 Task: Add a signature Ian Hill containing With sincere thanks and warm wishes, Ian Hill to email address softage.8@softage.net and add a label Invitations
Action: Mouse moved to (1112, 57)
Screenshot: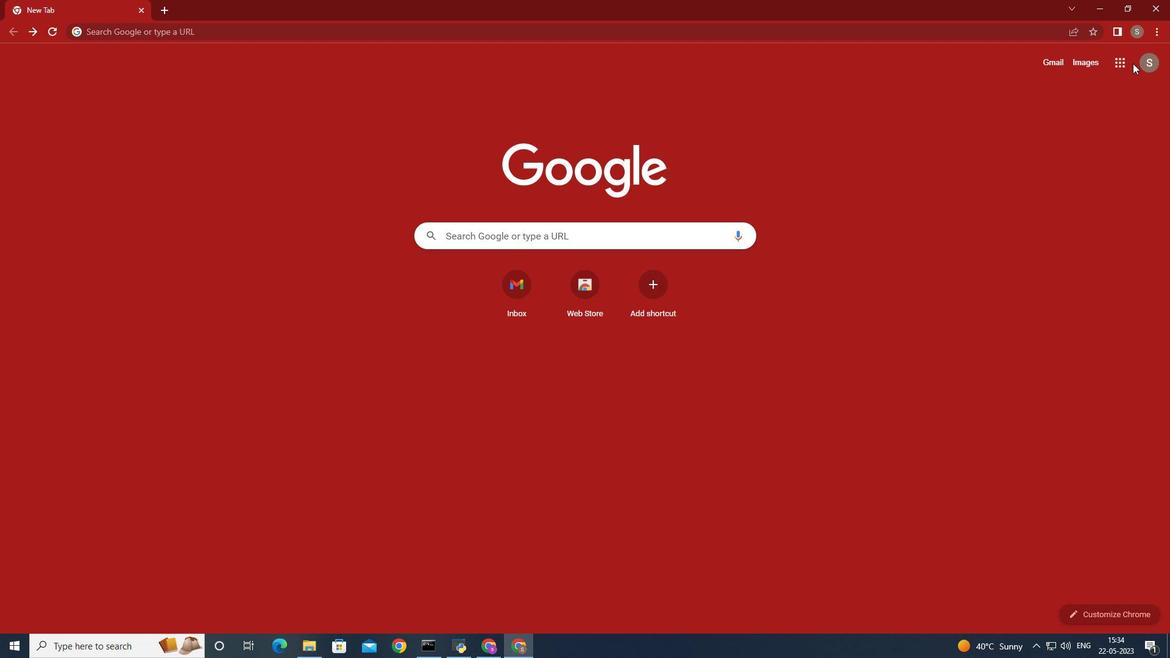 
Action: Mouse pressed left at (1112, 57)
Screenshot: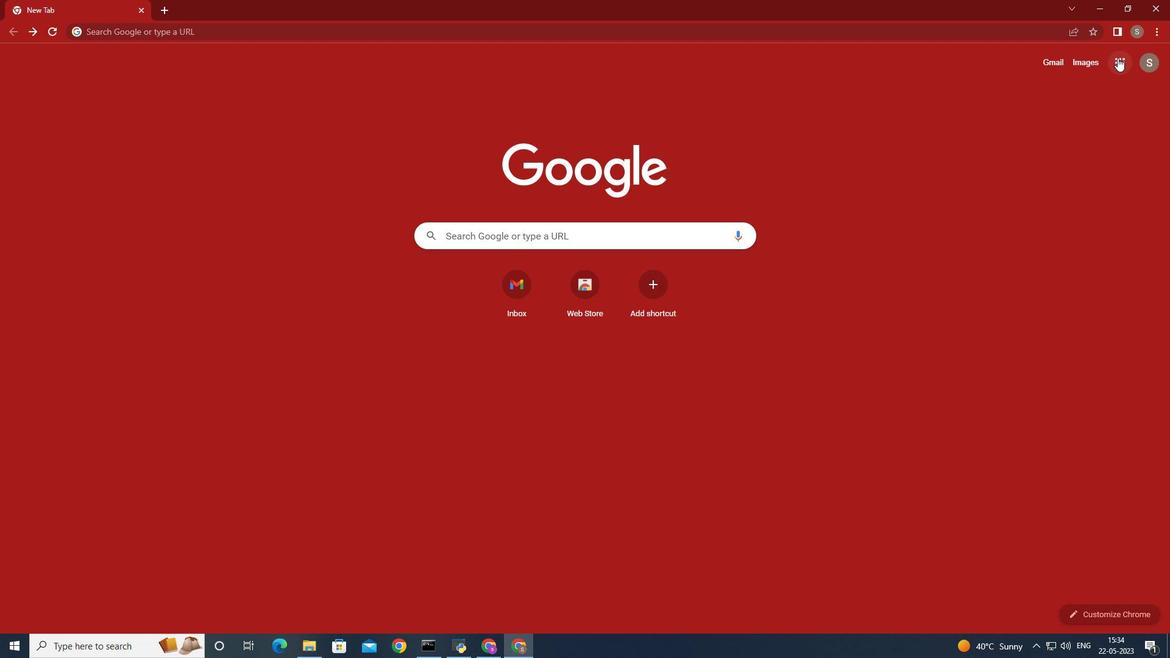 
Action: Mouse moved to (1062, 104)
Screenshot: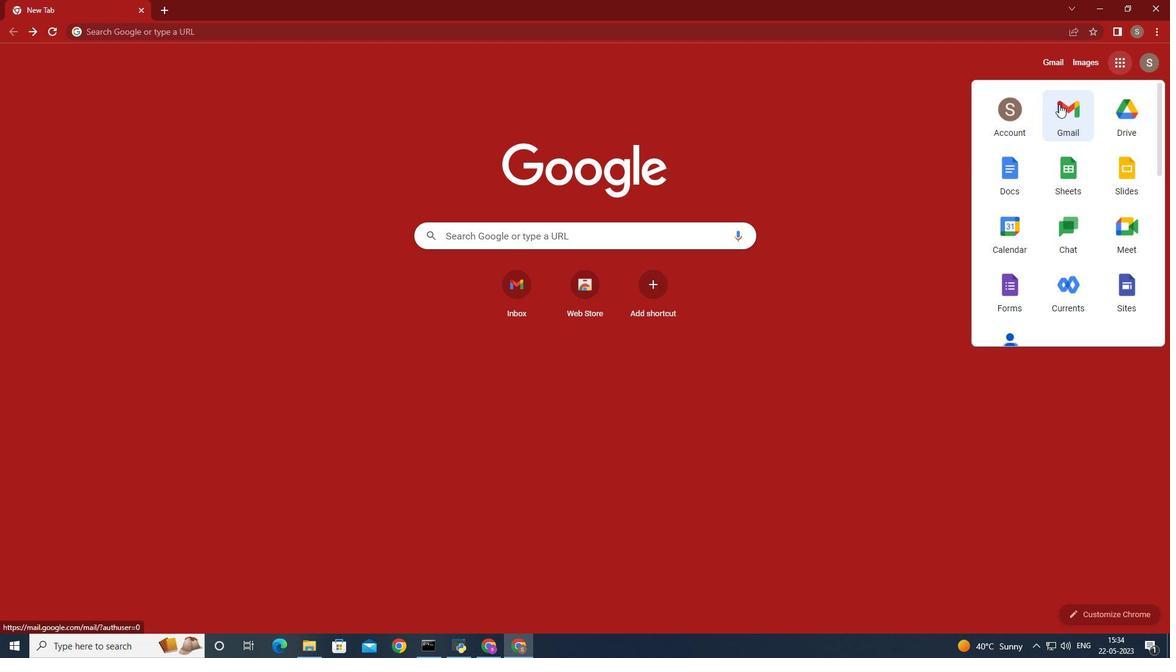 
Action: Mouse pressed left at (1062, 104)
Screenshot: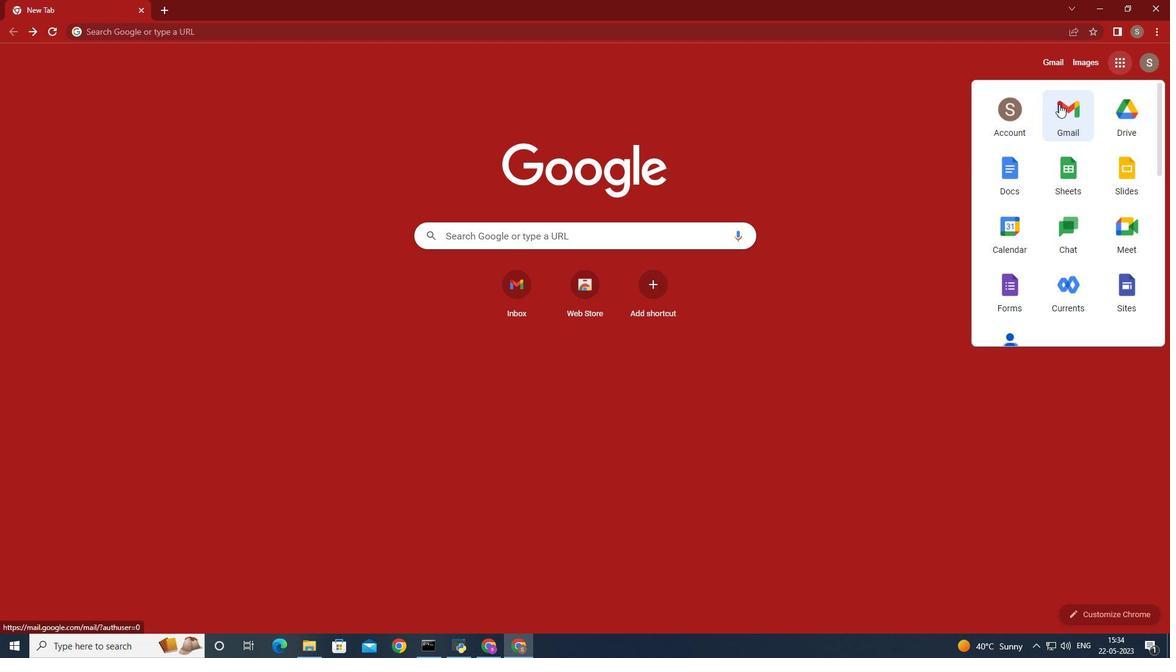 
Action: Mouse moved to (1034, 75)
Screenshot: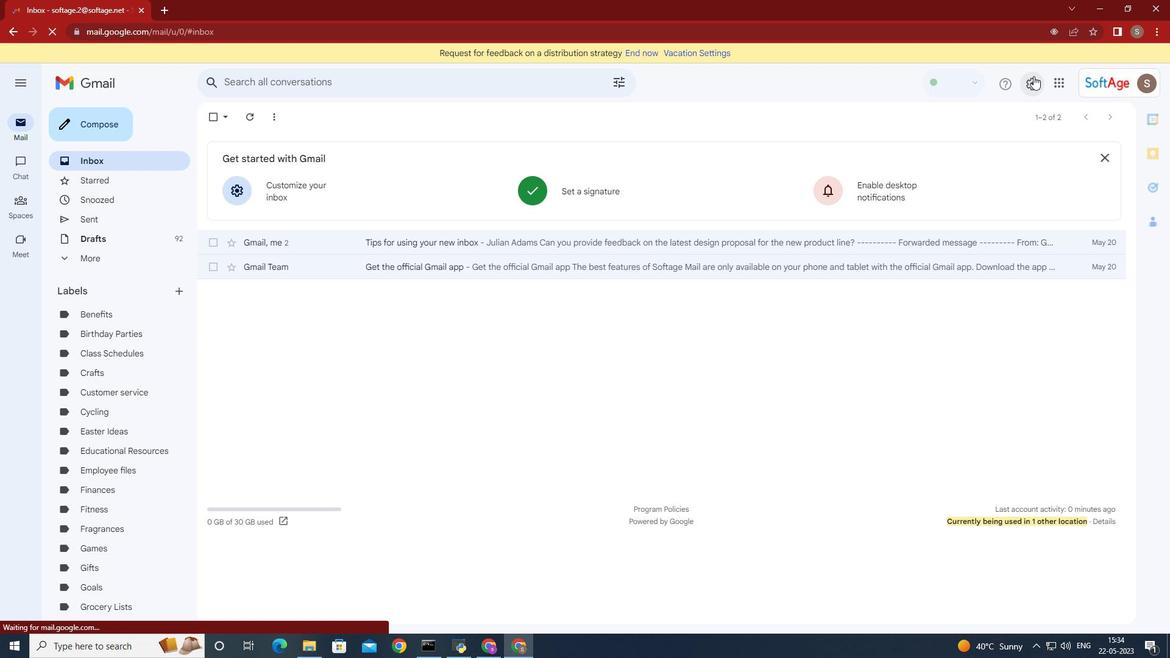 
Action: Mouse pressed left at (1034, 75)
Screenshot: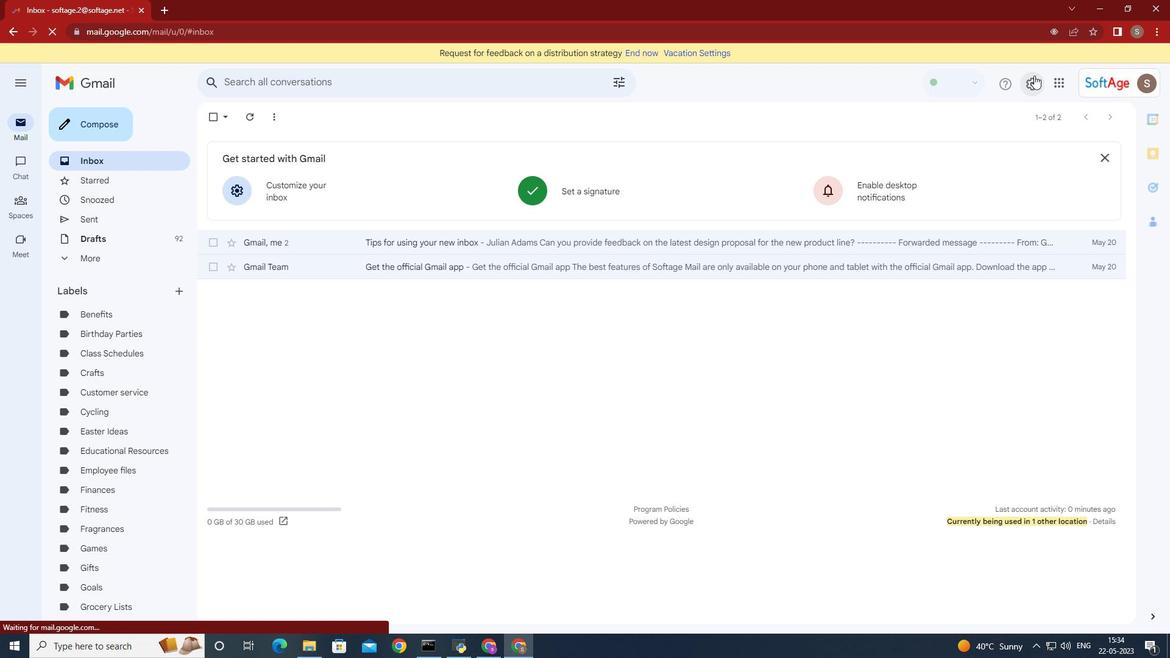 
Action: Mouse moved to (1037, 139)
Screenshot: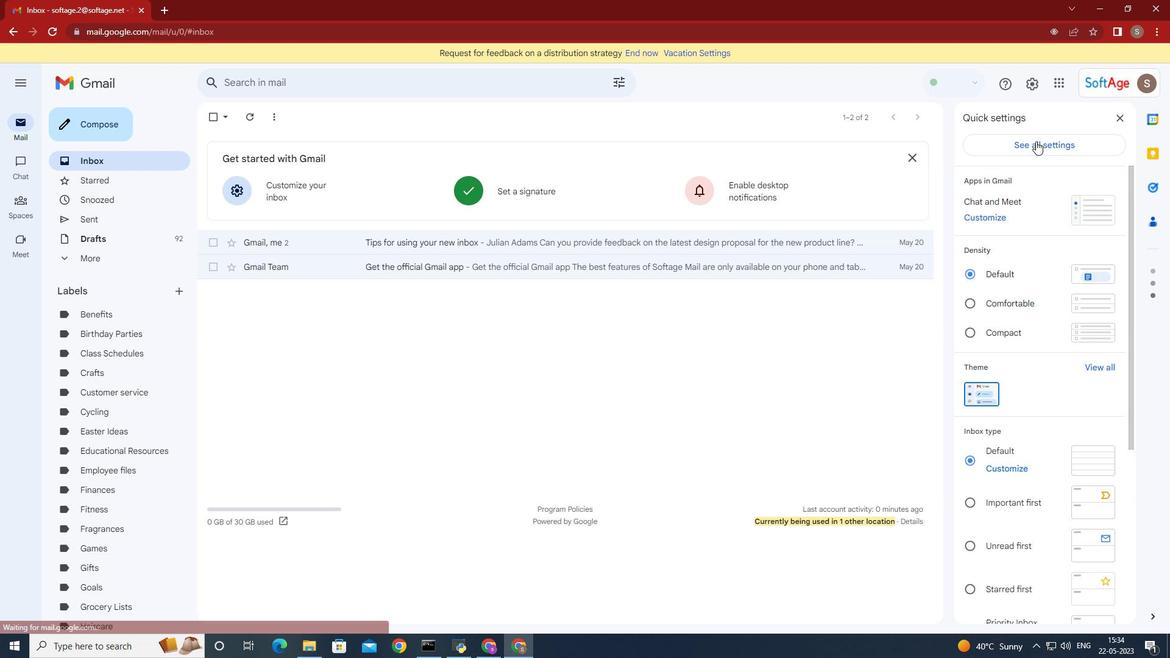 
Action: Mouse pressed left at (1037, 139)
Screenshot: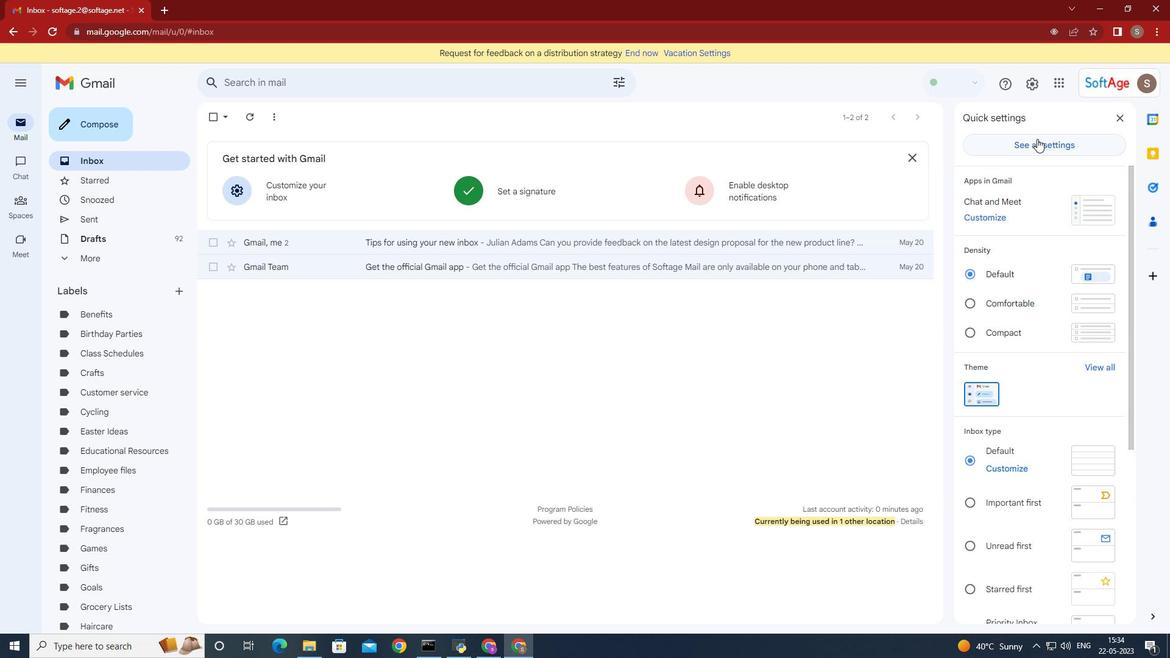 
Action: Mouse moved to (656, 310)
Screenshot: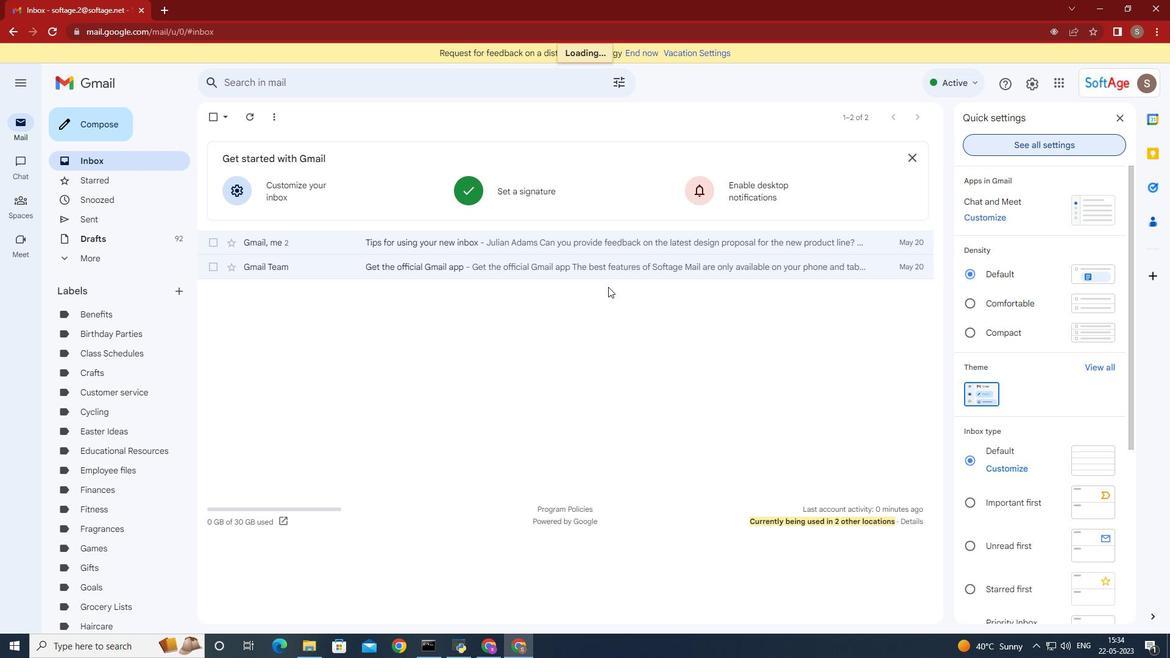 
Action: Mouse scrolled (656, 309) with delta (0, 0)
Screenshot: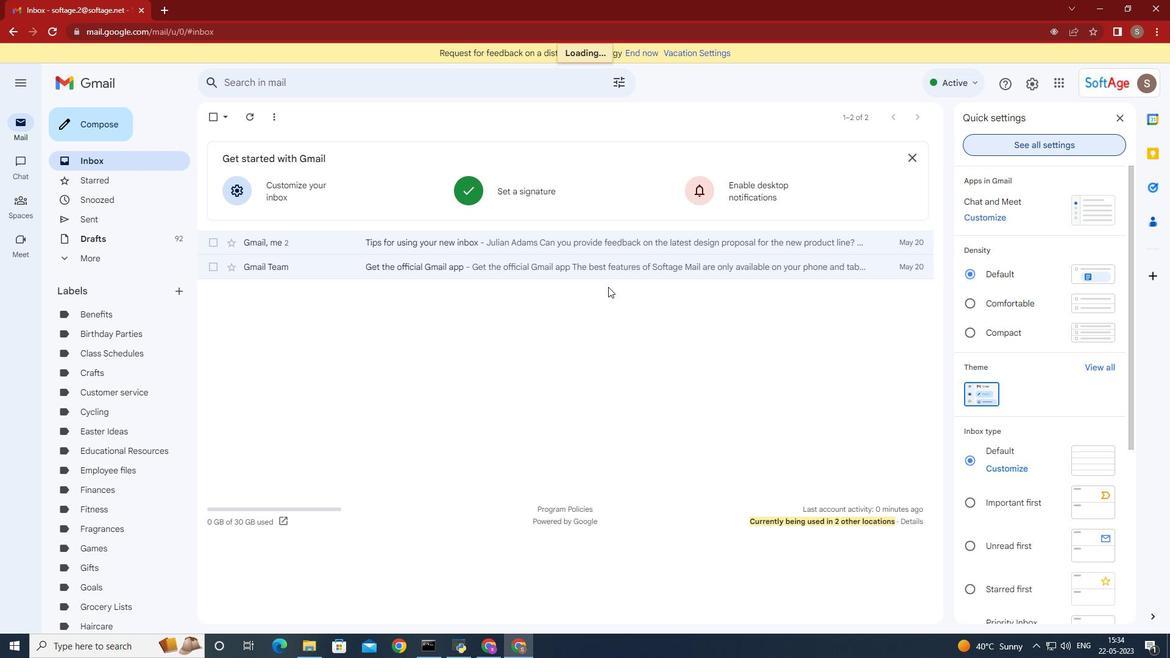 
Action: Mouse scrolled (656, 309) with delta (0, 0)
Screenshot: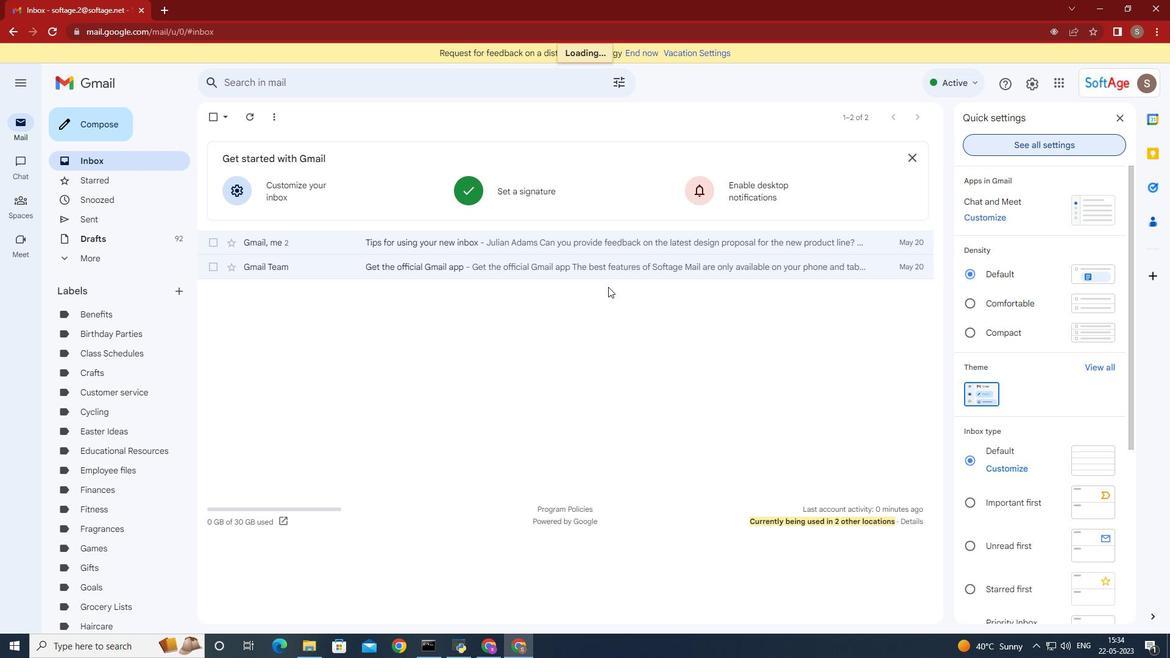 
Action: Mouse moved to (656, 310)
Screenshot: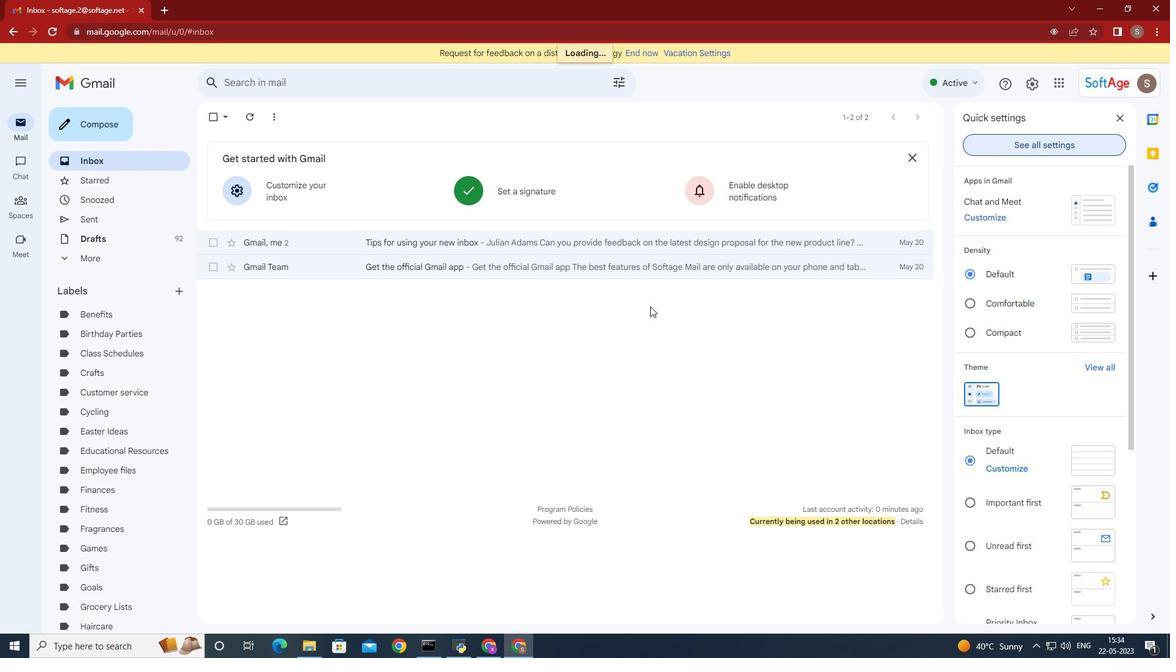 
Action: Mouse scrolled (656, 309) with delta (0, 0)
Screenshot: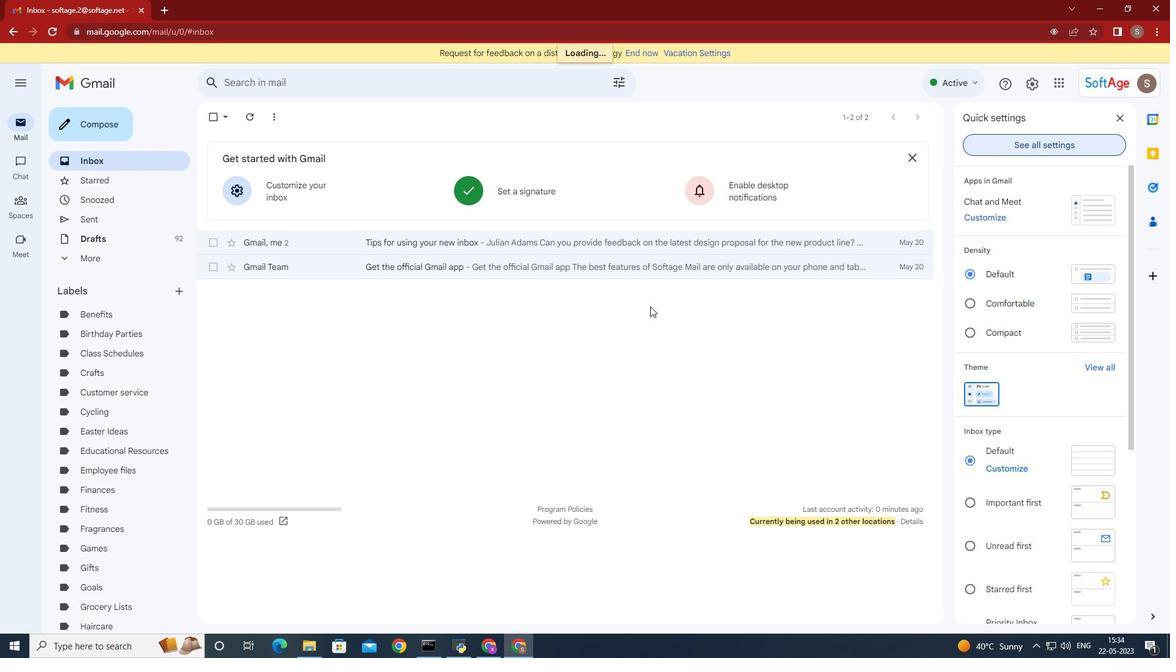 
Action: Mouse scrolled (656, 309) with delta (0, 0)
Screenshot: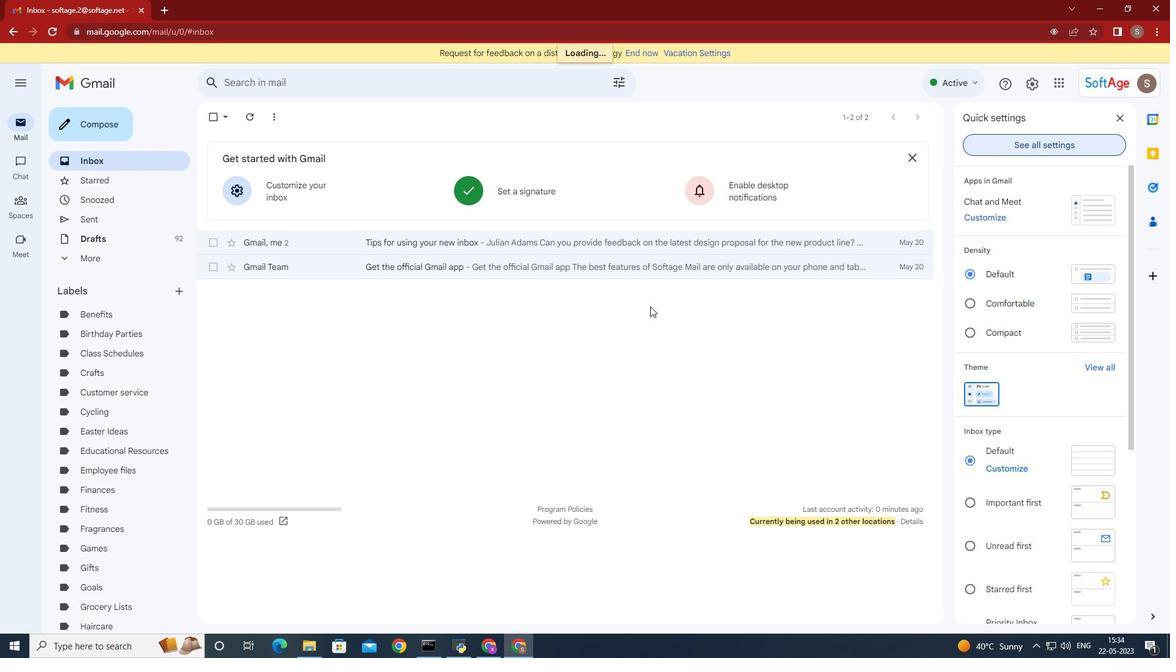 
Action: Mouse moved to (656, 310)
Screenshot: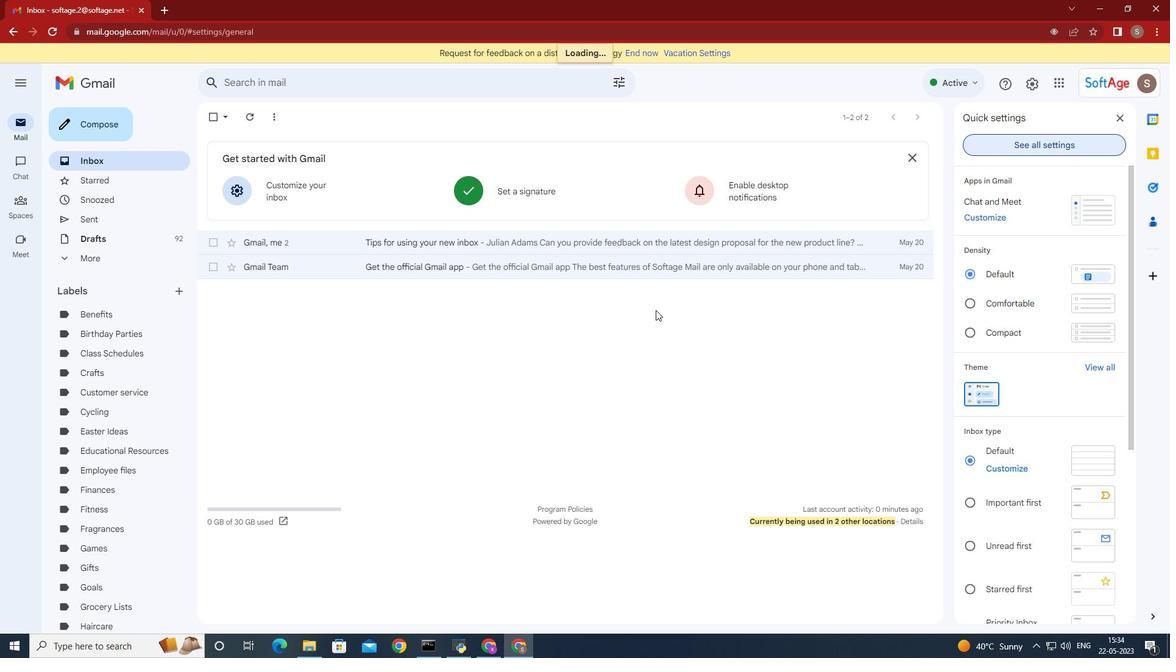 
Action: Mouse scrolled (656, 309) with delta (0, 0)
Screenshot: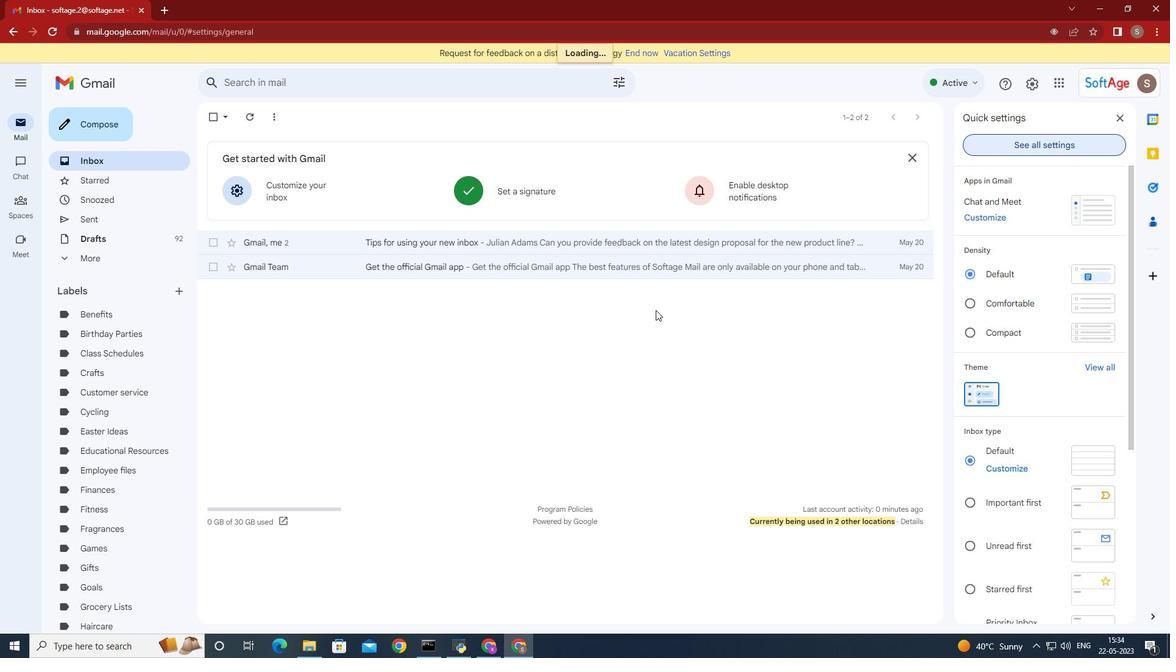 
Action: Mouse moved to (653, 314)
Screenshot: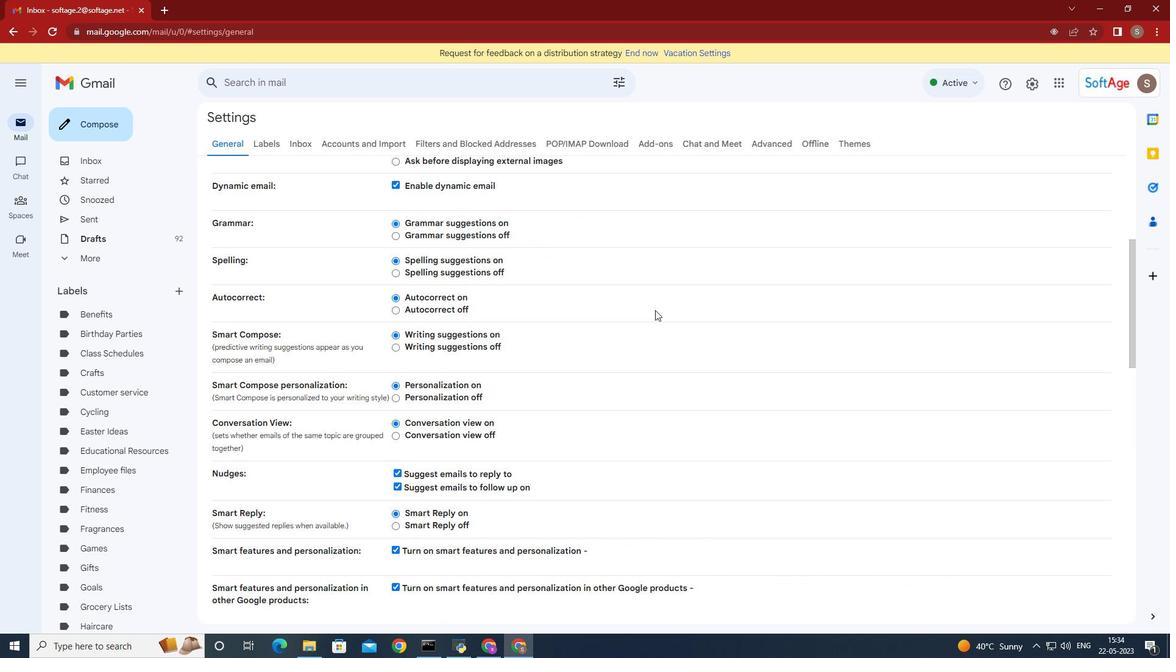 
Action: Mouse scrolled (653, 315) with delta (0, 0)
Screenshot: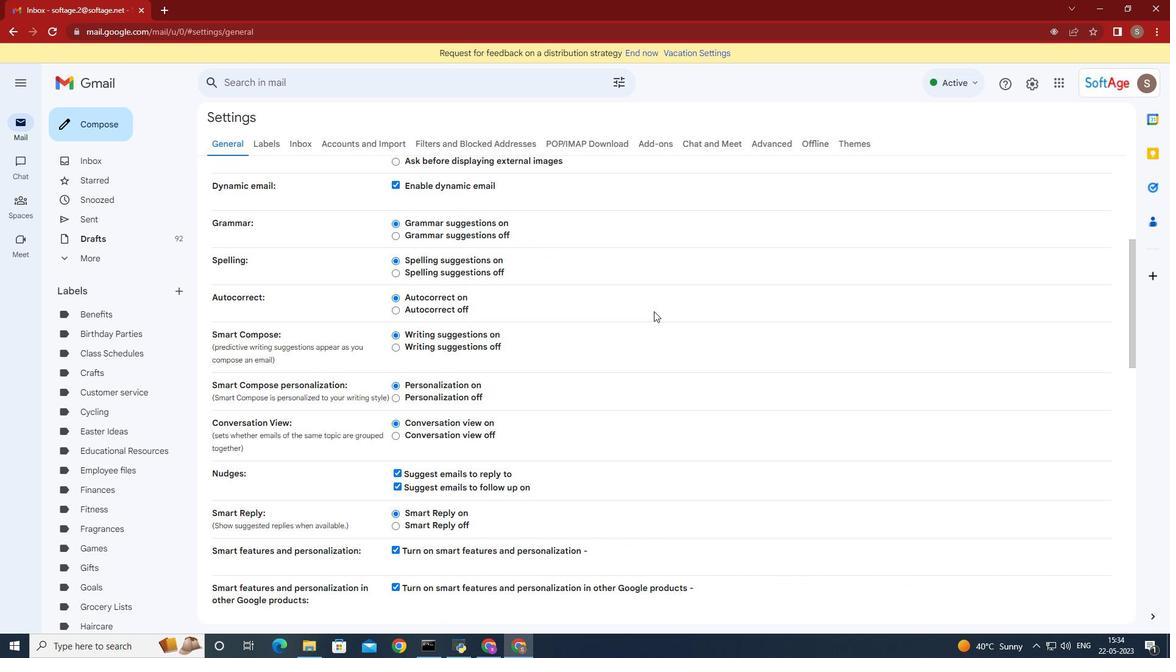 
Action: Mouse scrolled (653, 314) with delta (0, 0)
Screenshot: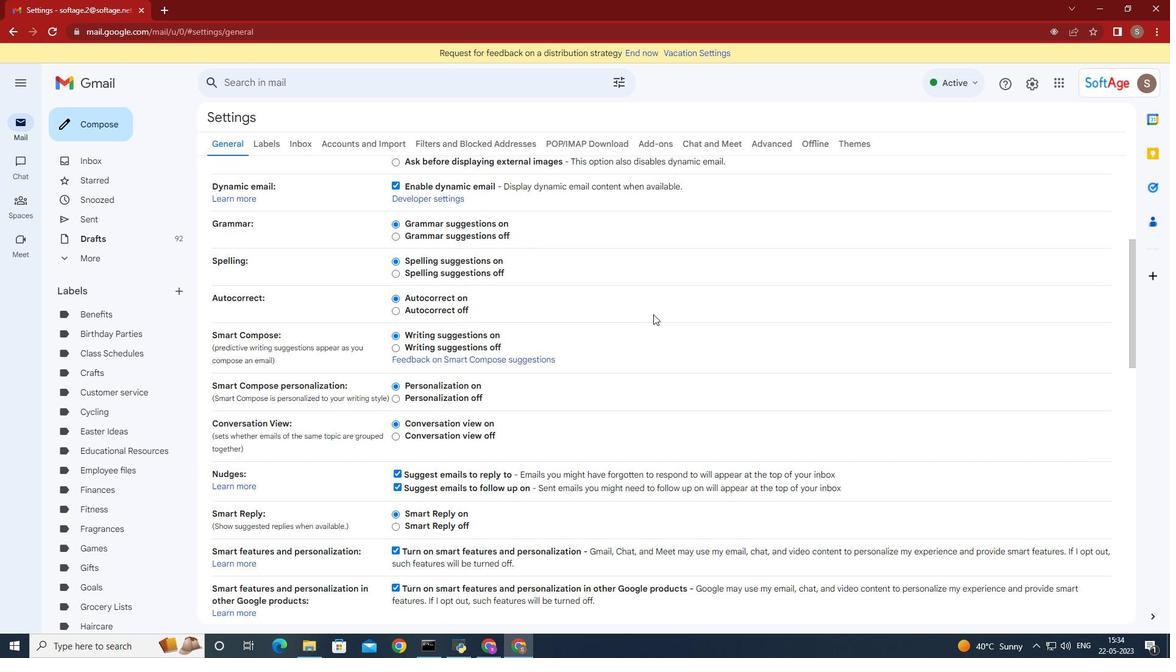 
Action: Mouse moved to (653, 314)
Screenshot: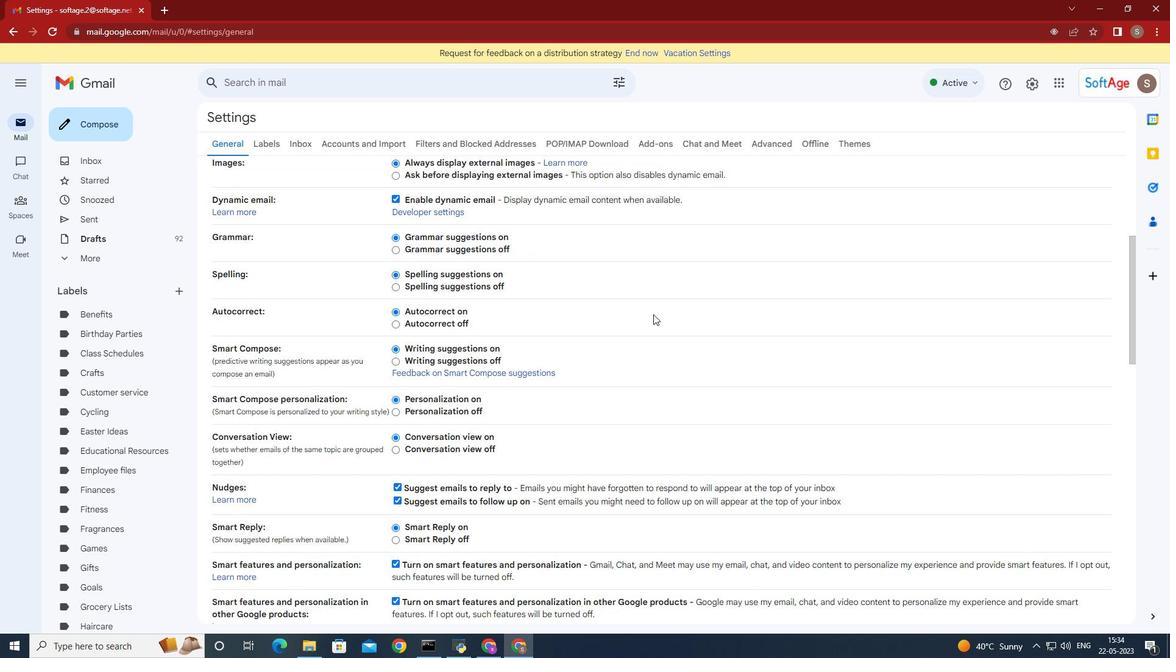
Action: Mouse scrolled (653, 314) with delta (0, 0)
Screenshot: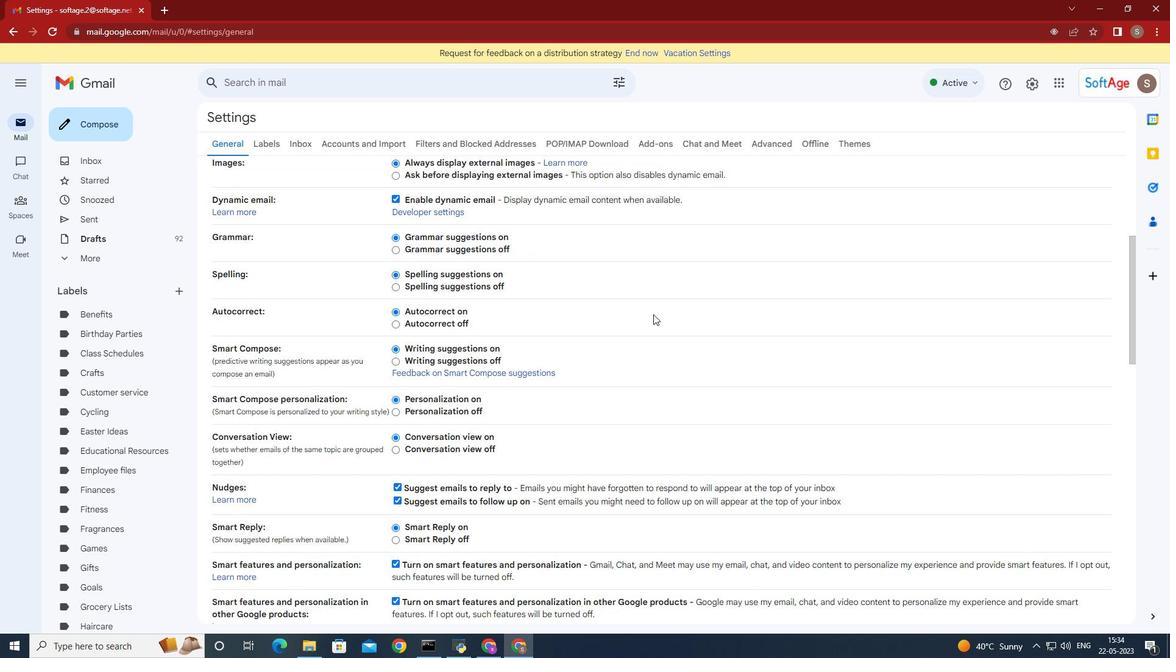 
Action: Mouse scrolled (653, 314) with delta (0, 0)
Screenshot: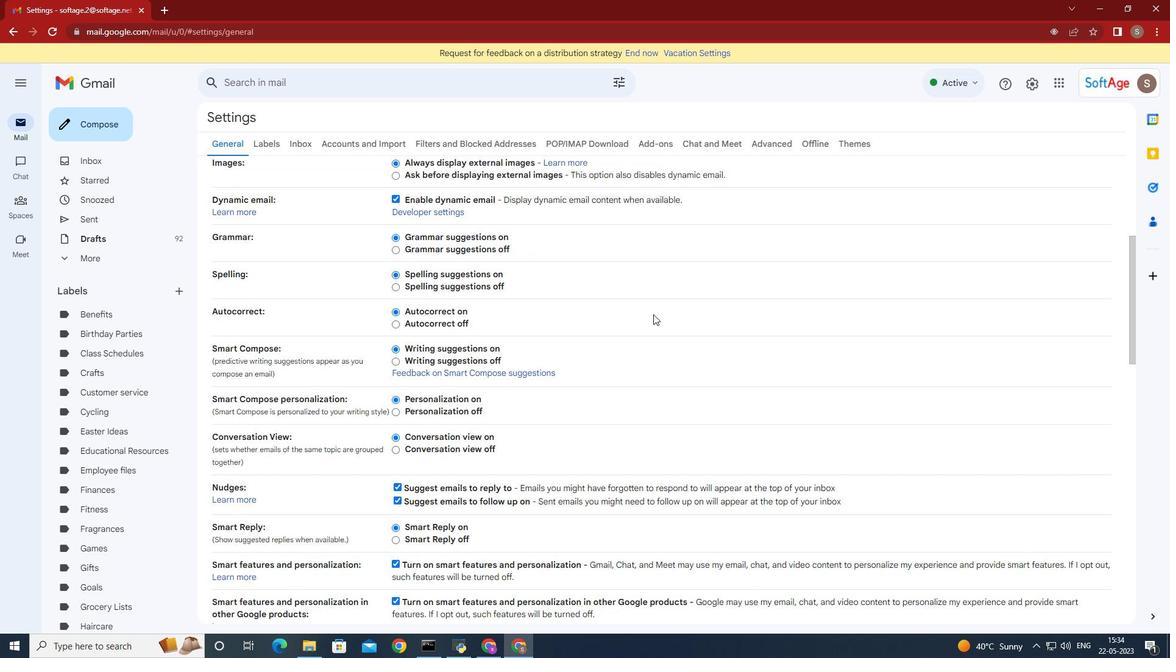 
Action: Mouse scrolled (653, 314) with delta (0, 0)
Screenshot: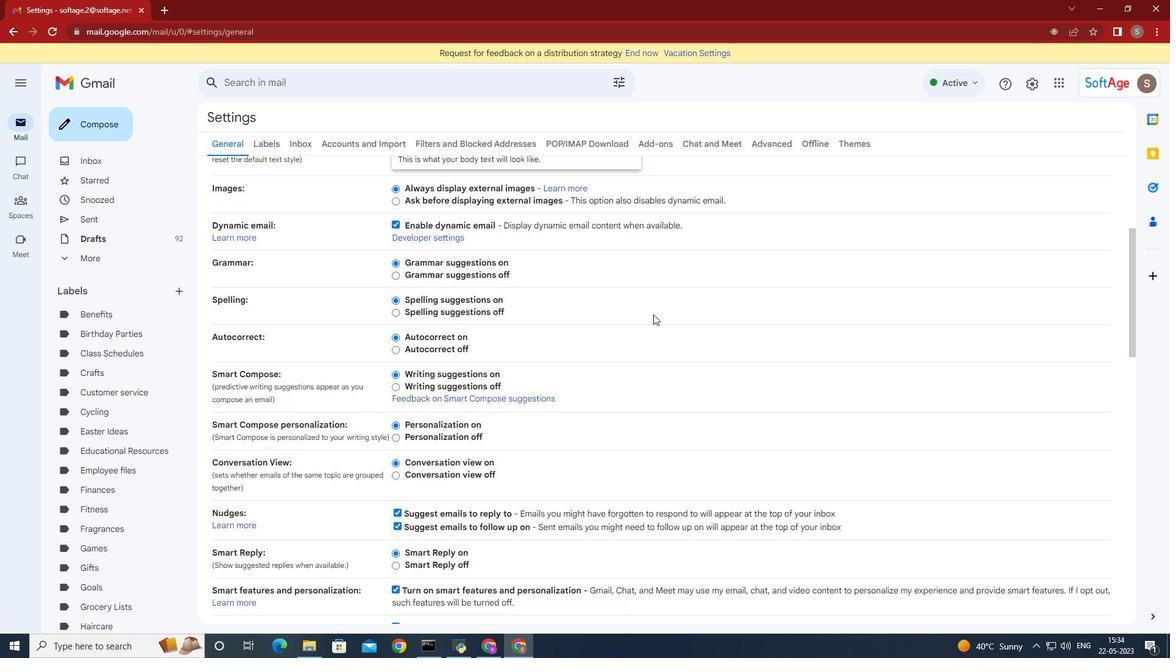 
Action: Mouse scrolled (653, 314) with delta (0, 0)
Screenshot: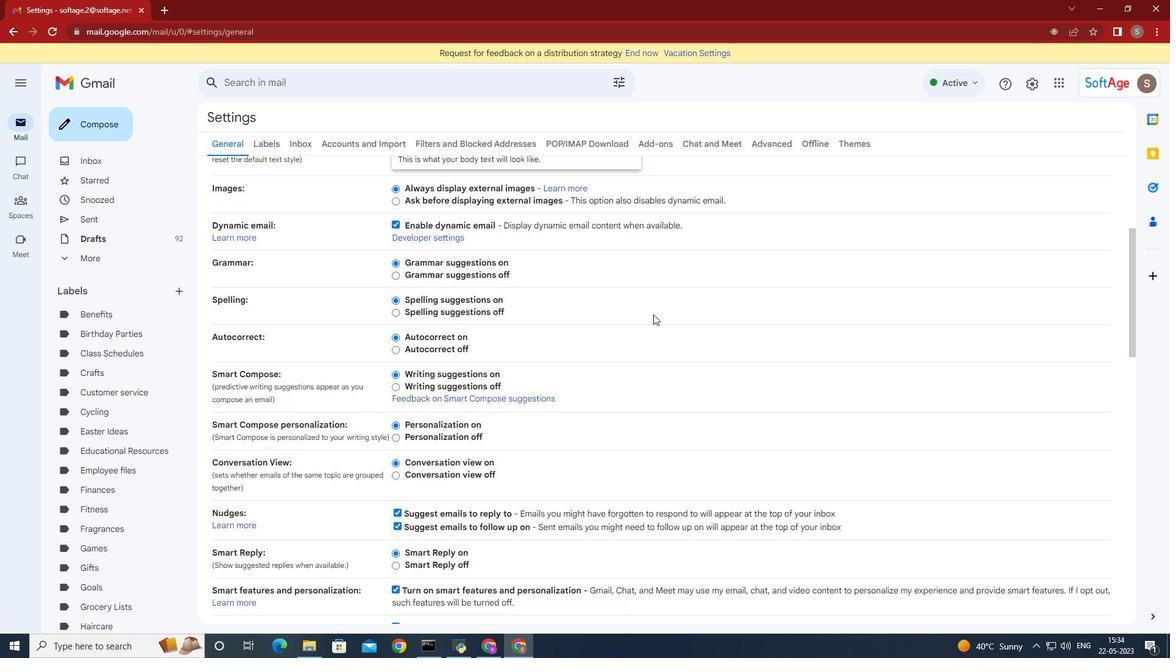 
Action: Mouse scrolled (653, 314) with delta (0, 0)
Screenshot: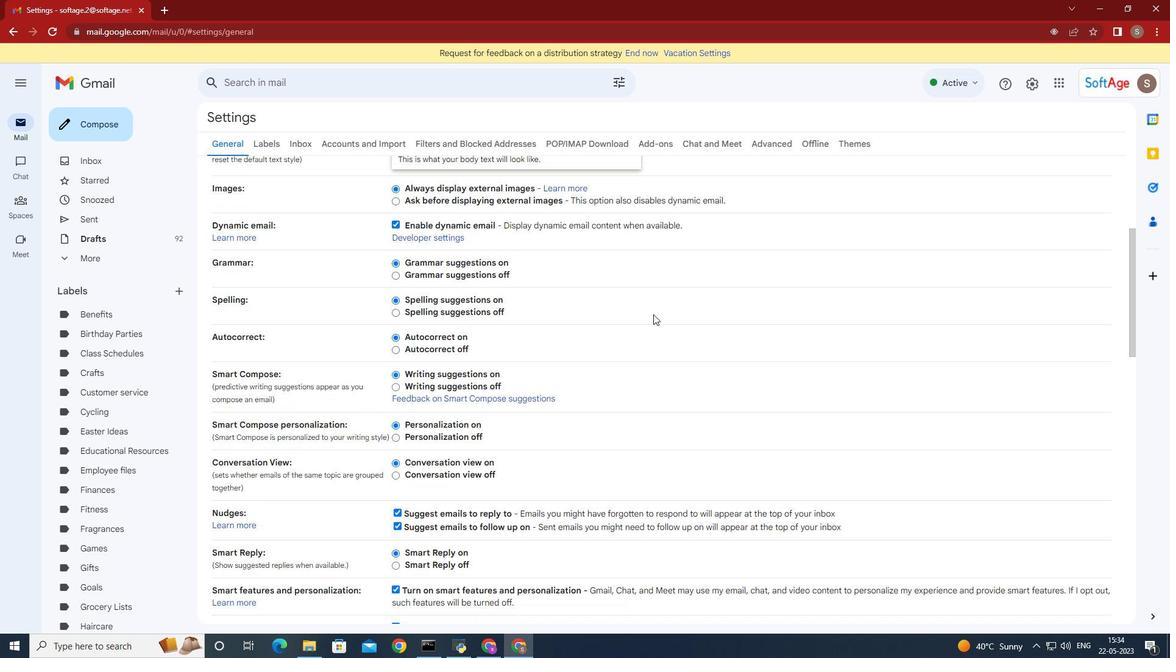 
Action: Mouse scrolled (653, 314) with delta (0, 0)
Screenshot: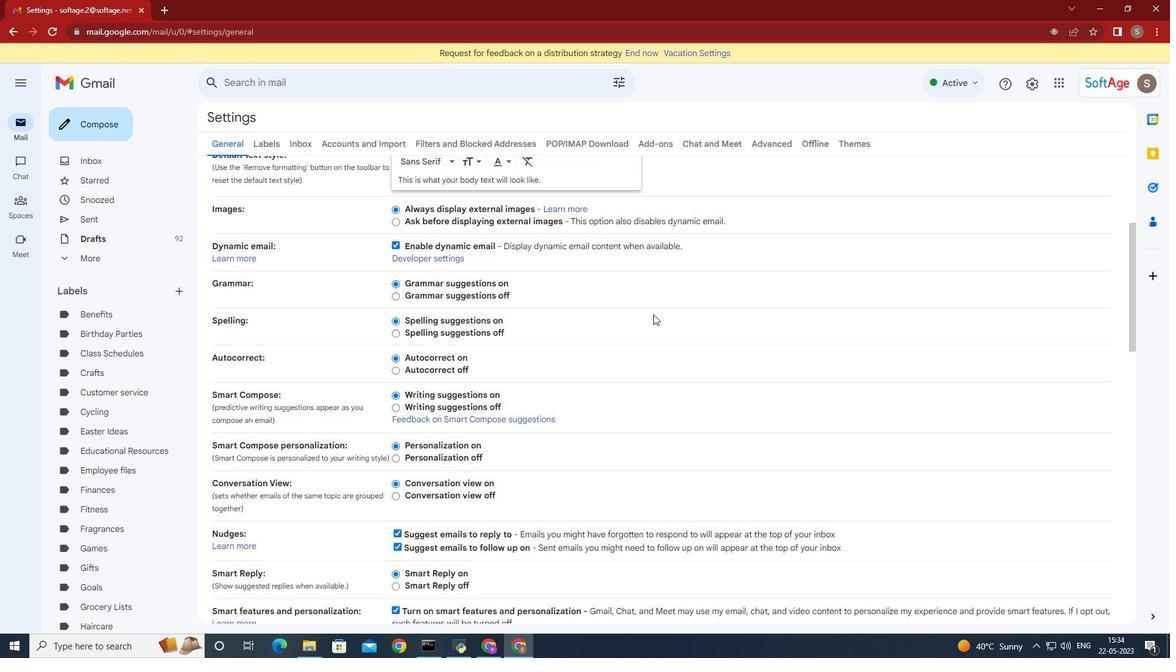 
Action: Mouse moved to (654, 312)
Screenshot: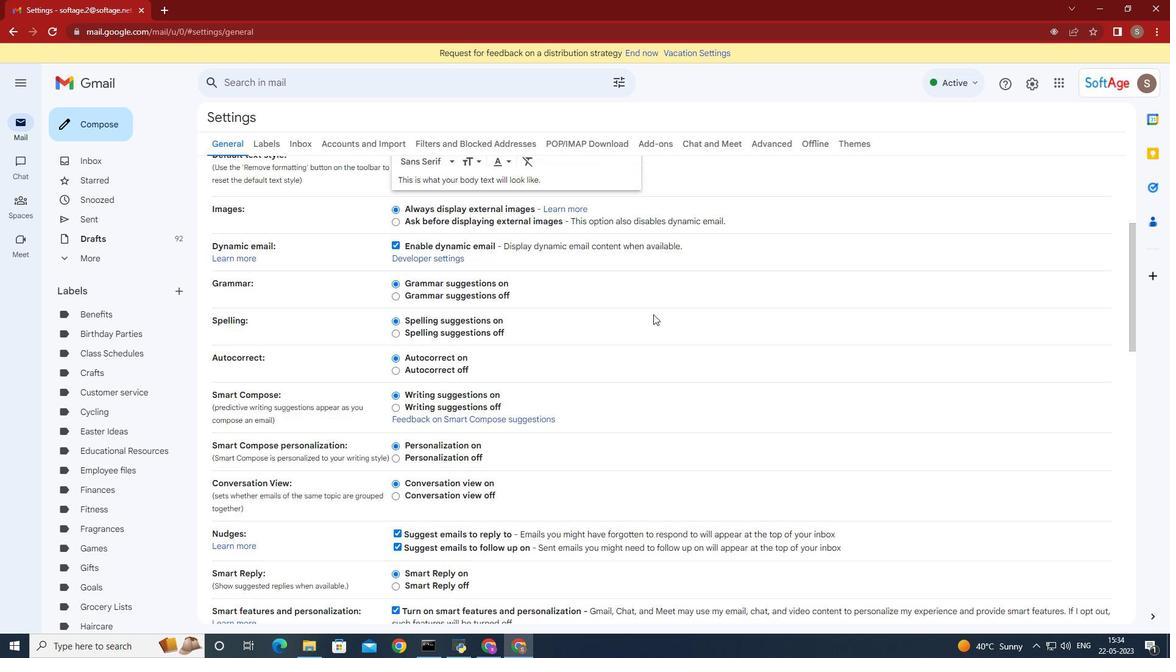 
Action: Mouse scrolled (654, 312) with delta (0, 0)
Screenshot: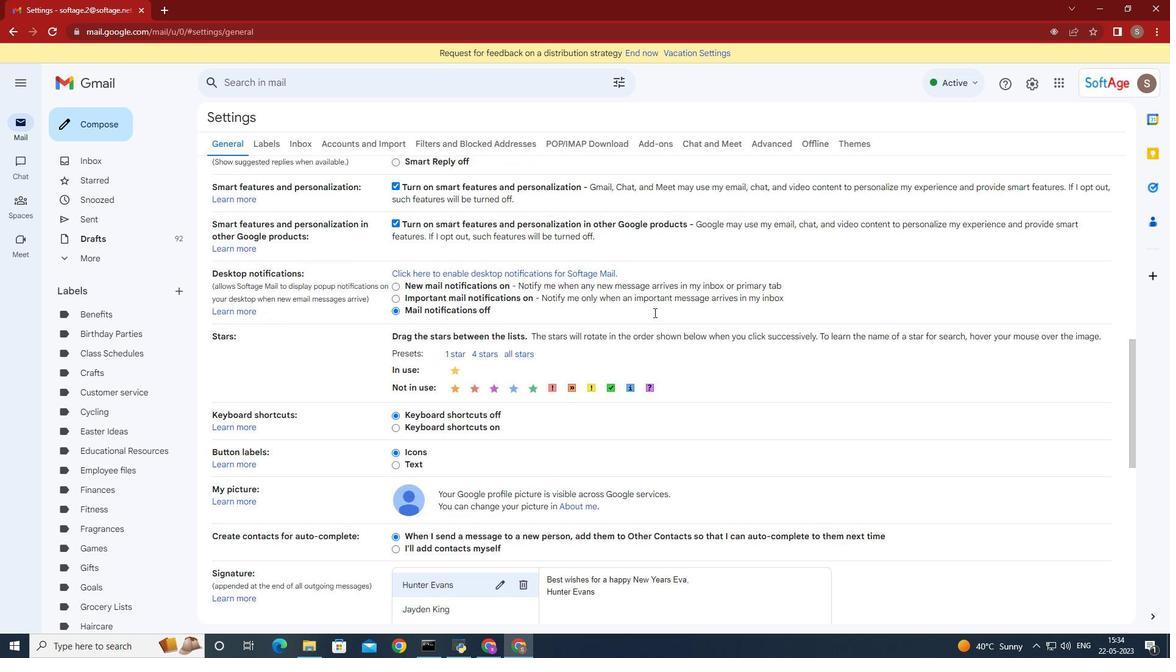 
Action: Mouse scrolled (654, 312) with delta (0, 0)
Screenshot: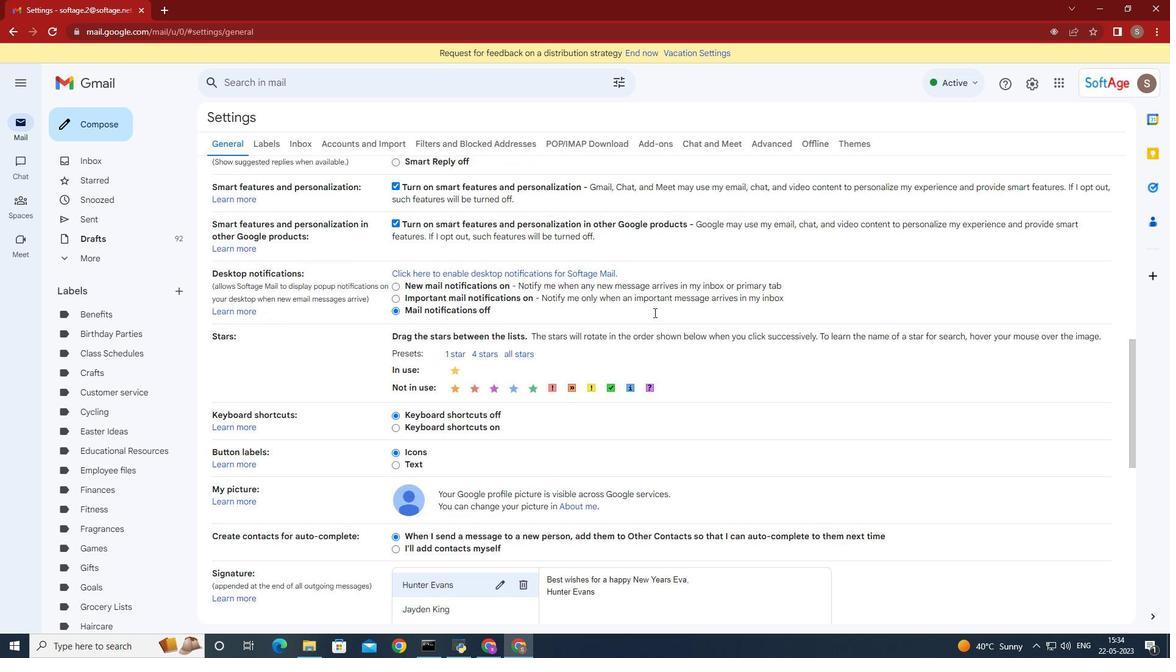 
Action: Mouse scrolled (654, 312) with delta (0, 0)
Screenshot: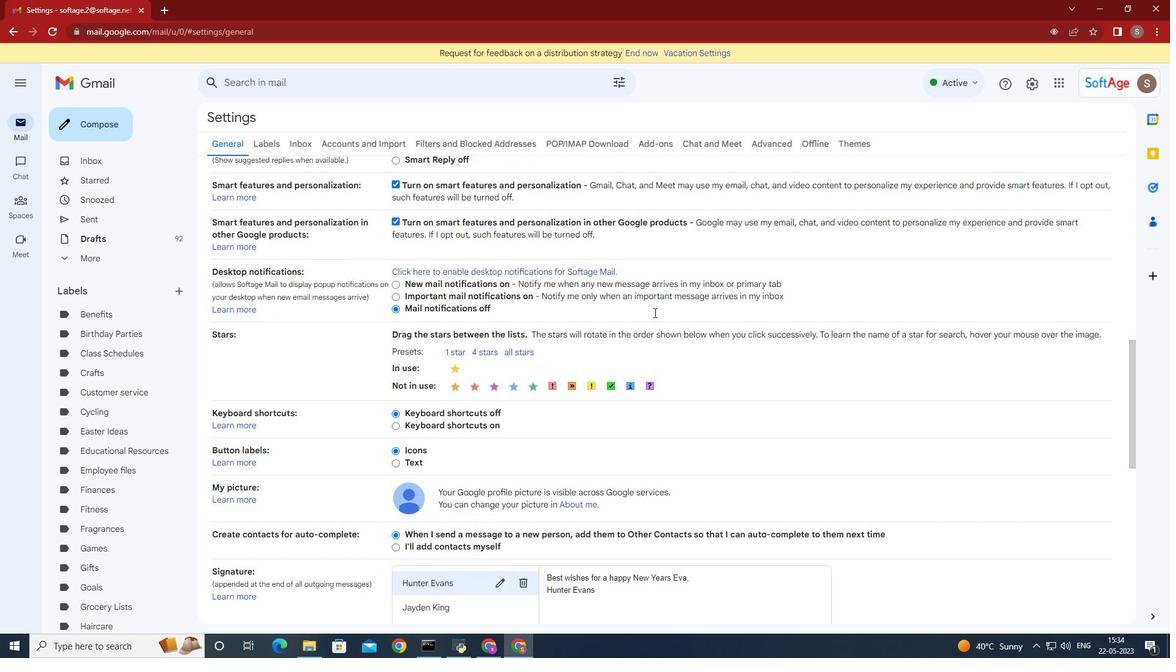 
Action: Mouse scrolled (654, 312) with delta (0, 0)
Screenshot: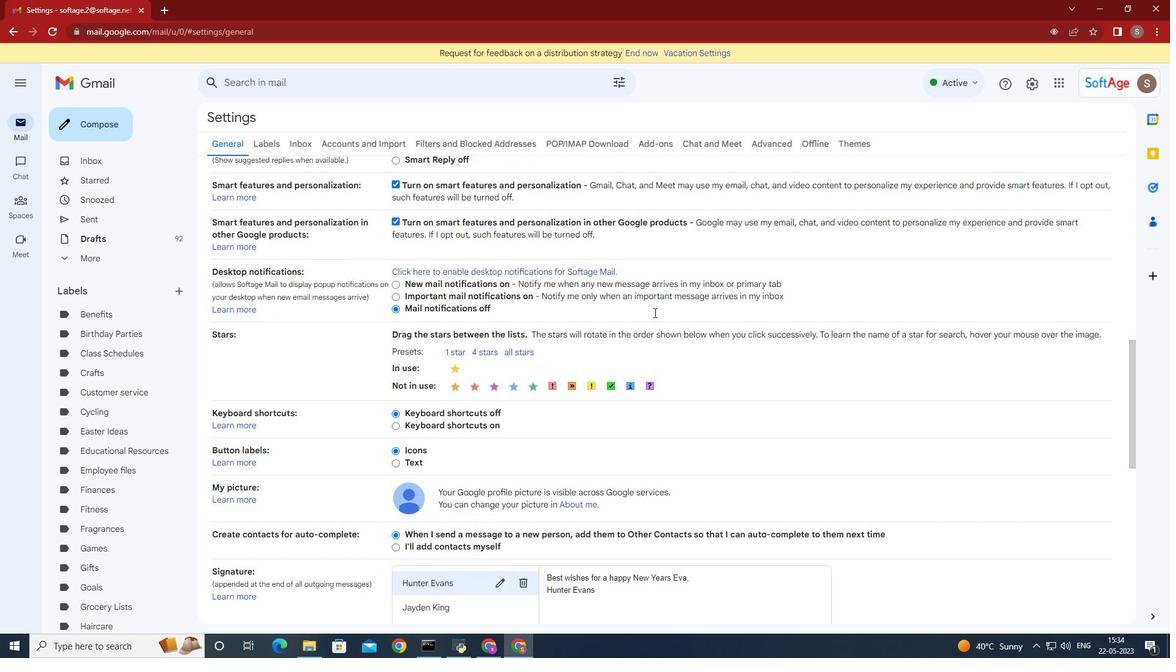 
Action: Mouse scrolled (654, 312) with delta (0, 0)
Screenshot: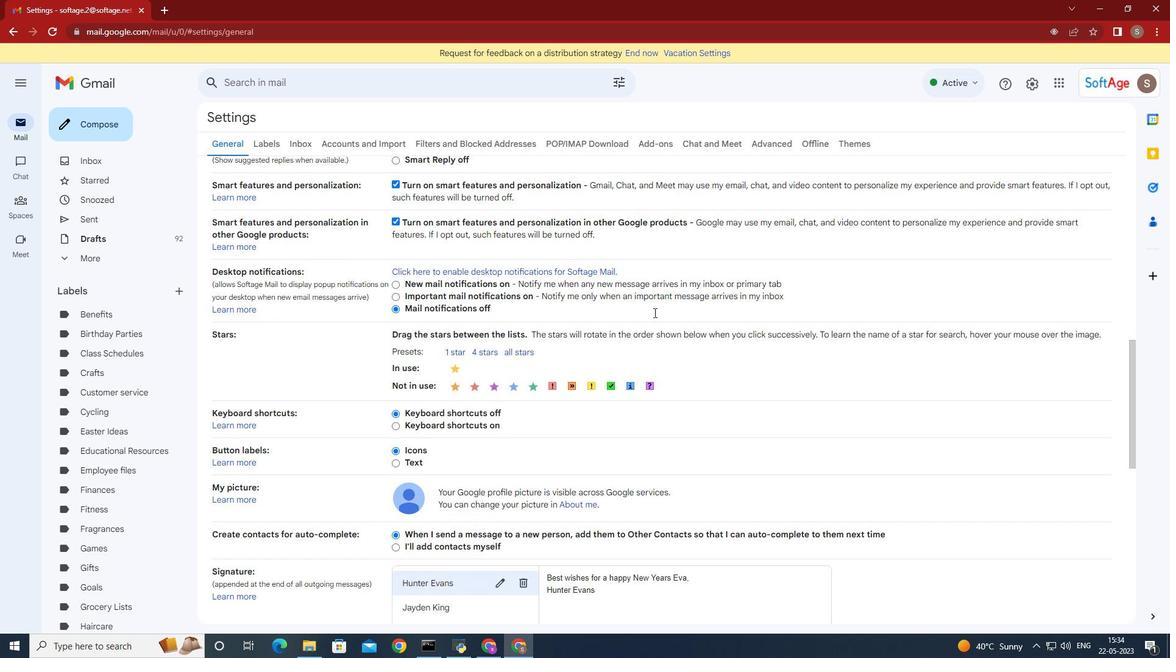 
Action: Mouse moved to (494, 373)
Screenshot: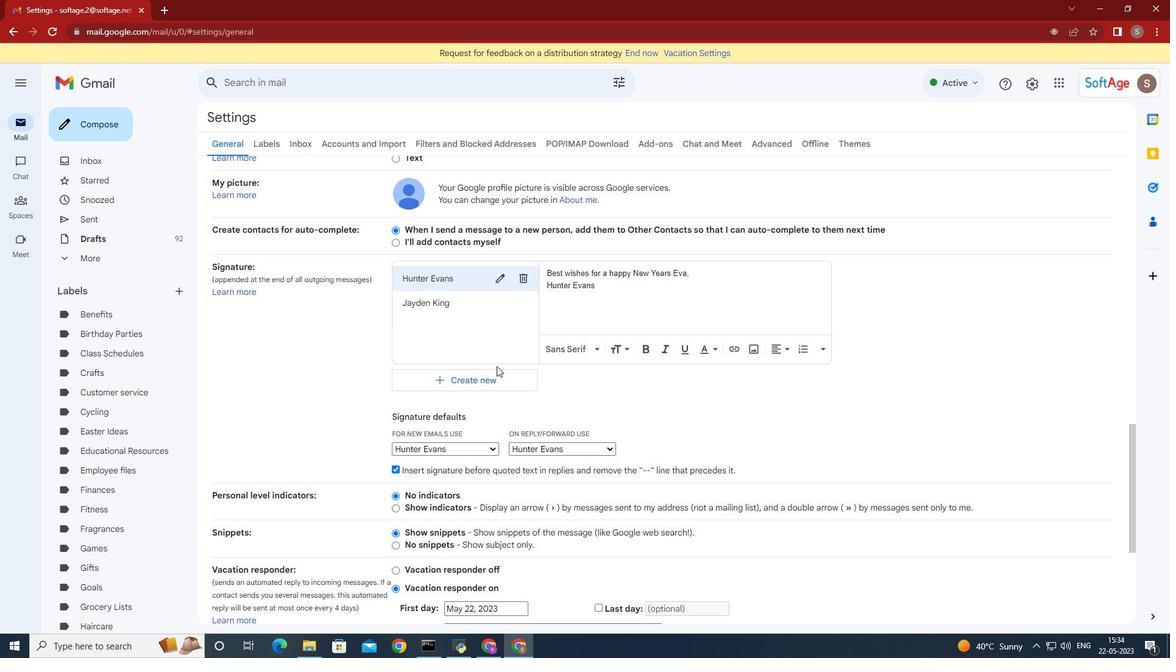 
Action: Mouse pressed left at (494, 373)
Screenshot: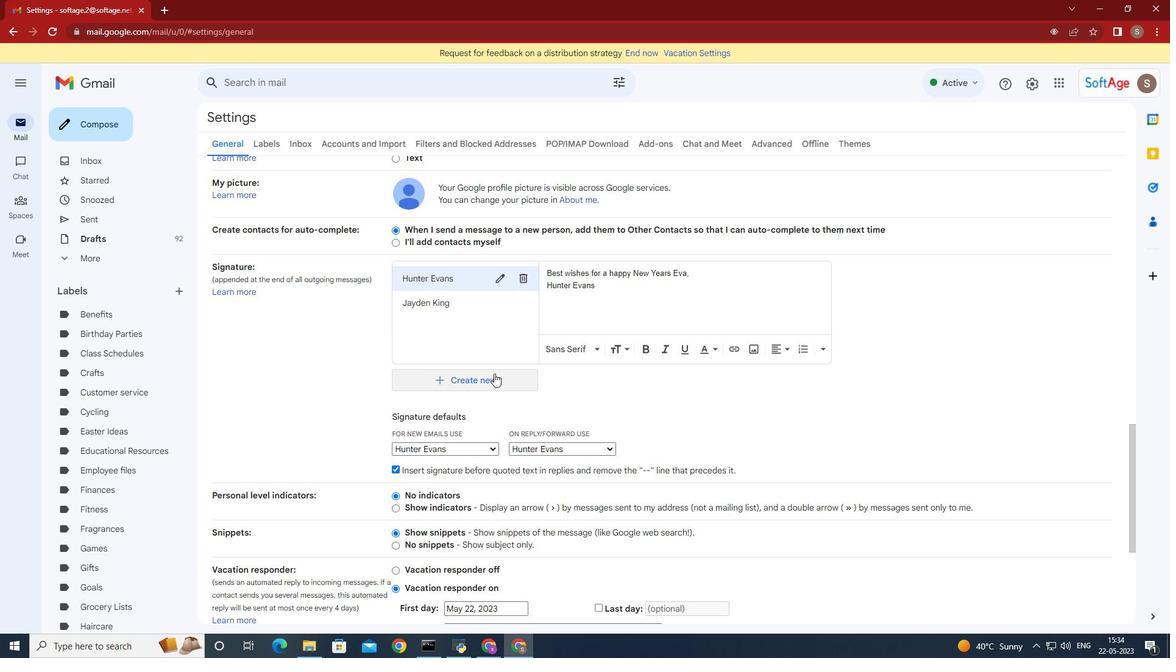 
Action: Mouse moved to (483, 373)
Screenshot: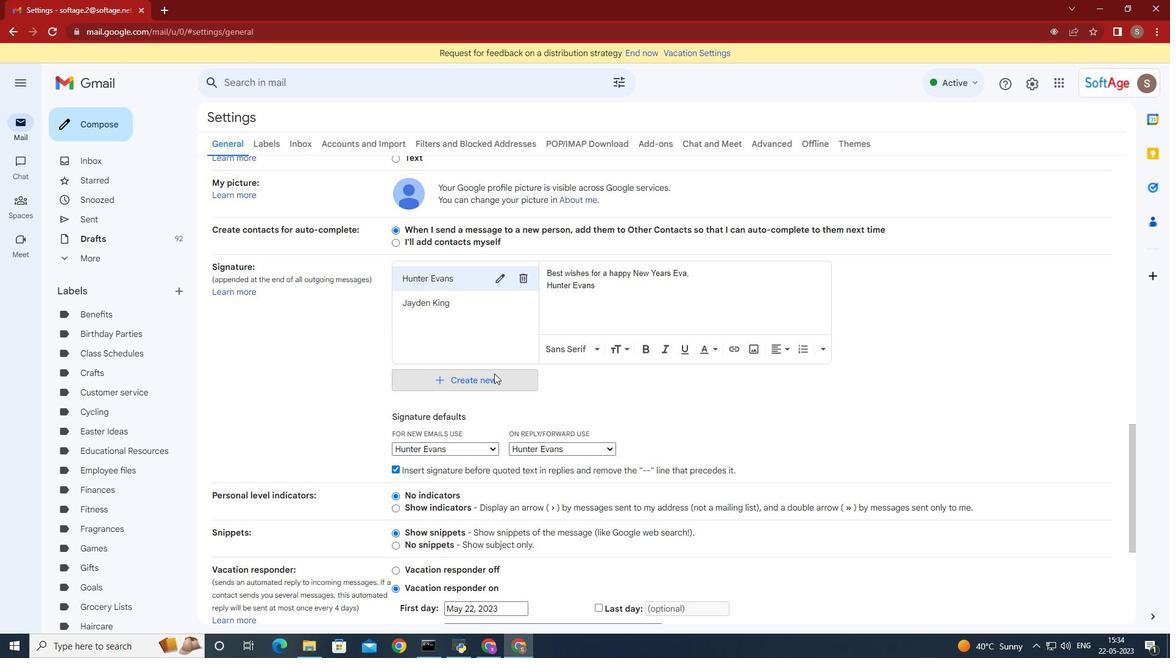 
Action: Key pressed <Key.shift>Lan<Key.space><Key.backspace><Key.backspace><Key.backspace><Key.backspace><Key.backspace>lan<Key.space><Key.shift>Hill
Screenshot: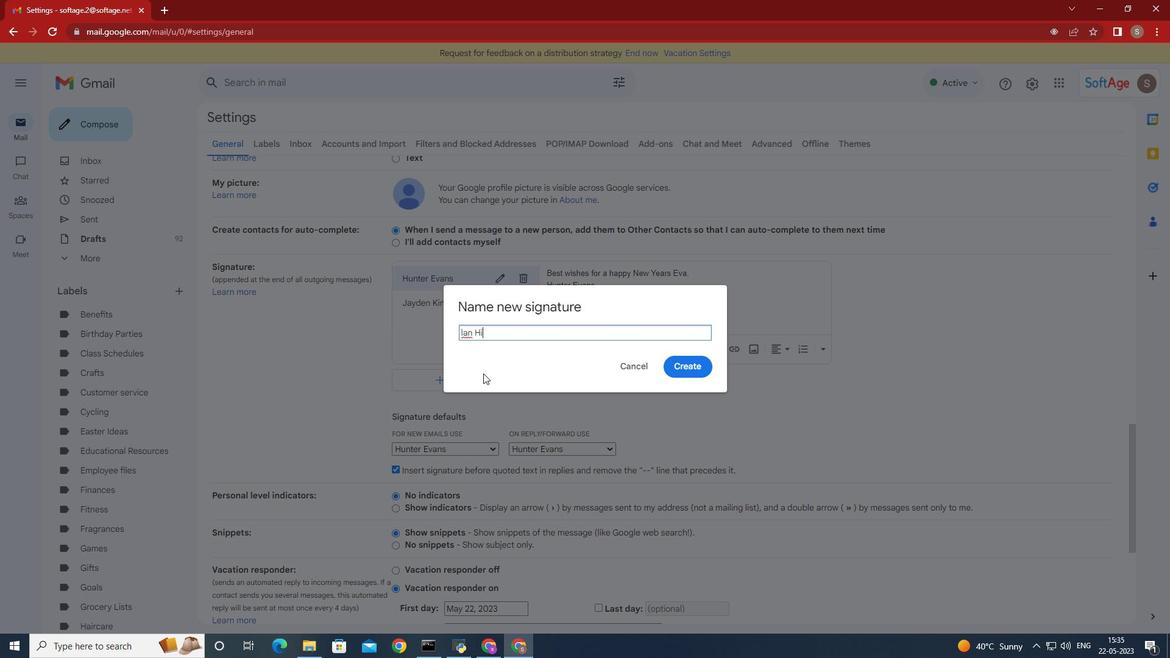 
Action: Mouse moved to (676, 371)
Screenshot: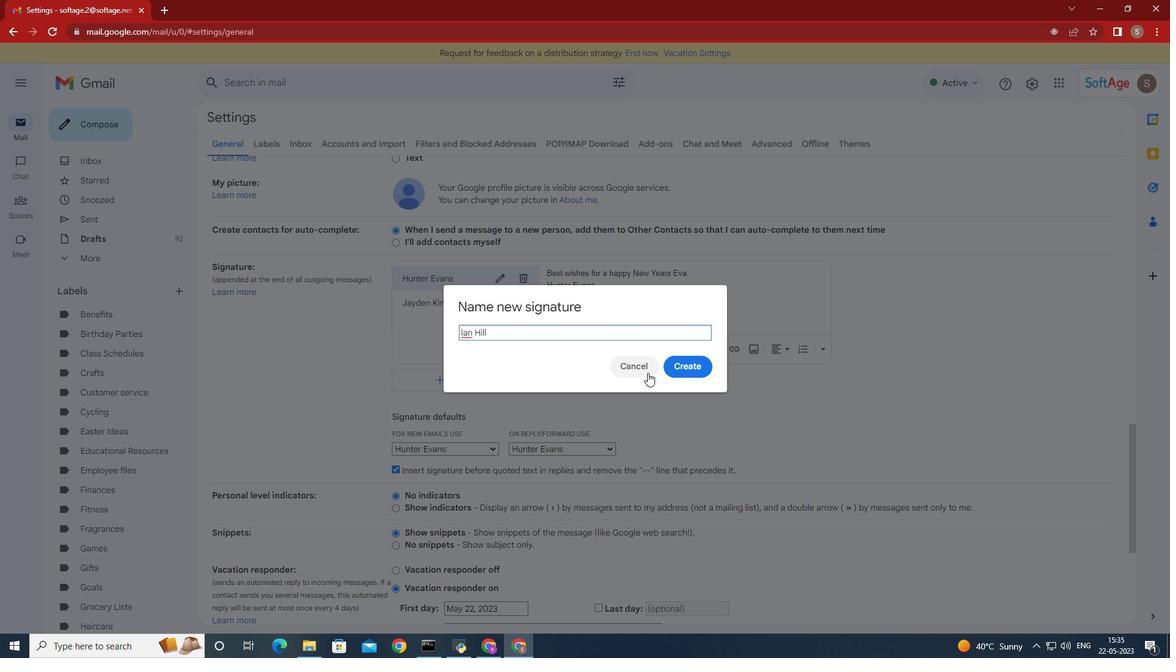 
Action: Mouse pressed left at (676, 371)
Screenshot: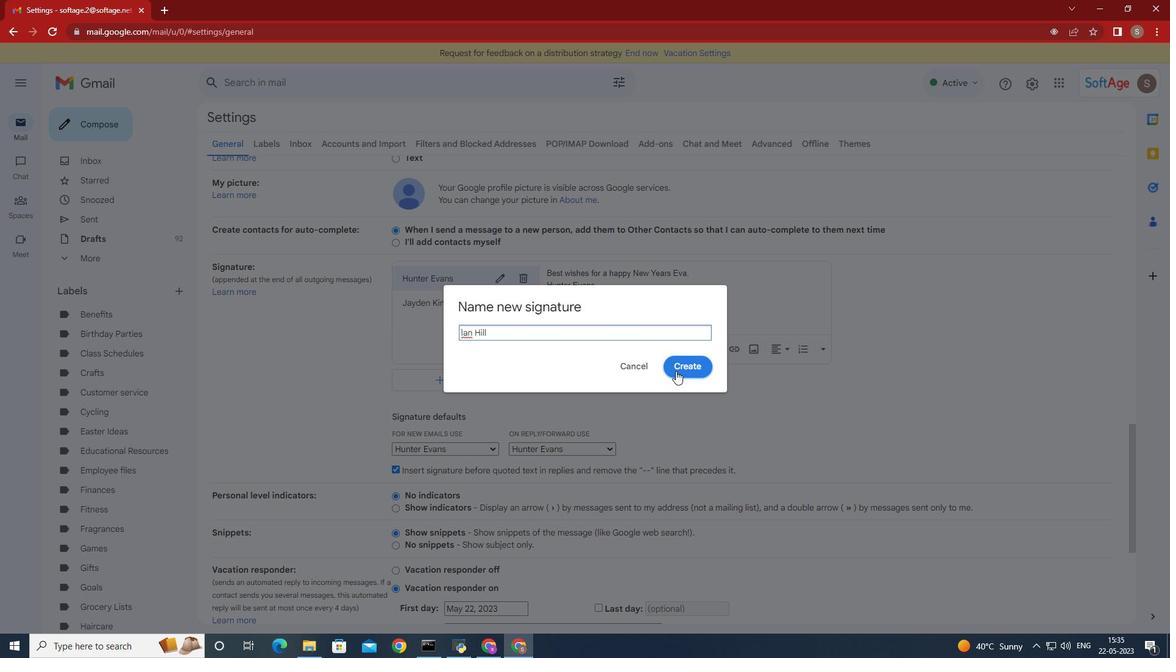 
Action: Mouse moved to (593, 296)
Screenshot: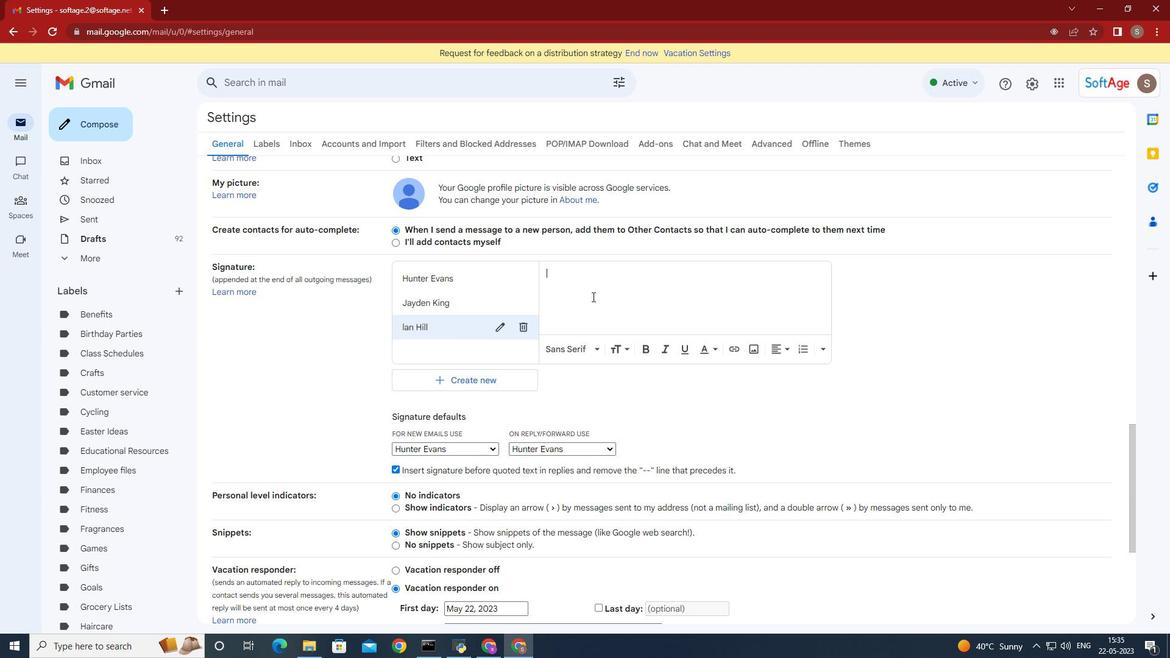 
Action: Key pressed sincere<Key.space>thanks<Key.space>and<Key.space>warm<Key.space>wishes<Key.space>,<Key.enter><Key.shift><Key.shift><Key.shift><Key.shift><Key.shift><Key.shift><Key.shift><Key.shift><Key.shift><Key.shift><Key.shift><Key.shift>L<Key.backspace>lan<Key.space><Key.shift>Hio<Key.backspace>ll
Screenshot: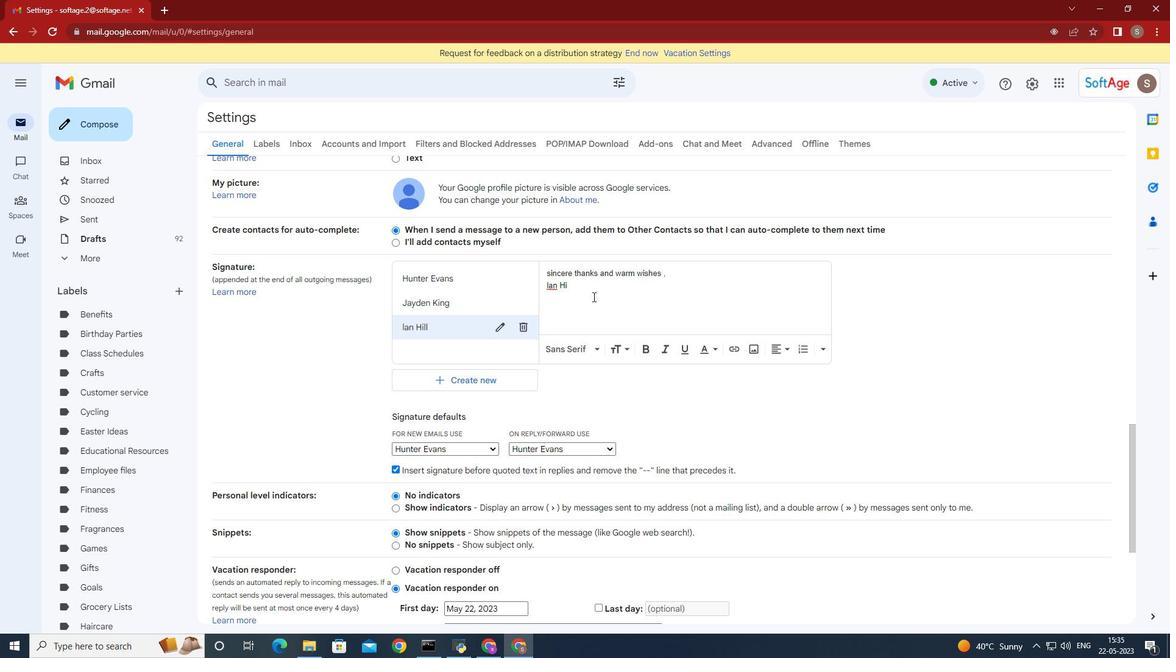
Action: Mouse moved to (484, 445)
Screenshot: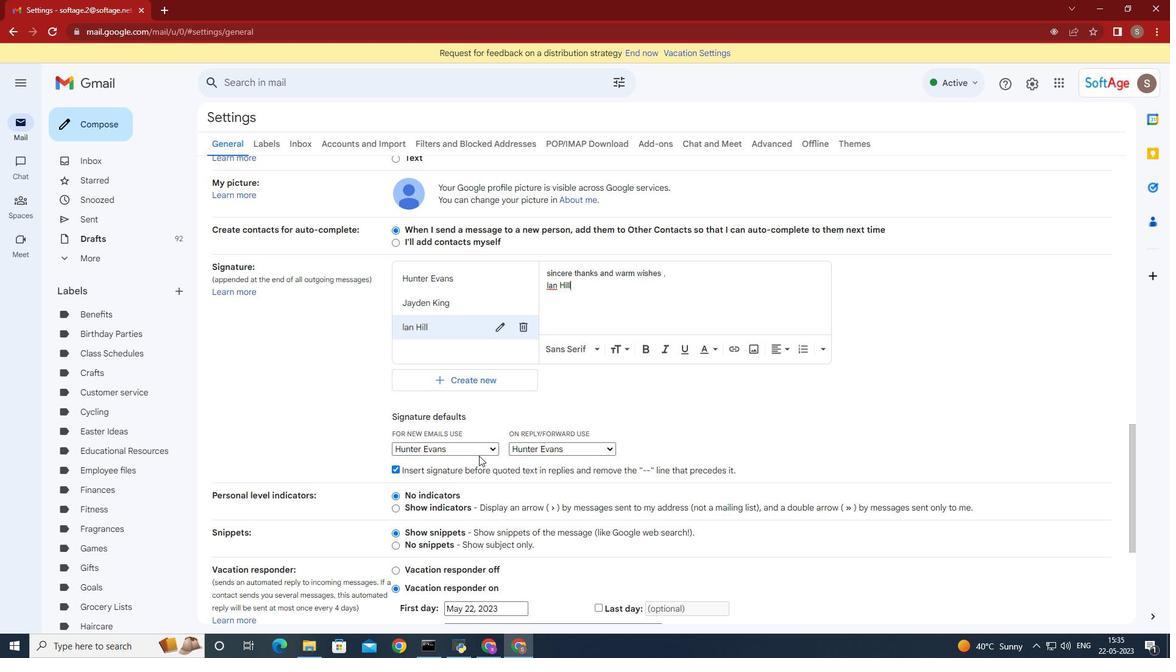 
Action: Mouse pressed left at (484, 445)
Screenshot: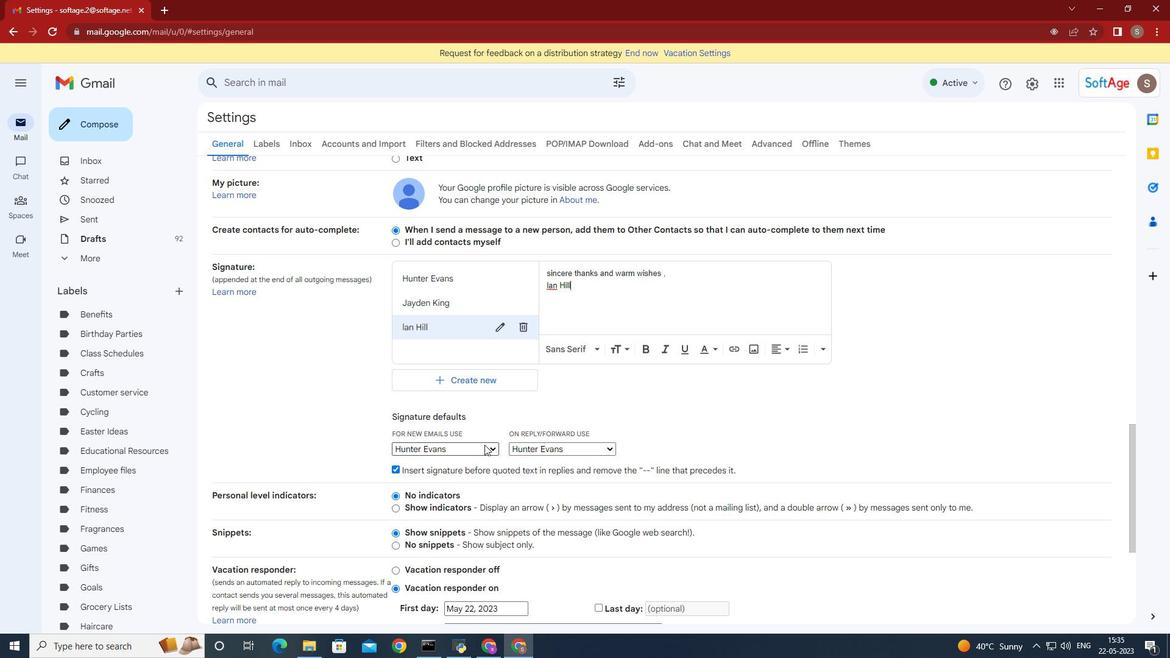 
Action: Mouse moved to (469, 499)
Screenshot: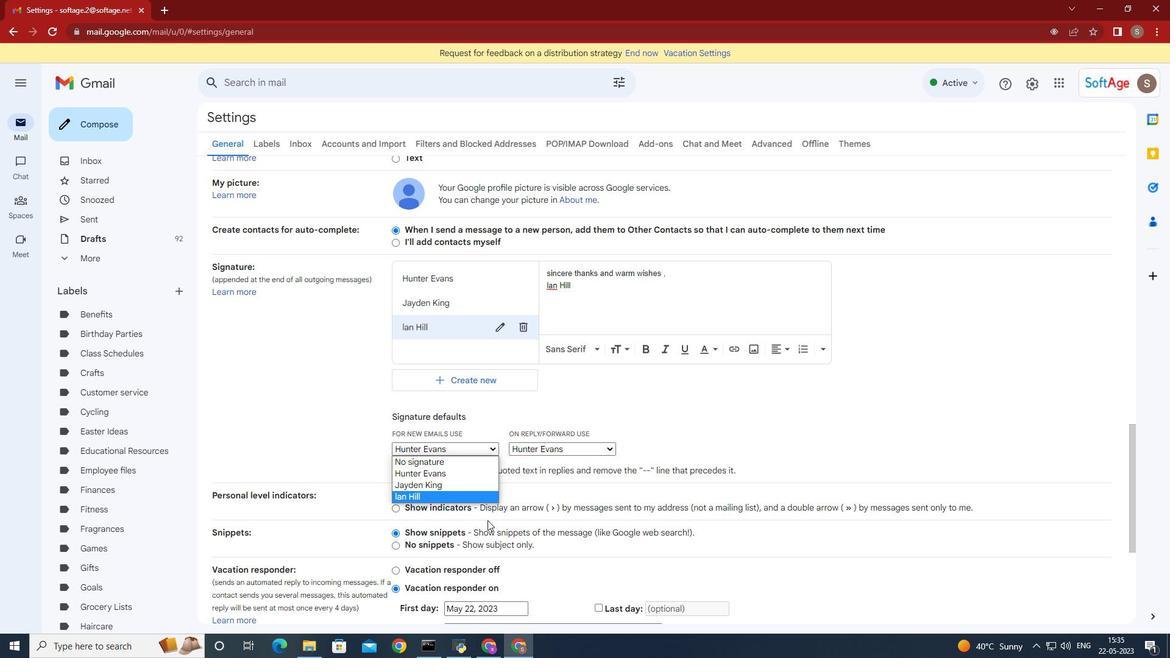 
Action: Mouse pressed left at (469, 499)
Screenshot: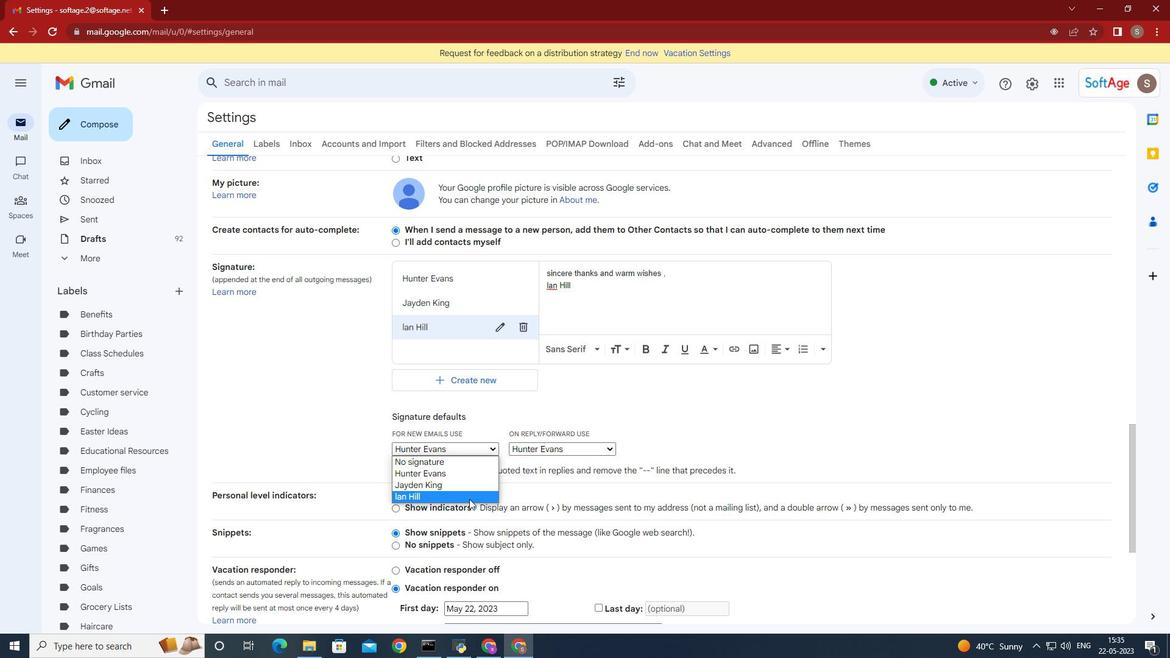 
Action: Mouse moved to (597, 448)
Screenshot: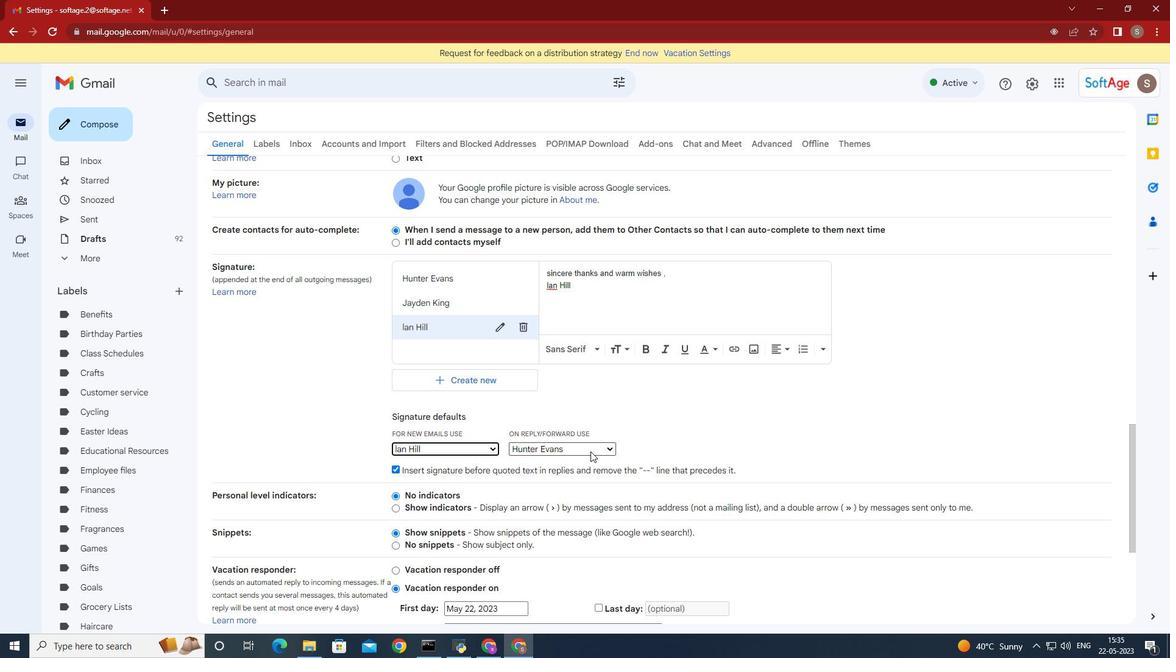 
Action: Mouse pressed left at (597, 448)
Screenshot: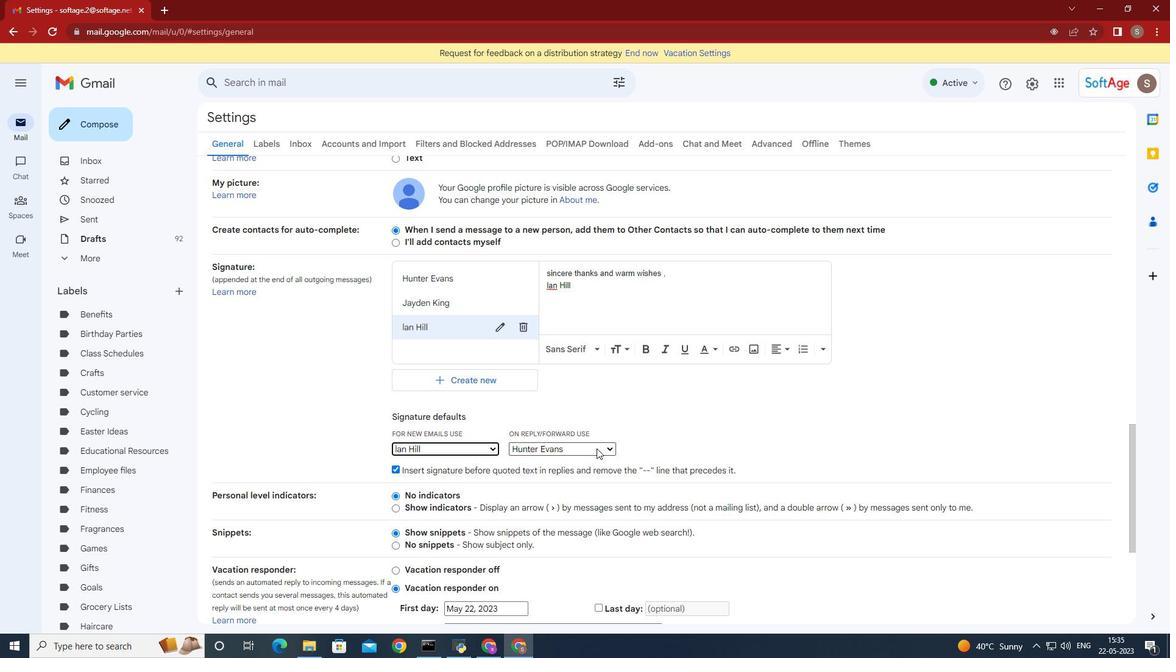 
Action: Mouse moved to (587, 498)
Screenshot: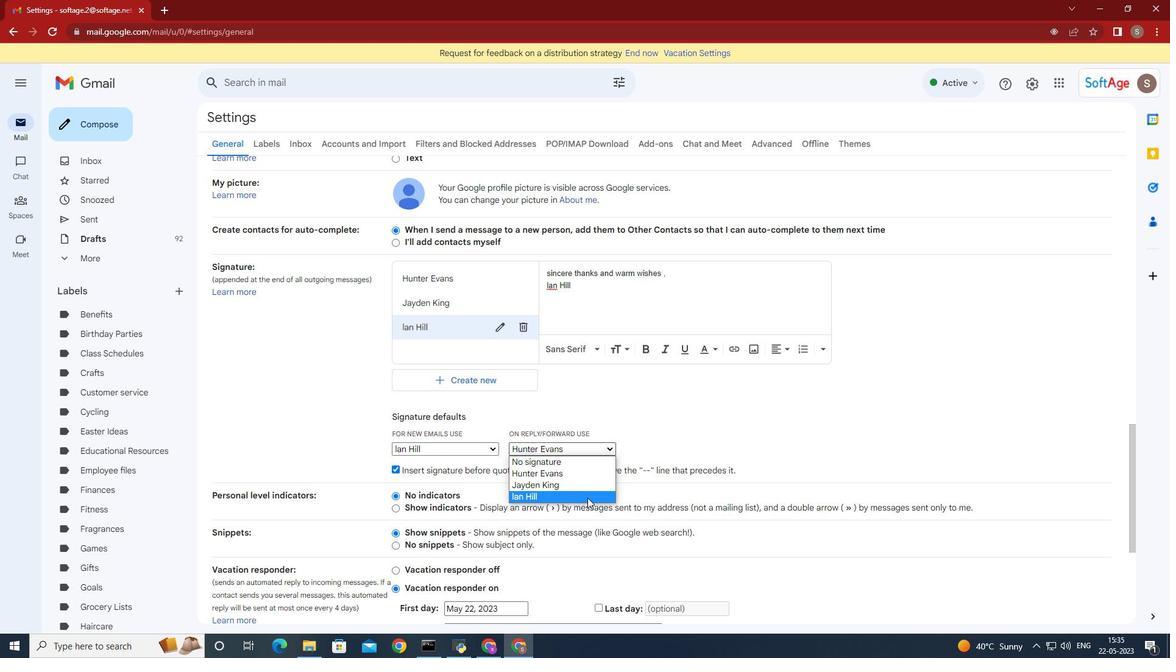 
Action: Mouse pressed left at (587, 498)
Screenshot: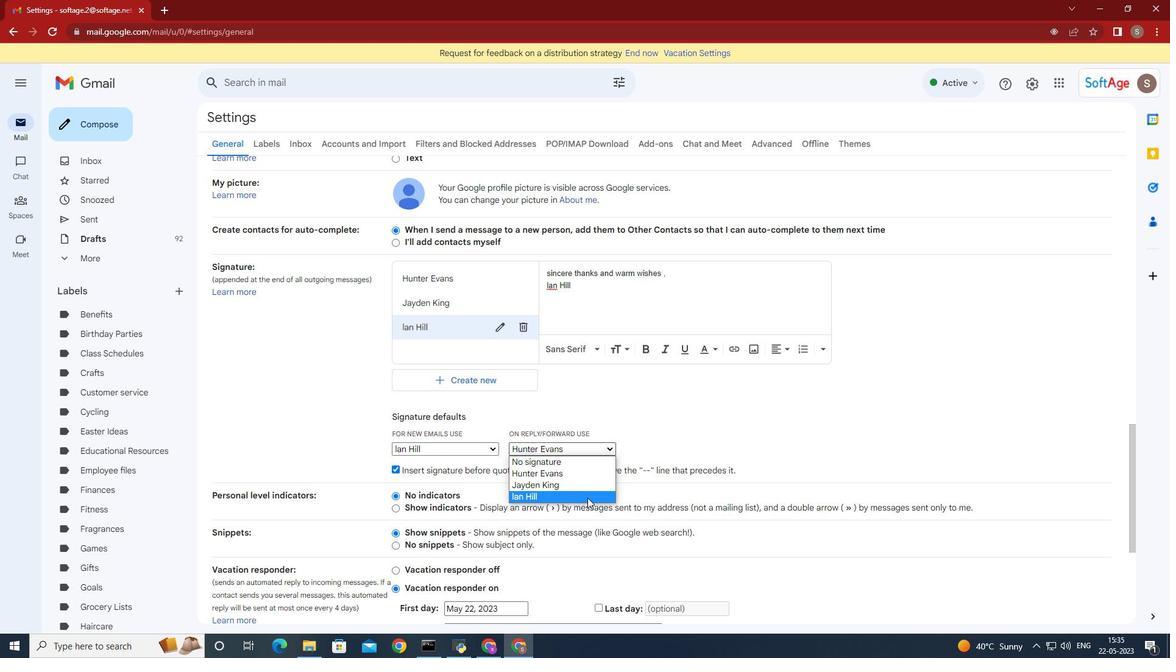 
Action: Mouse moved to (823, 456)
Screenshot: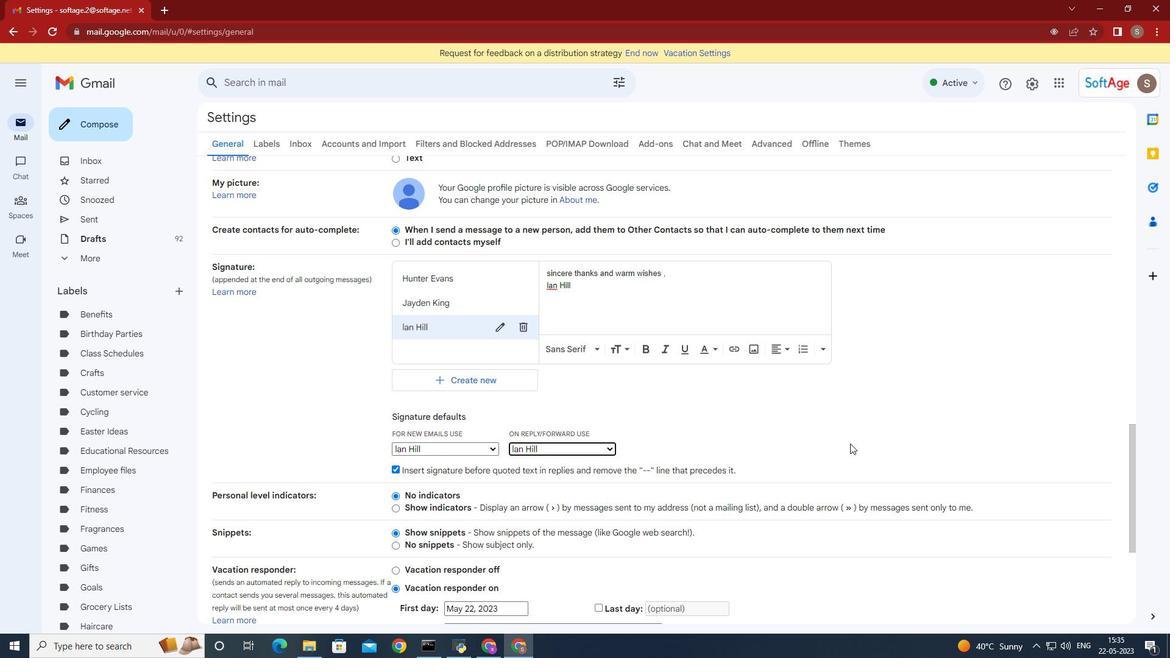 
Action: Mouse scrolled (823, 456) with delta (0, 0)
Screenshot: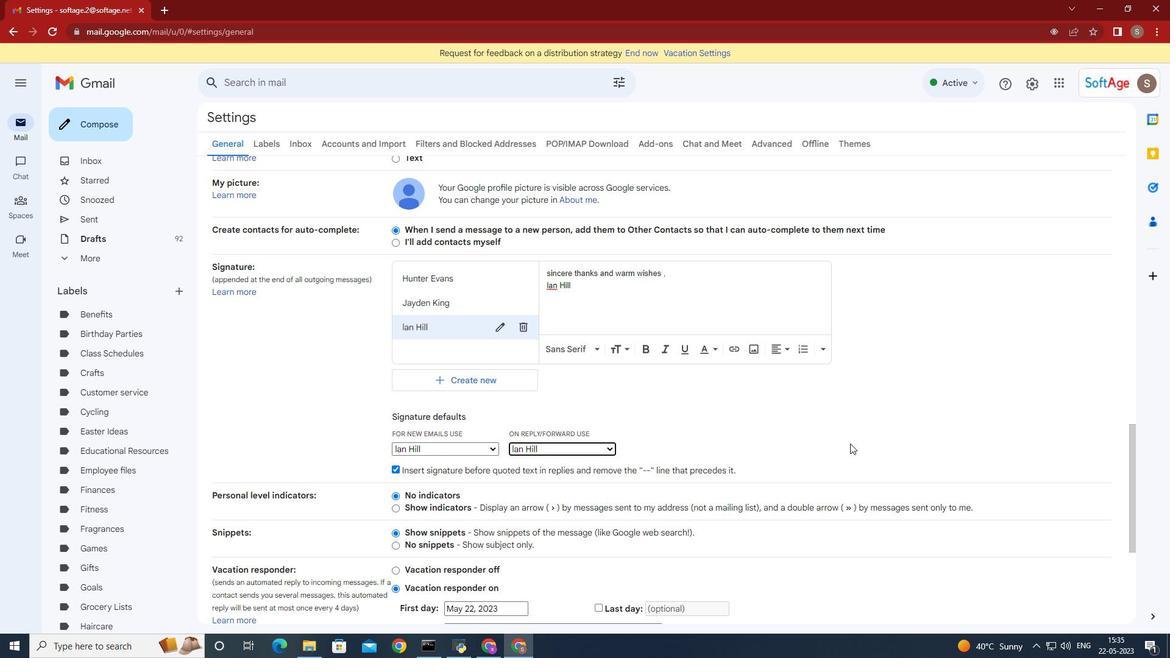 
Action: Mouse scrolled (823, 456) with delta (0, 0)
Screenshot: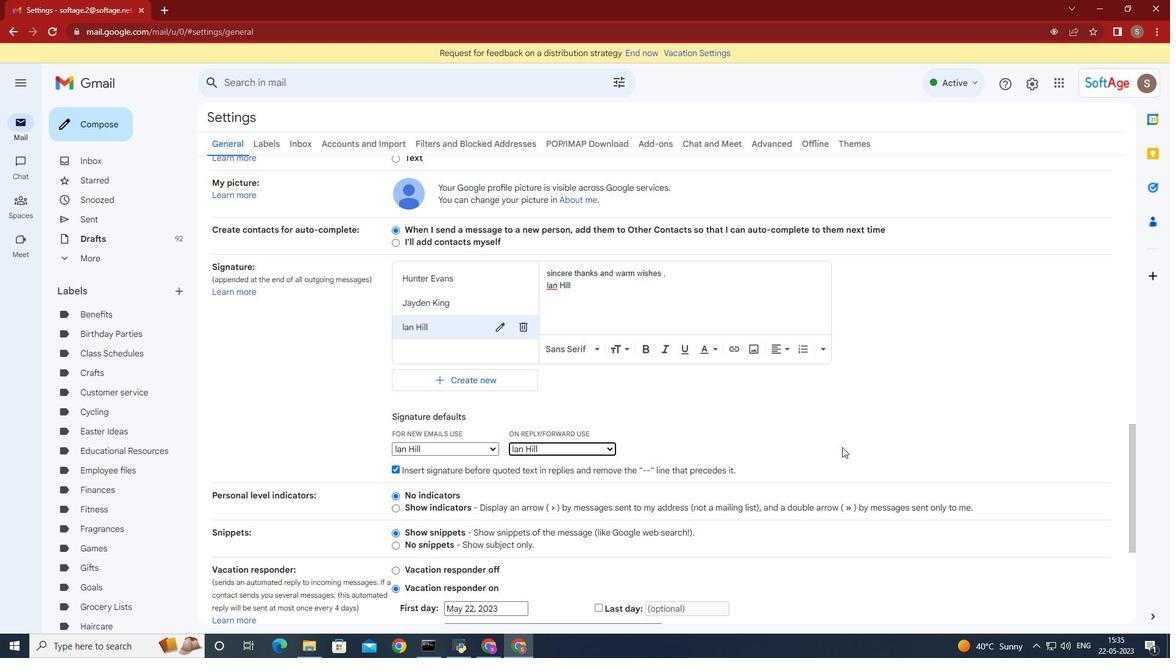 
Action: Mouse scrolled (823, 456) with delta (0, 0)
Screenshot: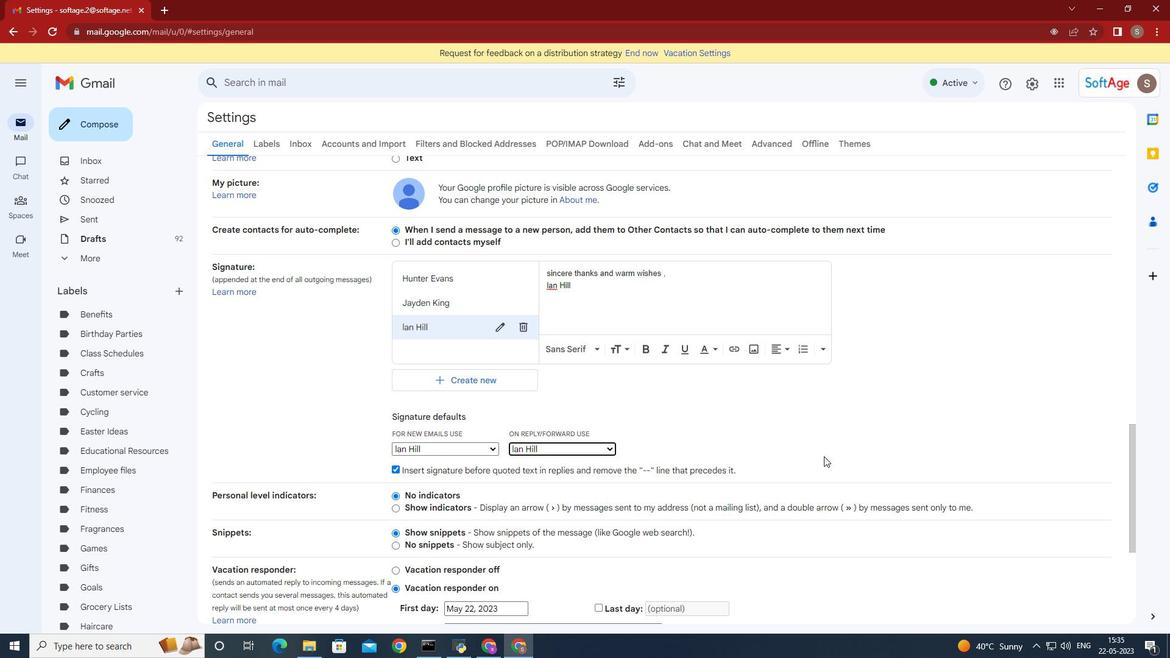 
Action: Mouse scrolled (823, 456) with delta (0, 0)
Screenshot: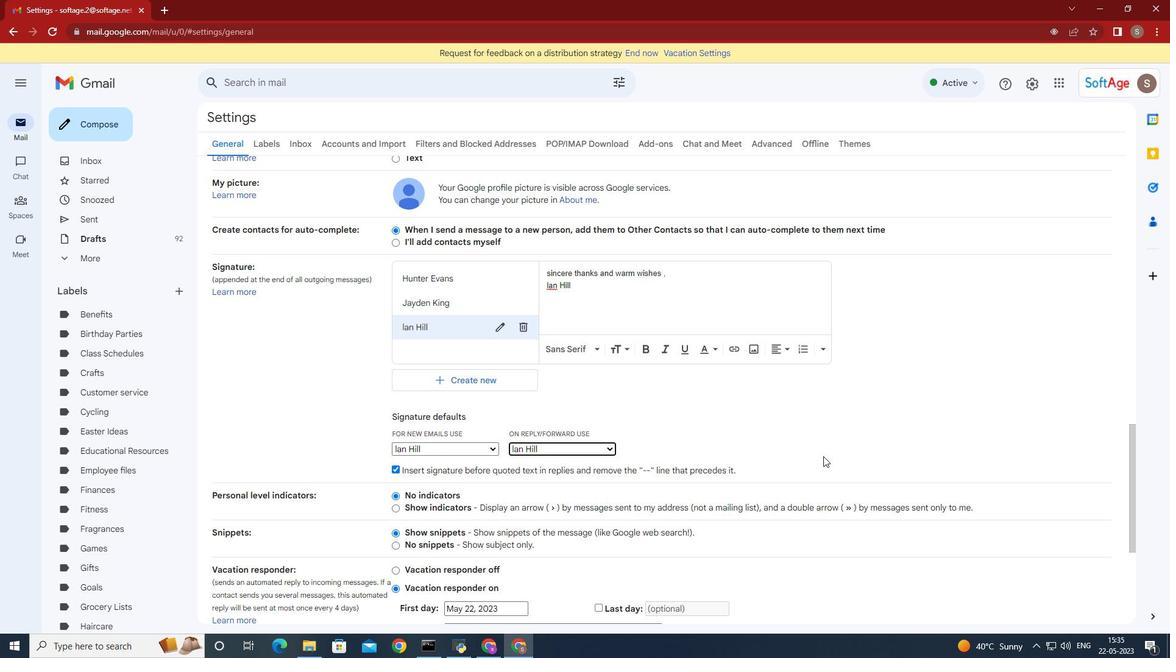 
Action: Mouse moved to (636, 572)
Screenshot: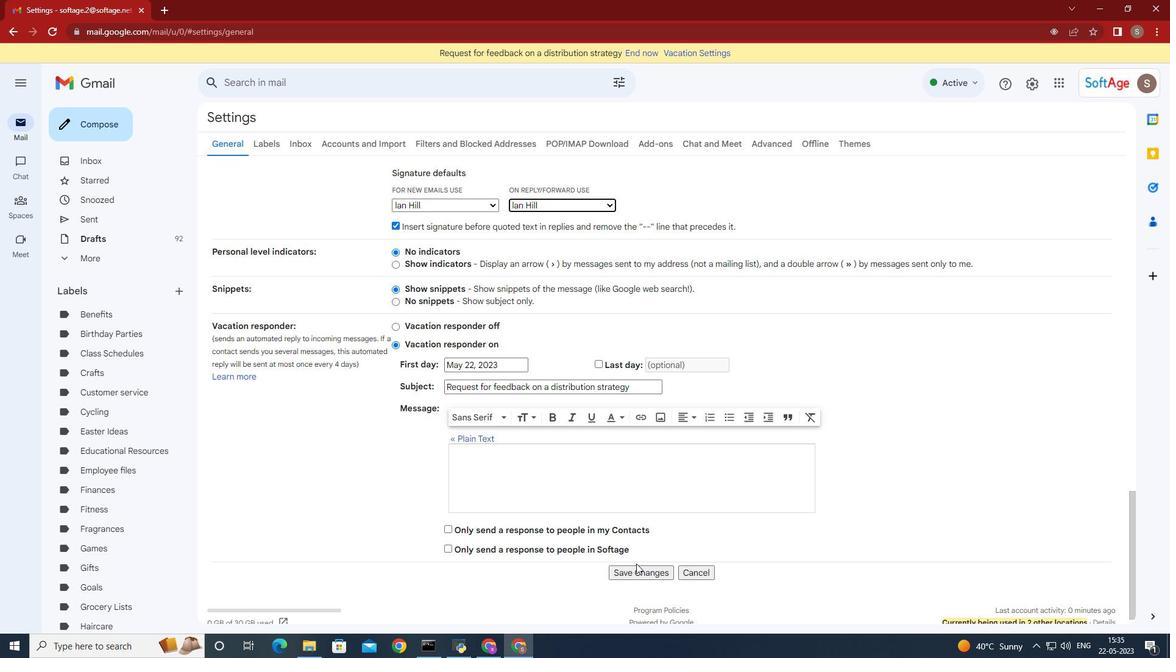 
Action: Mouse pressed left at (636, 572)
Screenshot: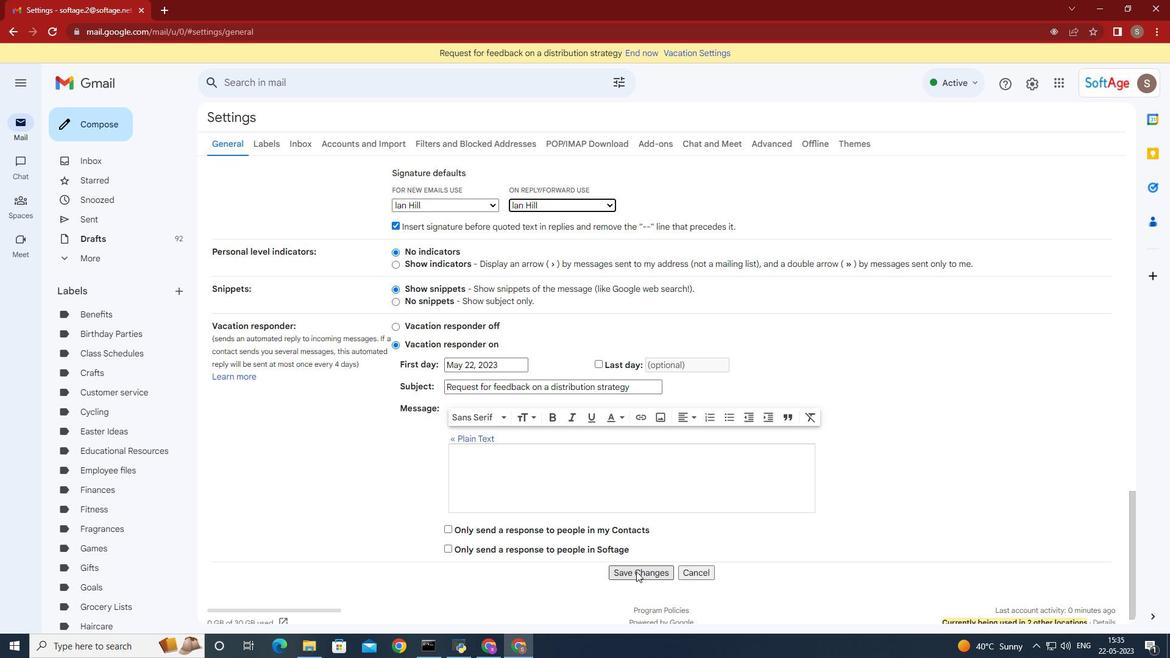 
Action: Mouse moved to (100, 130)
Screenshot: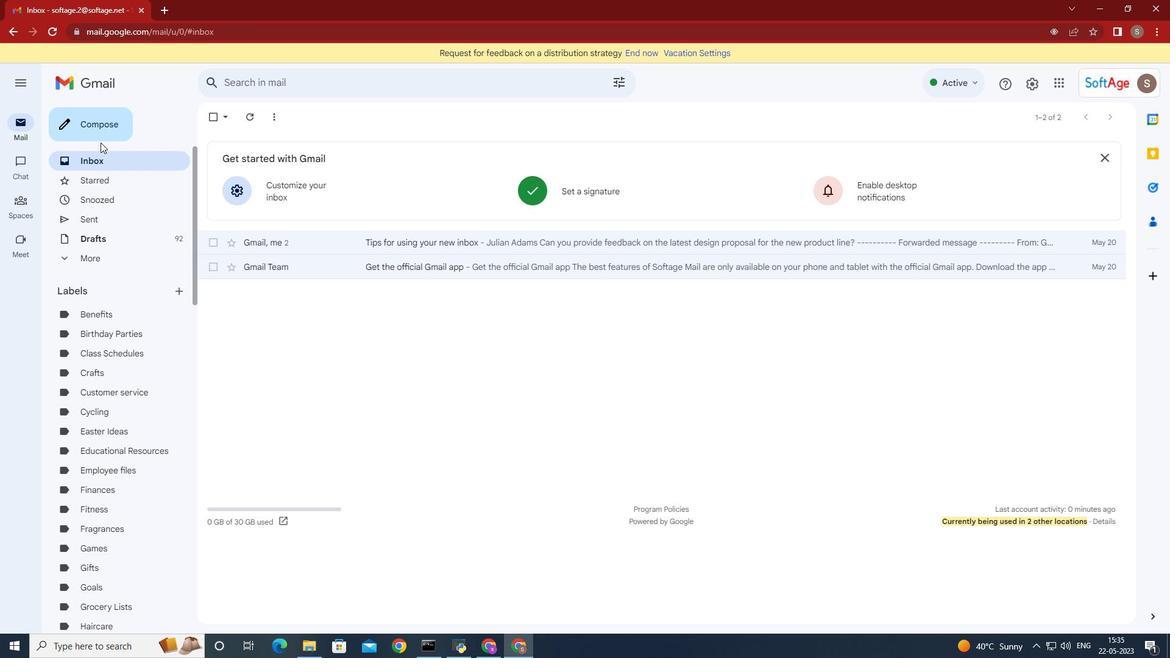 
Action: Mouse pressed left at (100, 130)
Screenshot: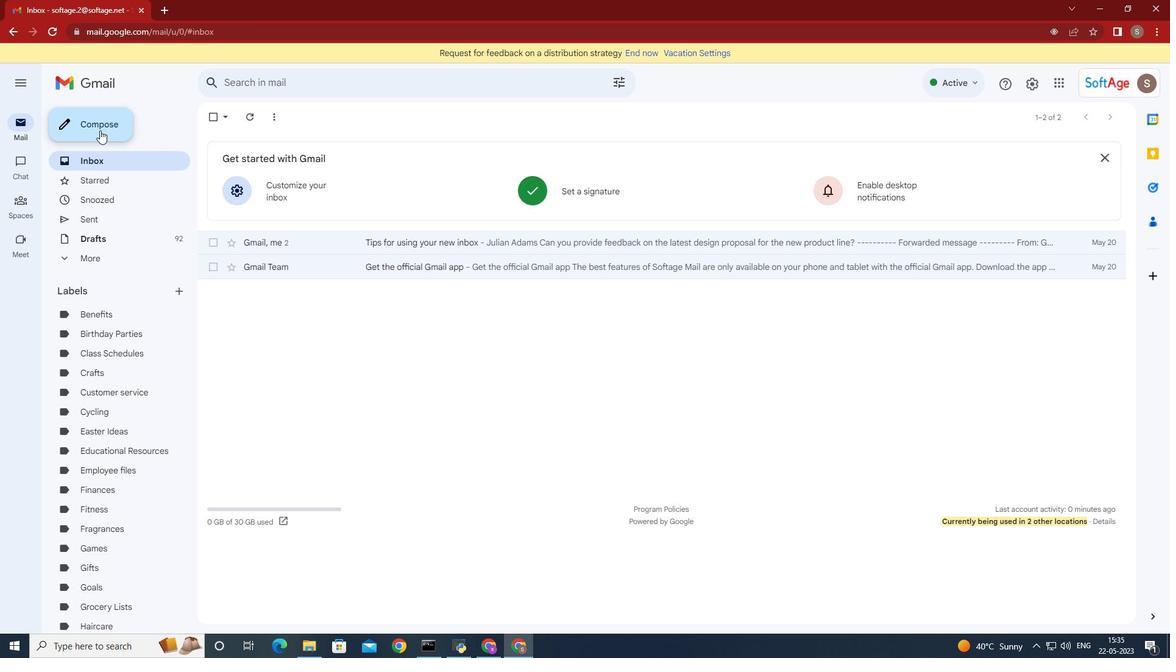 
Action: Mouse moved to (794, 293)
Screenshot: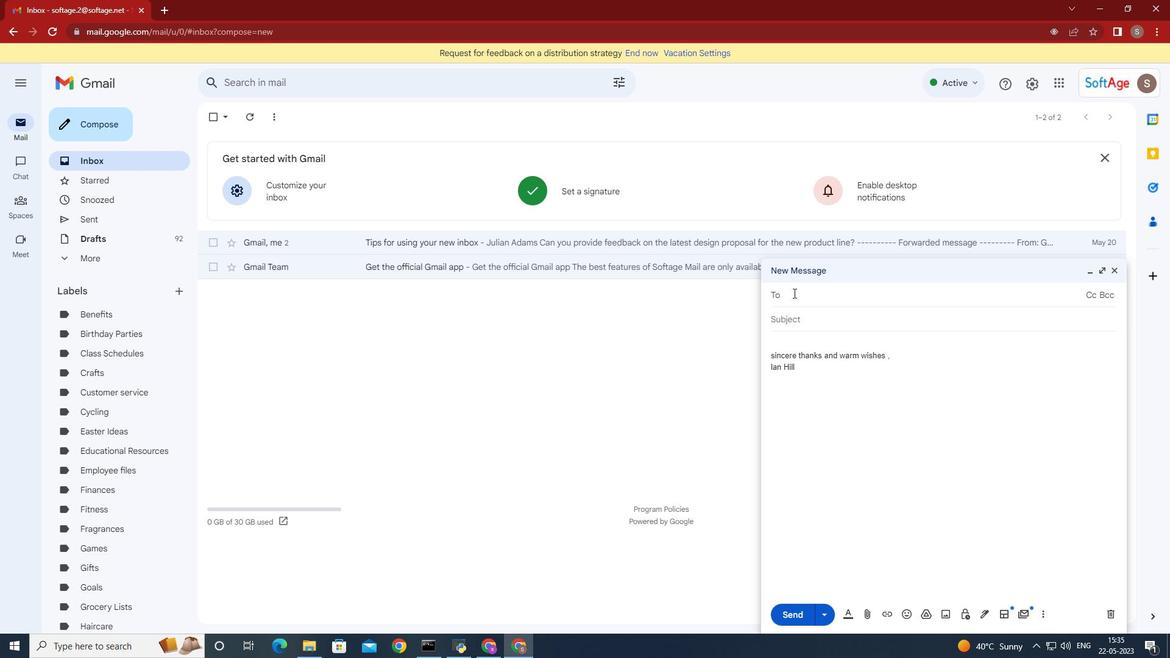 
Action: Mouse pressed left at (794, 293)
Screenshot: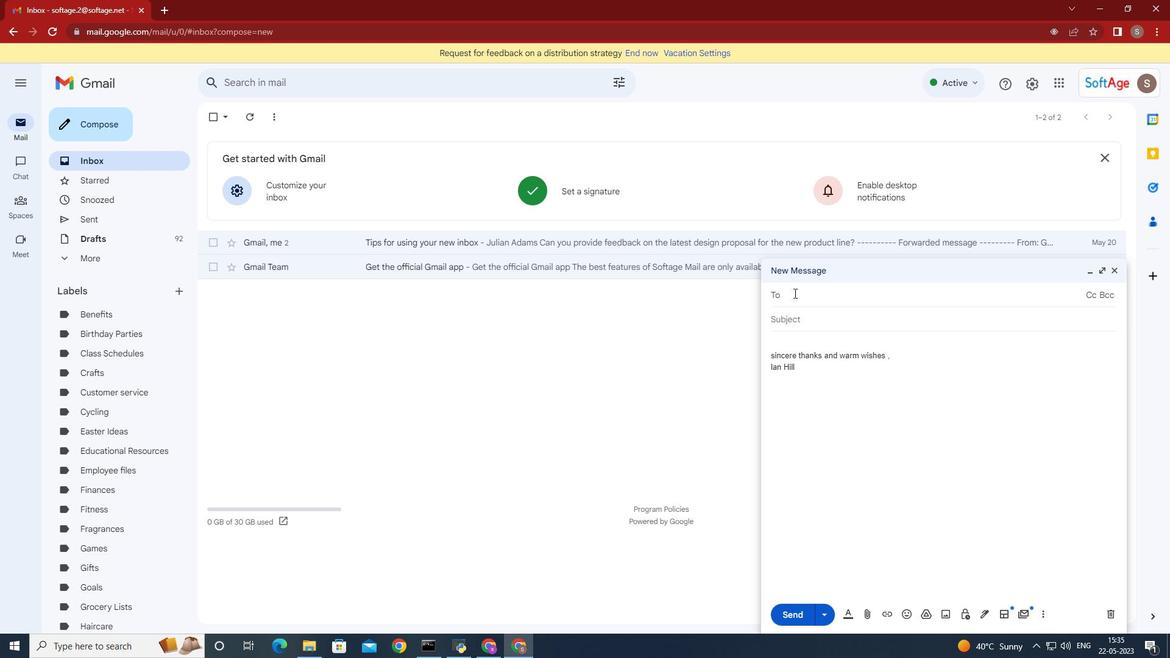 
Action: Key pressed <Key.shift>Softage.8
Screenshot: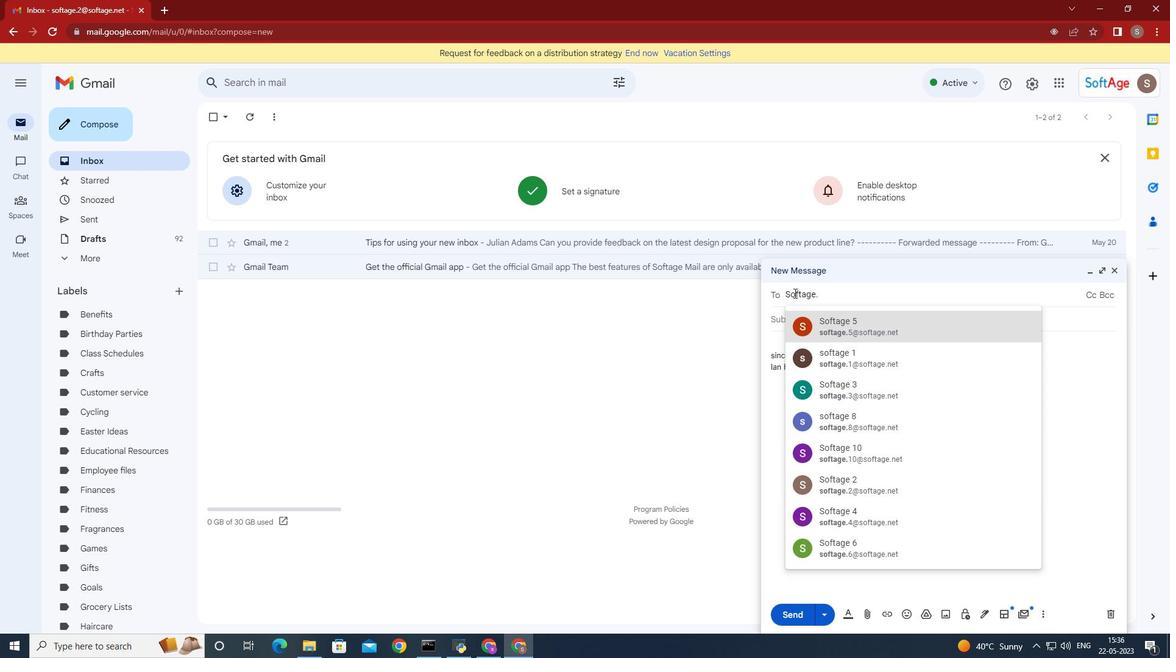 
Action: Mouse moved to (855, 339)
Screenshot: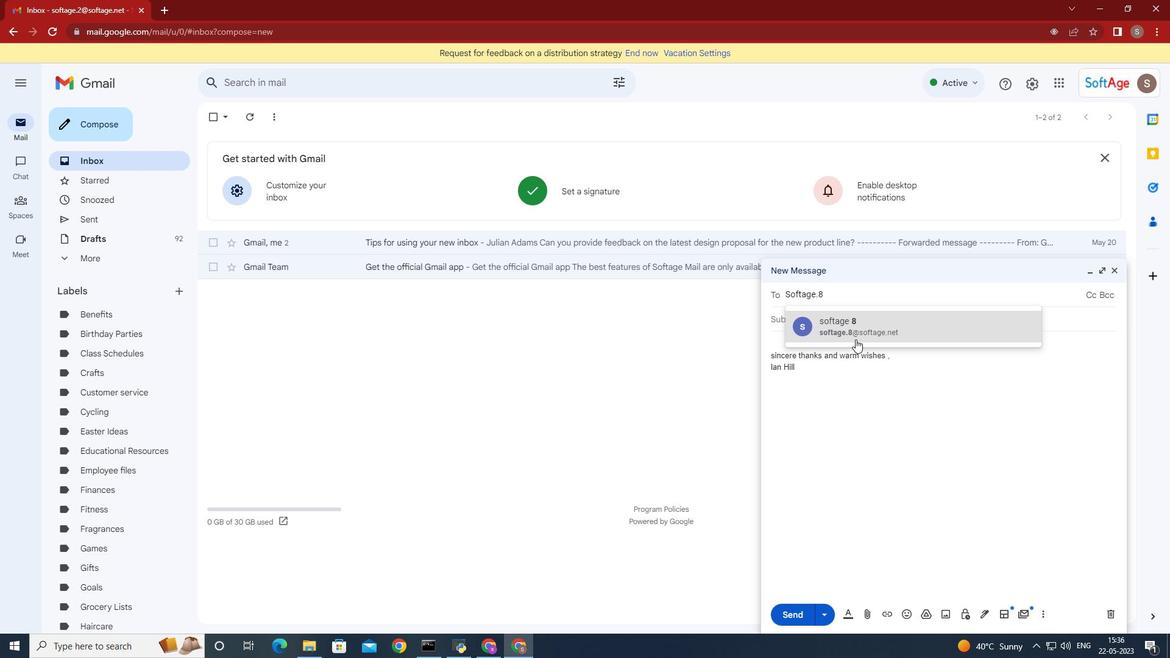 
Action: Mouse pressed left at (855, 339)
Screenshot: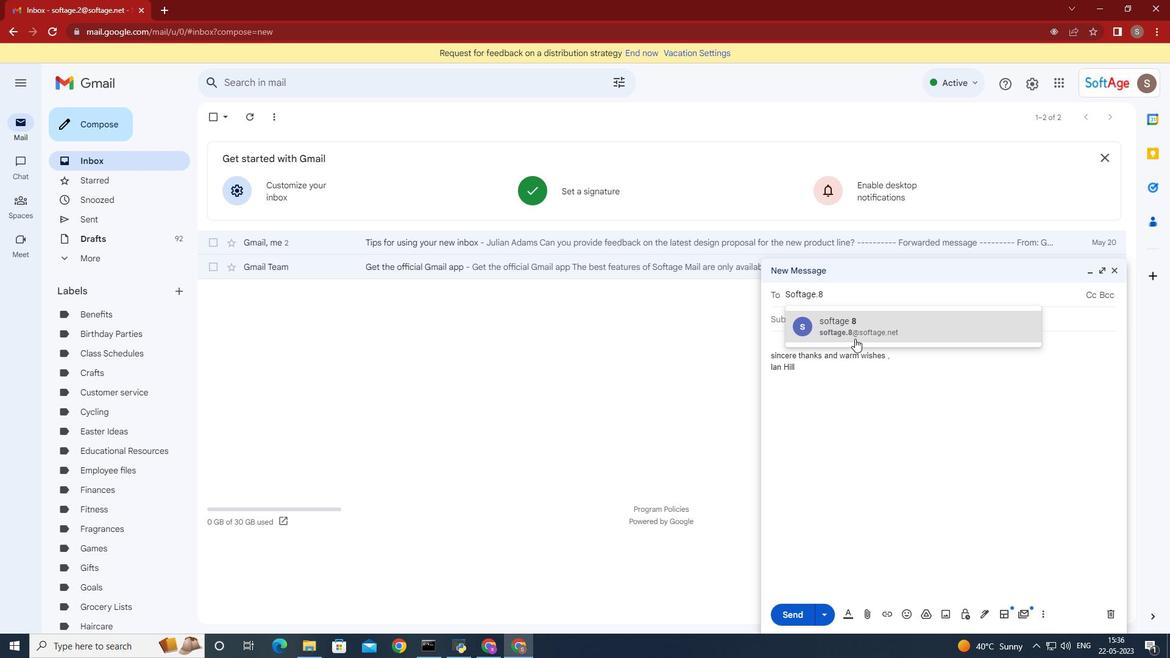 
Action: Mouse moved to (177, 292)
Screenshot: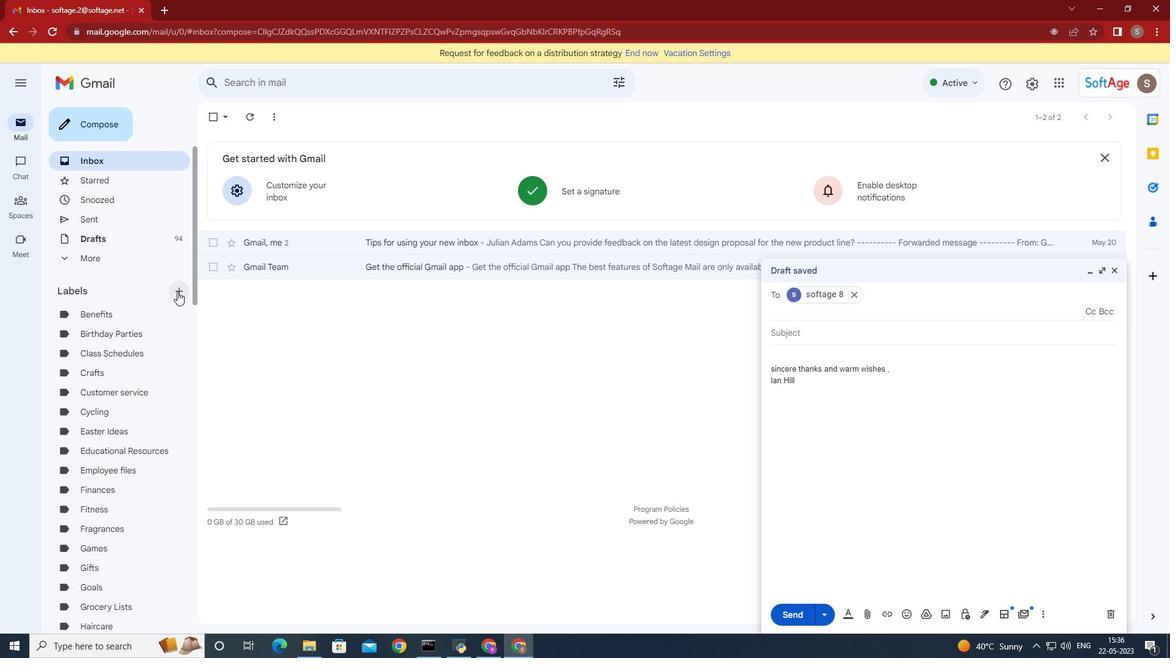 
Action: Mouse pressed left at (177, 292)
Screenshot: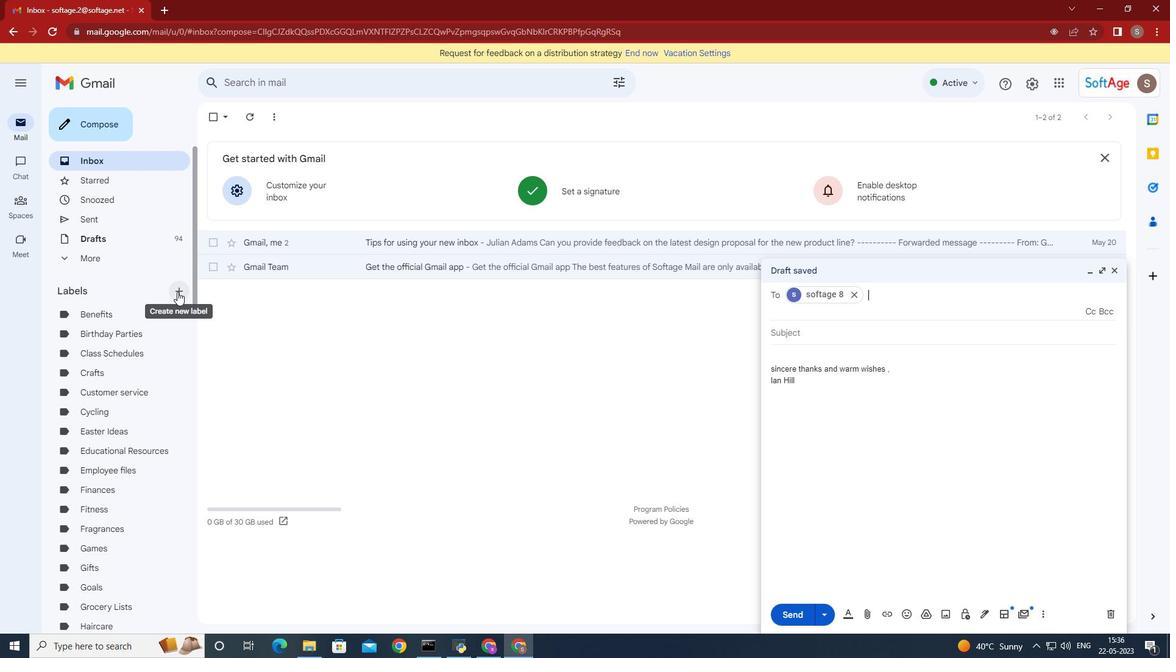 
Action: Mouse moved to (464, 422)
Screenshot: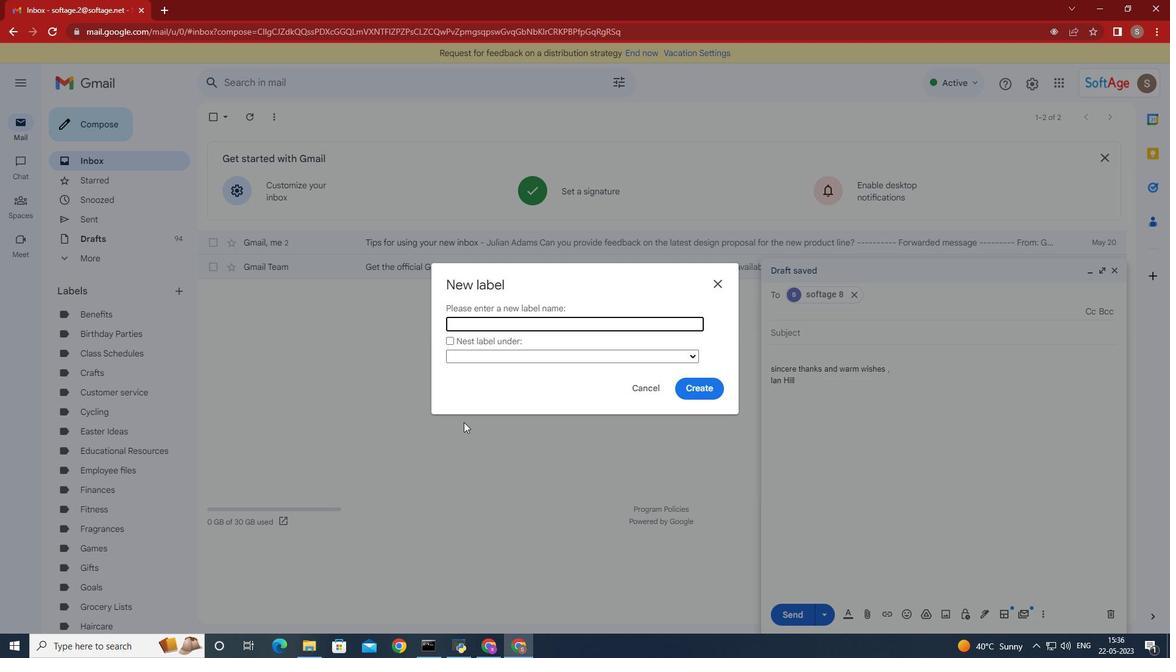 
Action: Key pressed <Key.shift>Invitations
Screenshot: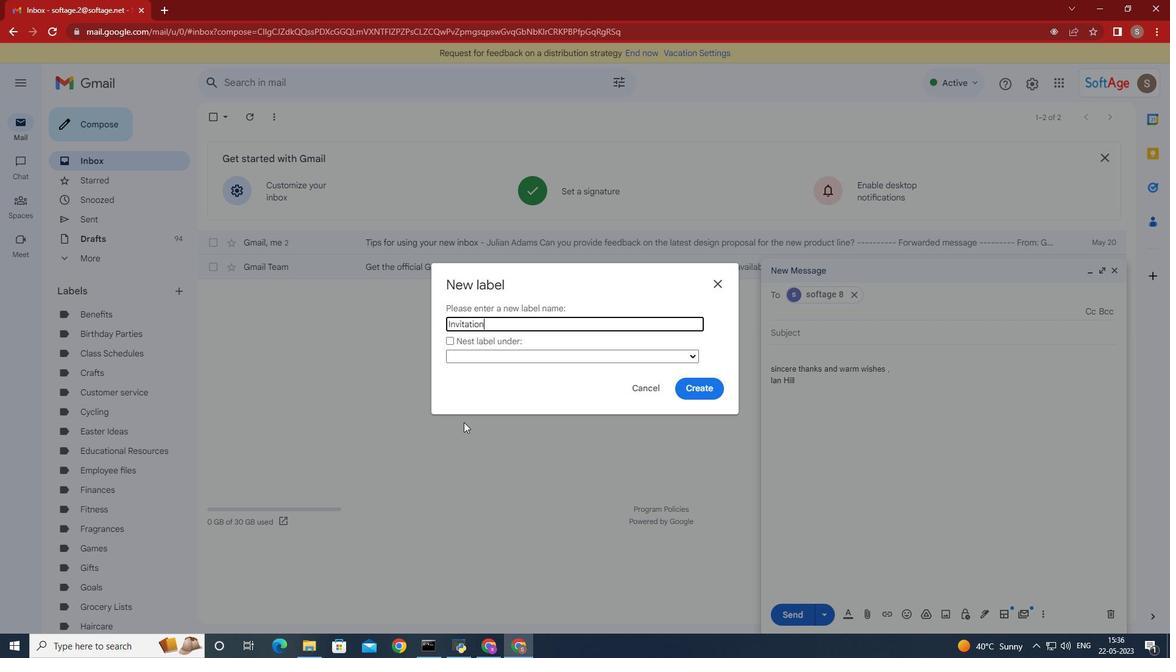 
Action: Mouse moved to (695, 386)
Screenshot: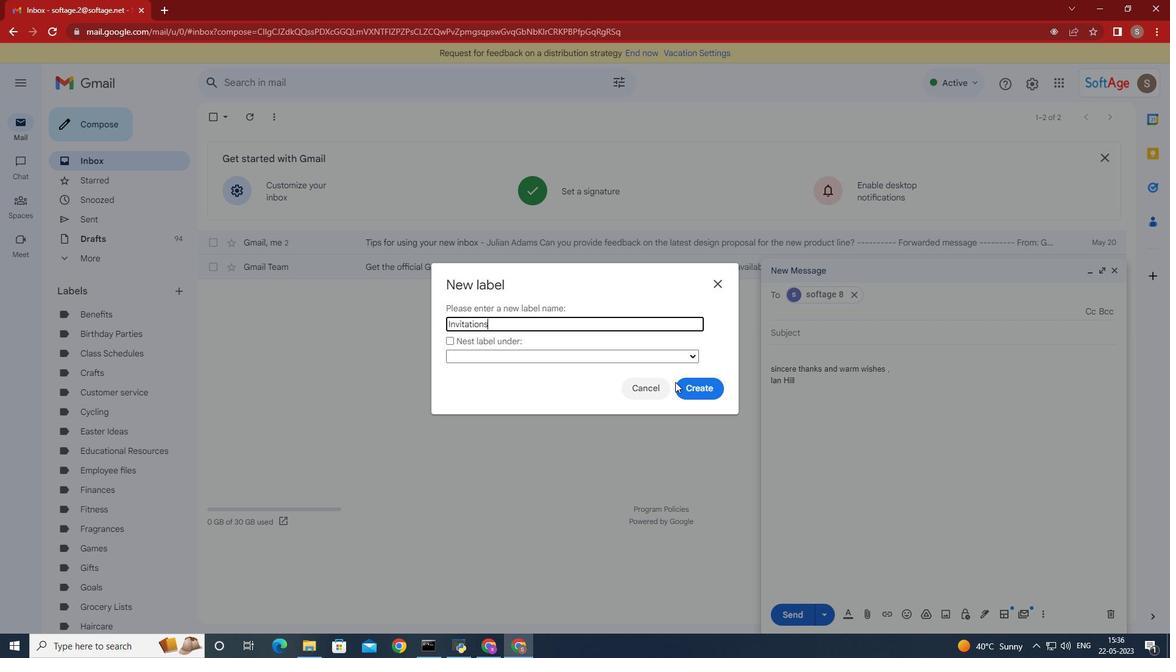 
Action: Mouse pressed left at (695, 386)
Screenshot: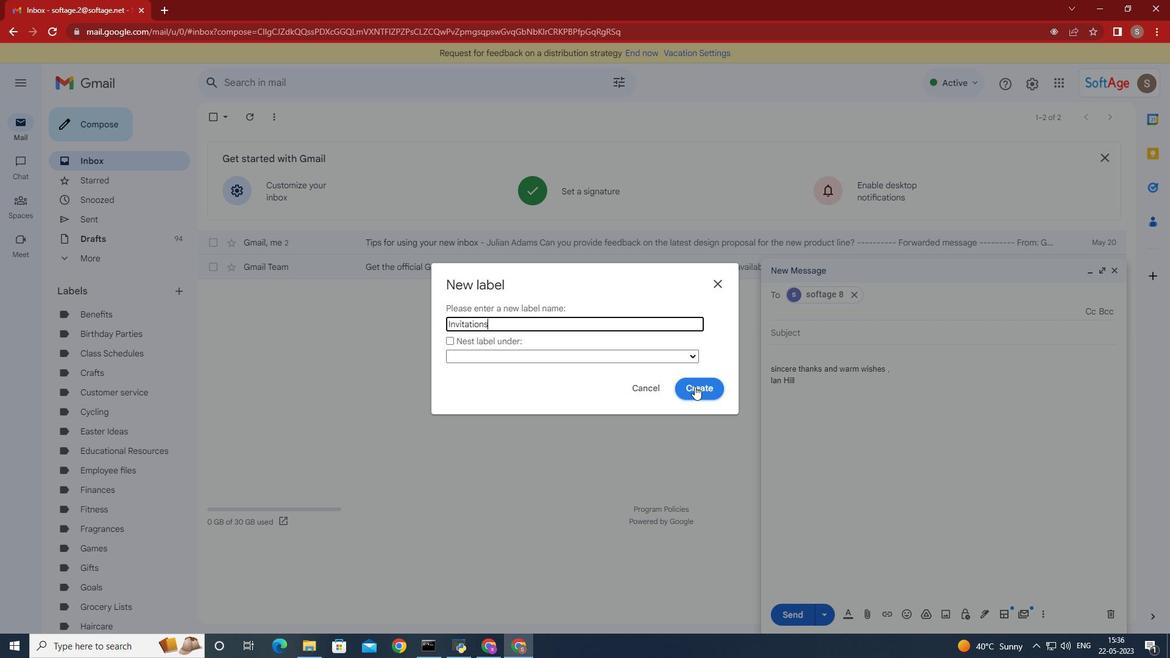
Action: Mouse moved to (723, 279)
Screenshot: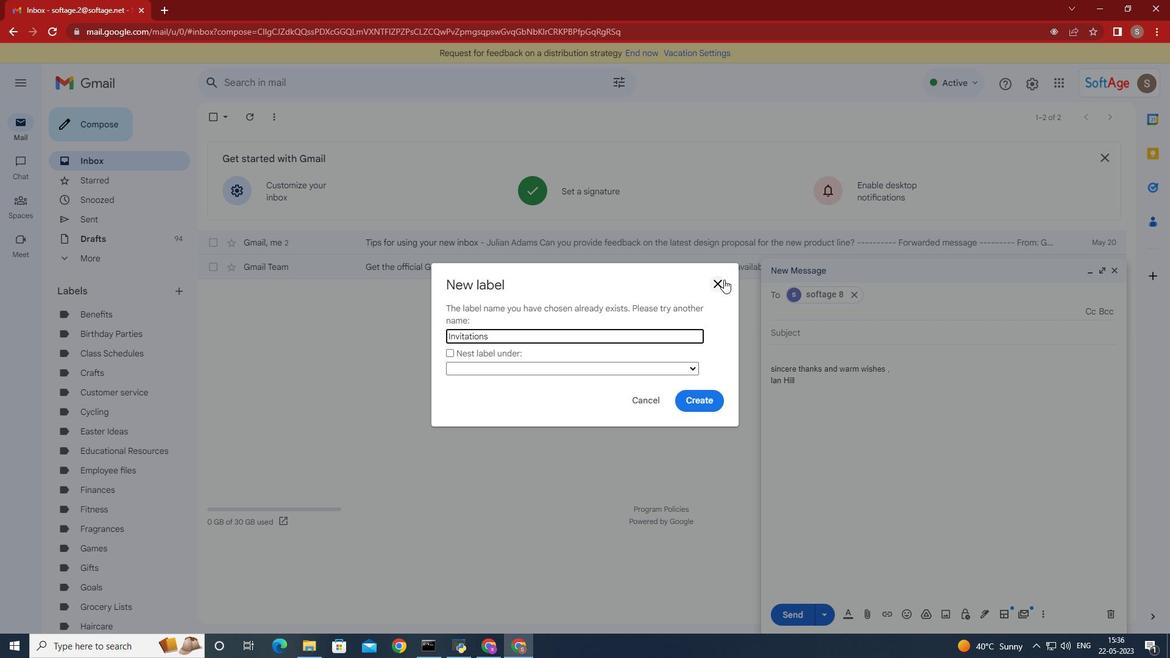 
Action: Mouse pressed left at (723, 279)
Screenshot: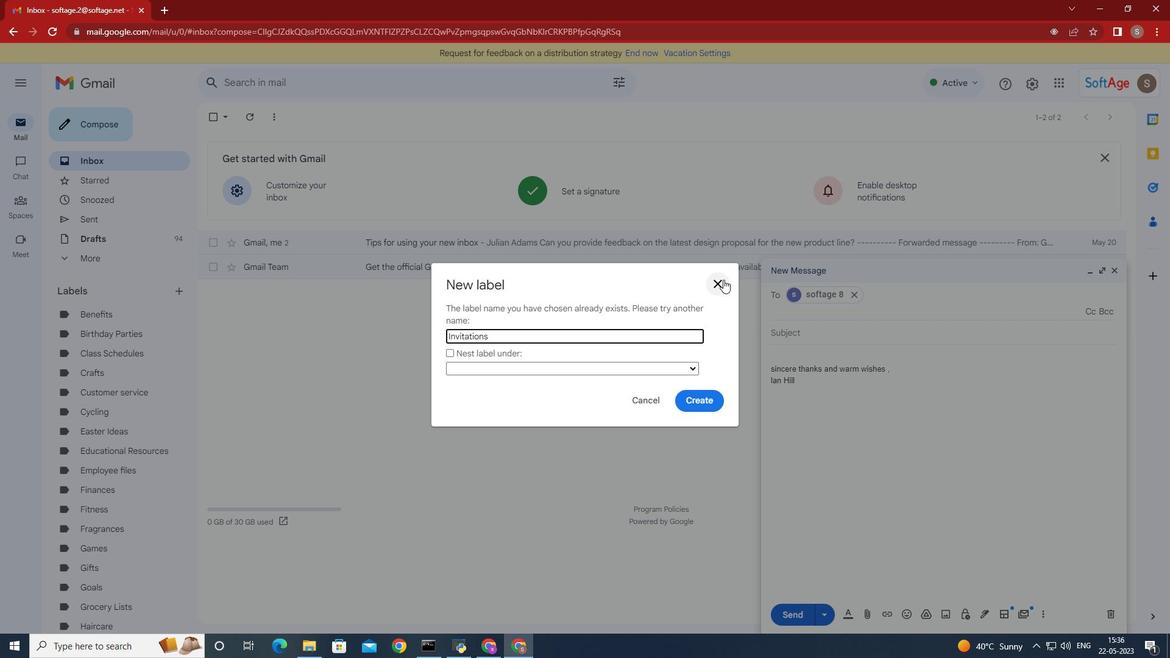 
Action: Mouse moved to (70, 473)
Screenshot: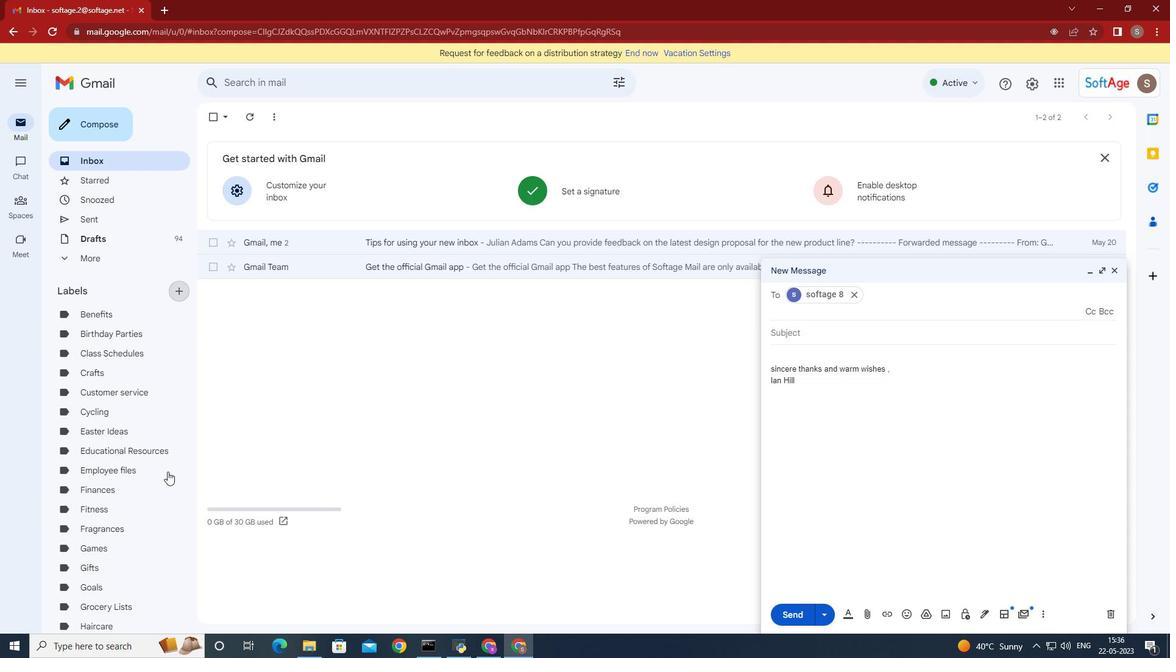 
Action: Mouse scrolled (70, 472) with delta (0, 0)
Screenshot: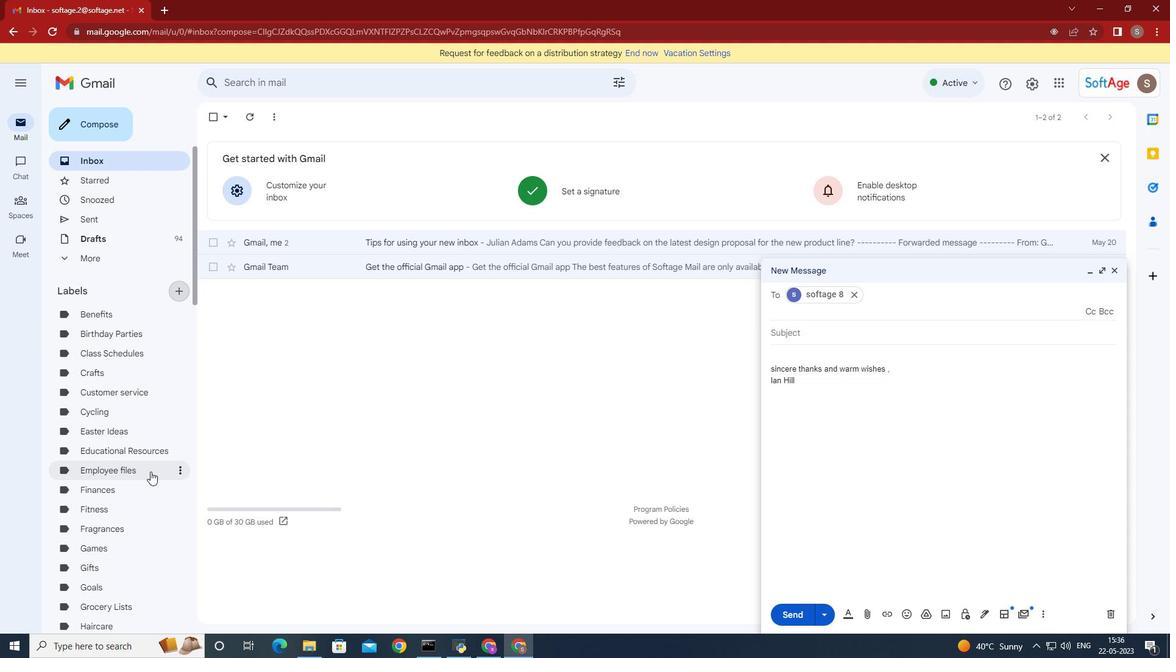 
Action: Mouse moved to (98, 489)
Screenshot: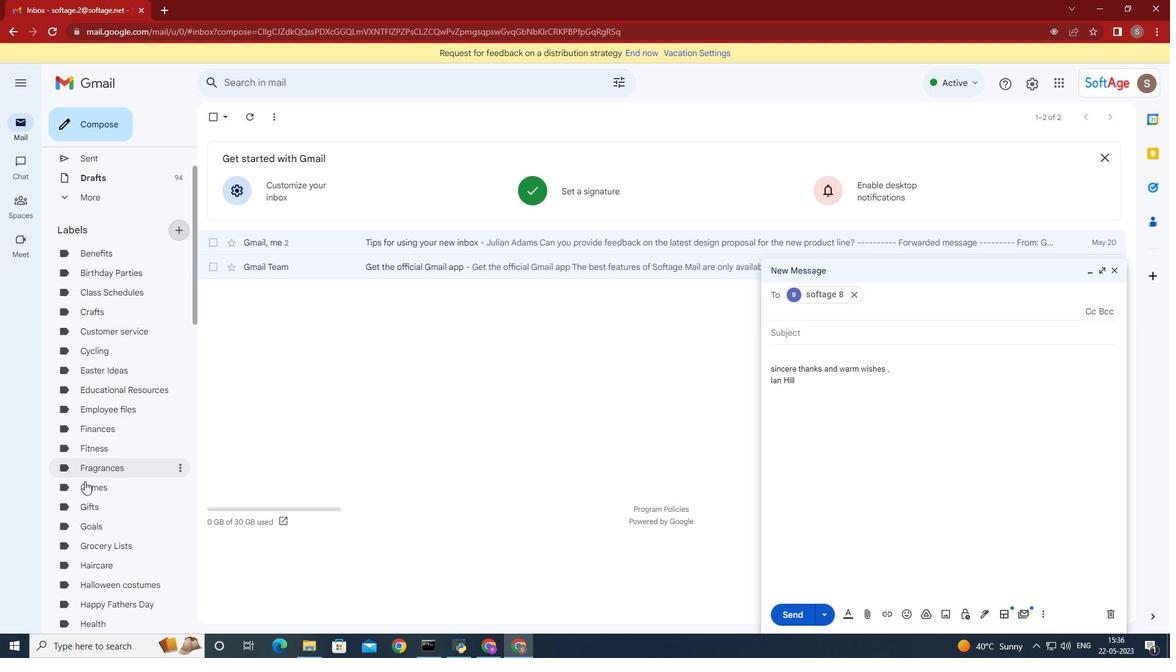 
Action: Mouse scrolled (98, 489) with delta (0, 0)
Screenshot: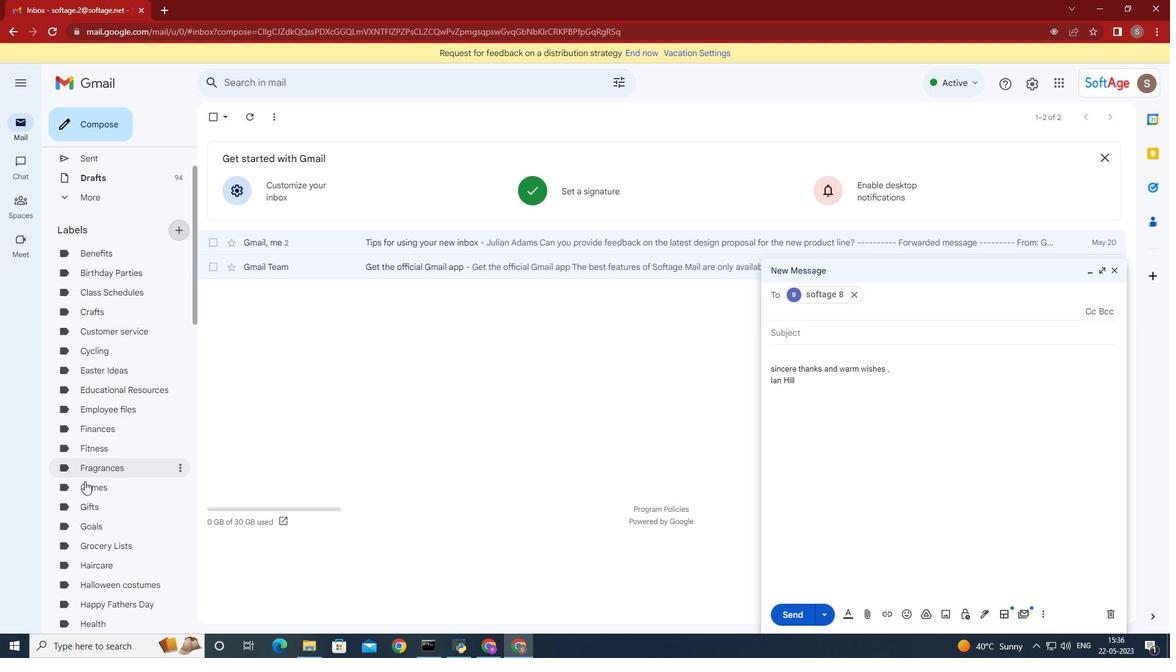 
Action: Mouse moved to (98, 490)
Screenshot: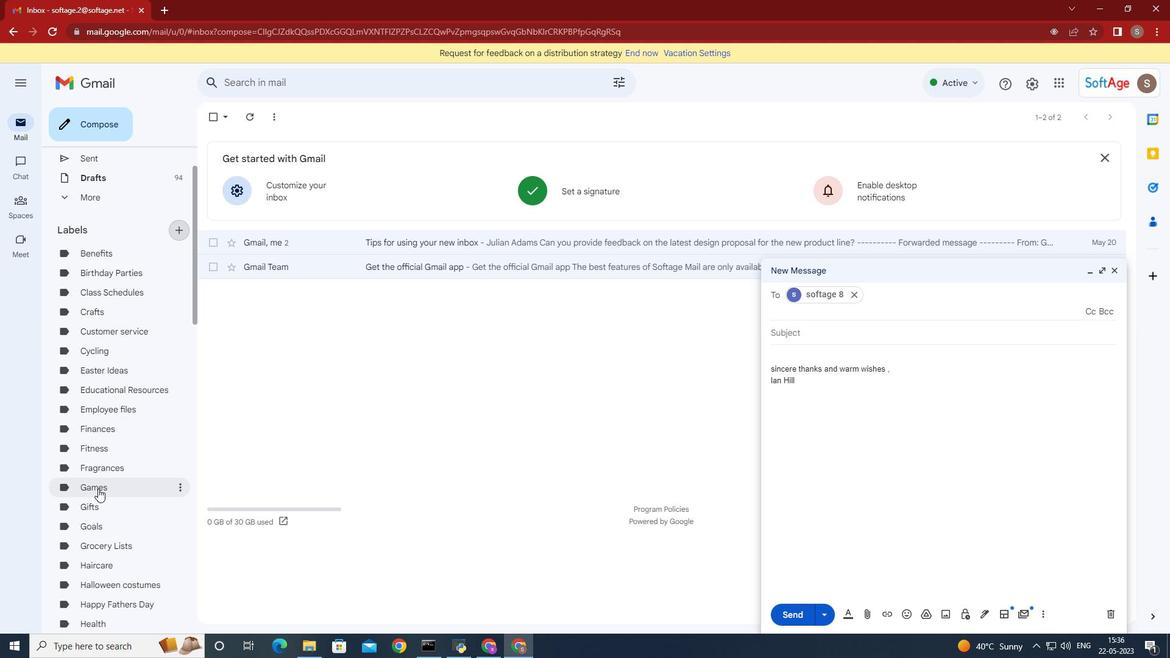 
Action: Mouse scrolled (98, 489) with delta (0, 0)
Screenshot: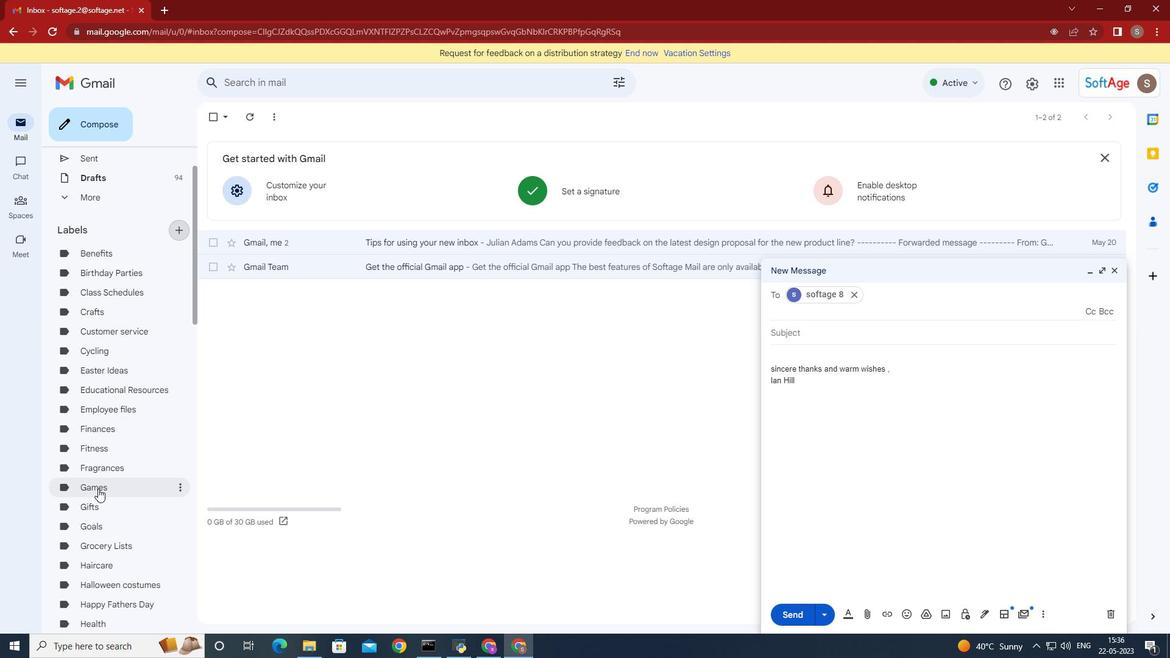 
Action: Mouse moved to (121, 512)
Screenshot: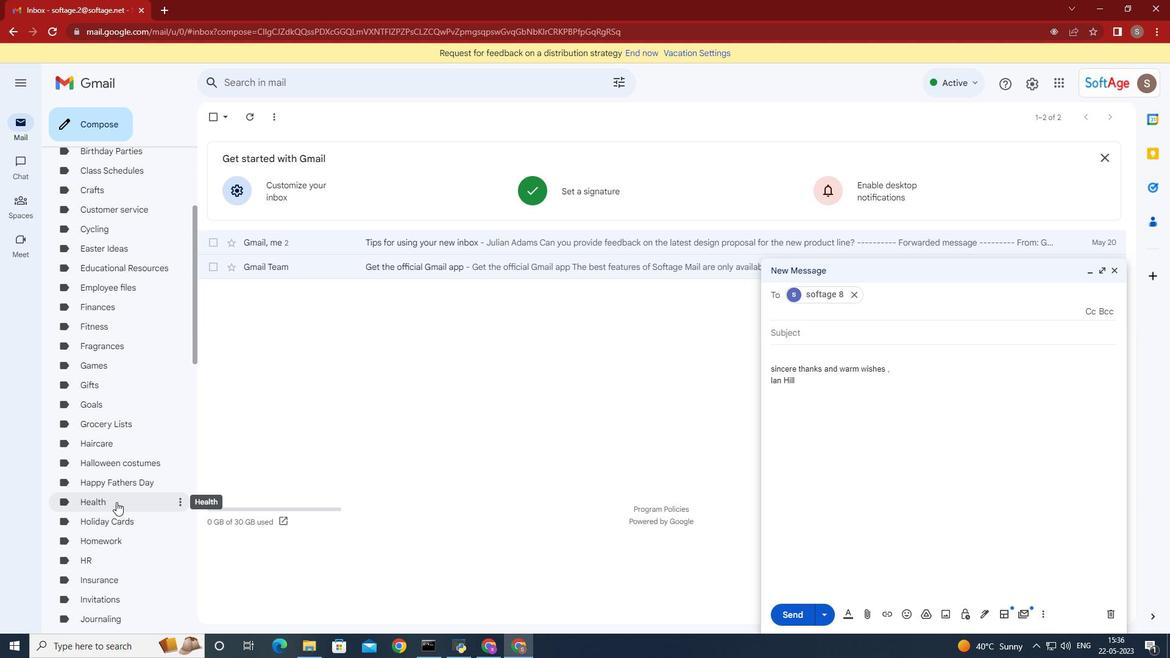 
Action: Mouse scrolled (121, 511) with delta (0, 0)
Screenshot: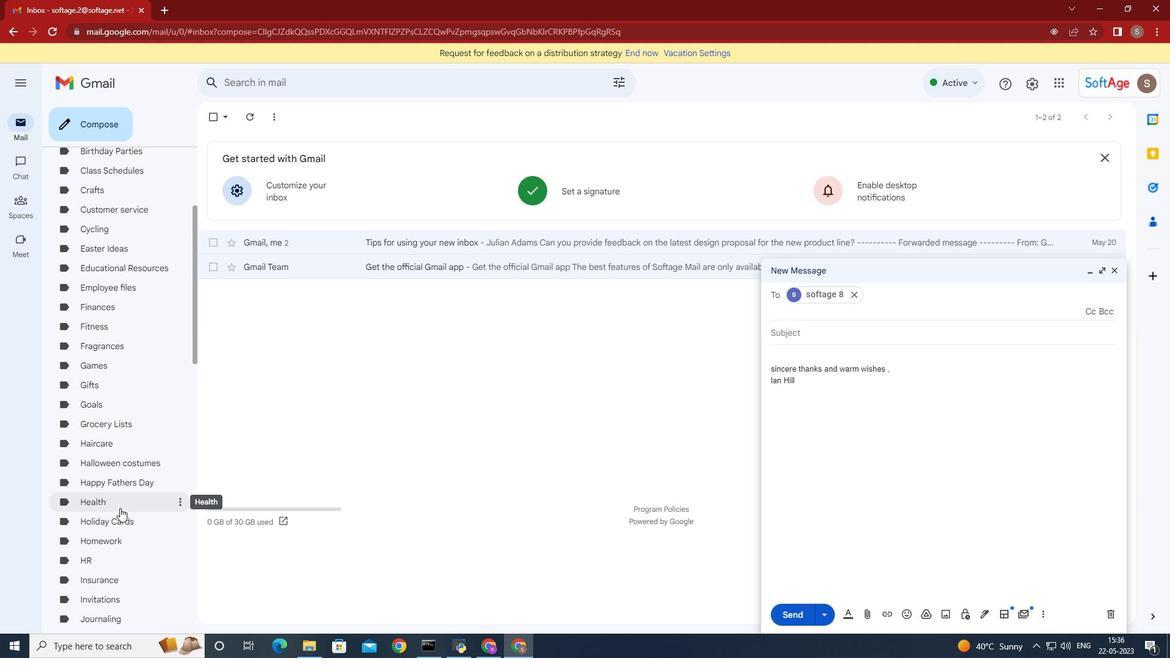 
Action: Mouse moved to (121, 517)
Screenshot: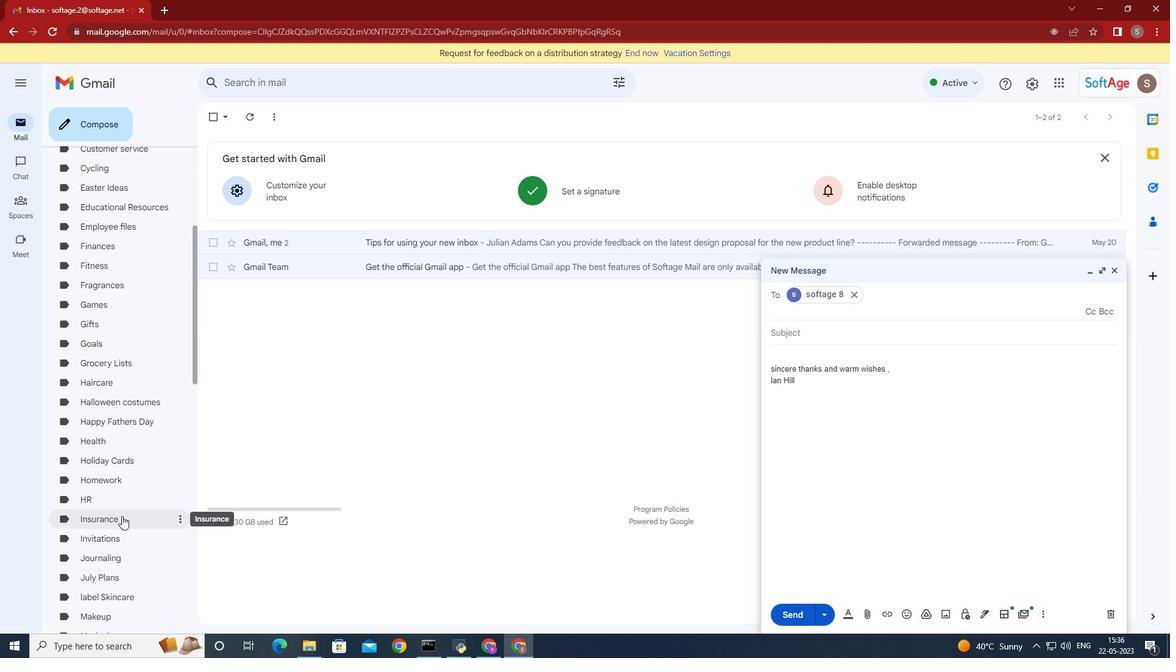 
Action: Mouse scrolled (121, 517) with delta (0, 0)
Screenshot: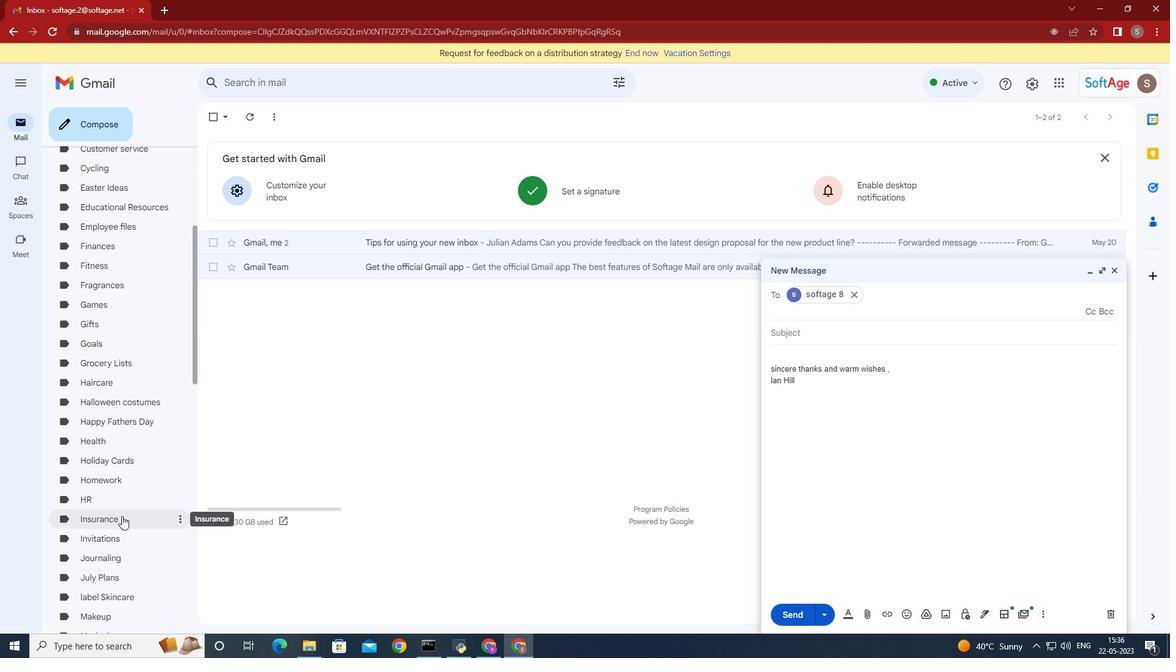 
Action: Mouse scrolled (121, 517) with delta (0, 0)
Screenshot: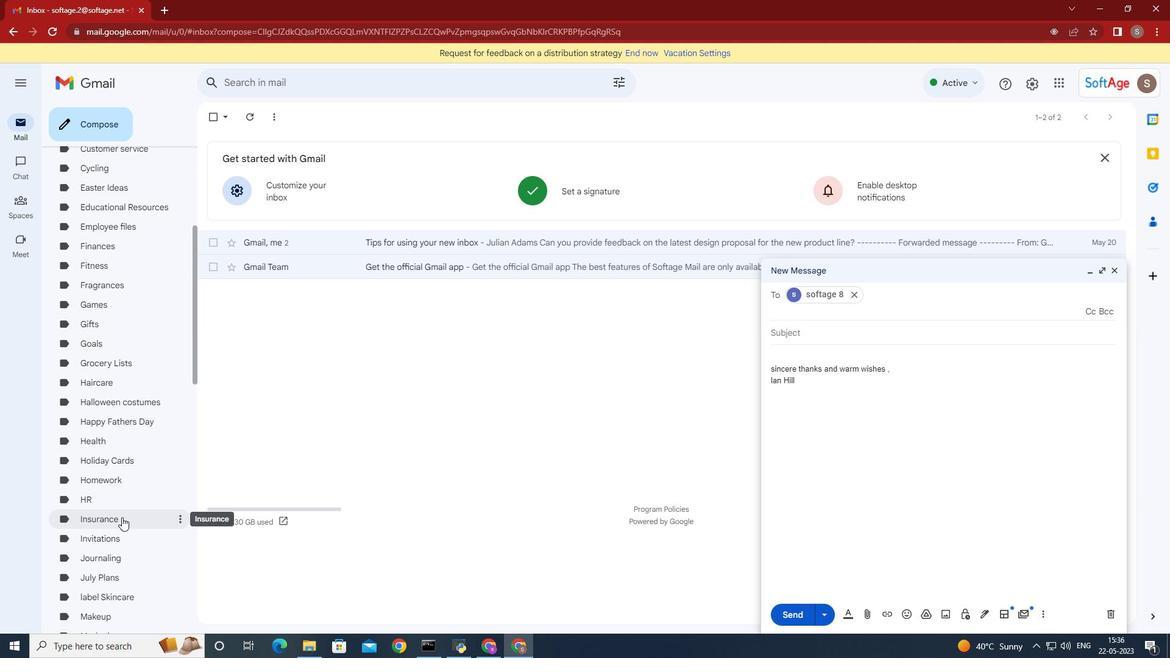 
Action: Mouse moved to (131, 539)
Screenshot: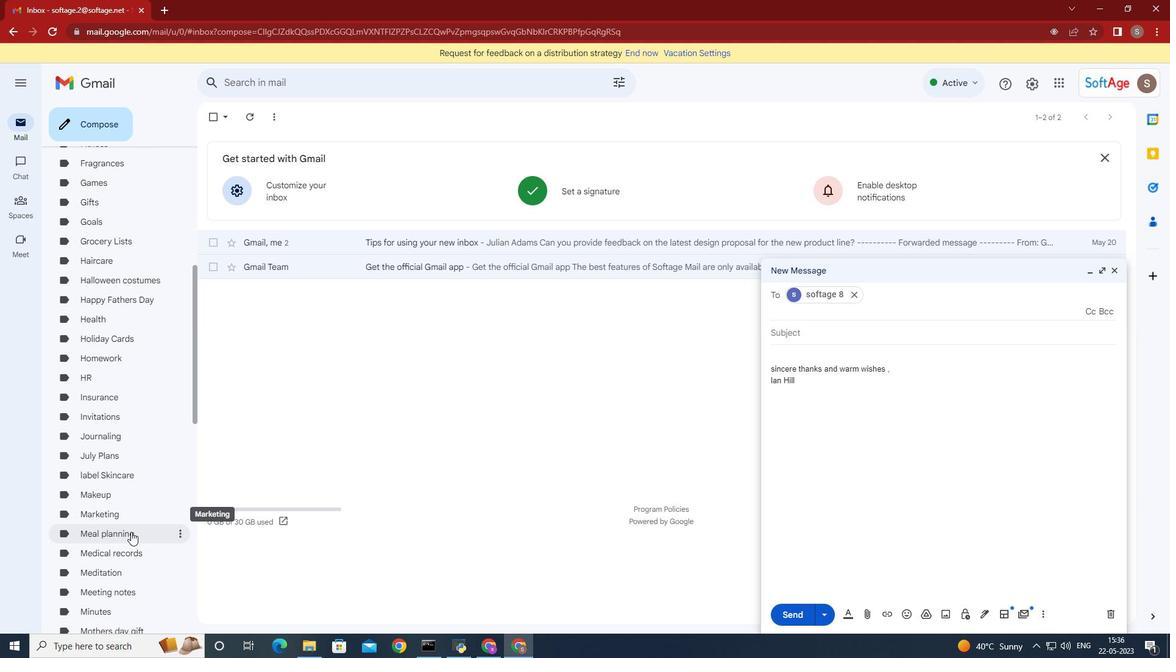
Action: Mouse scrolled (131, 539) with delta (0, 0)
Screenshot: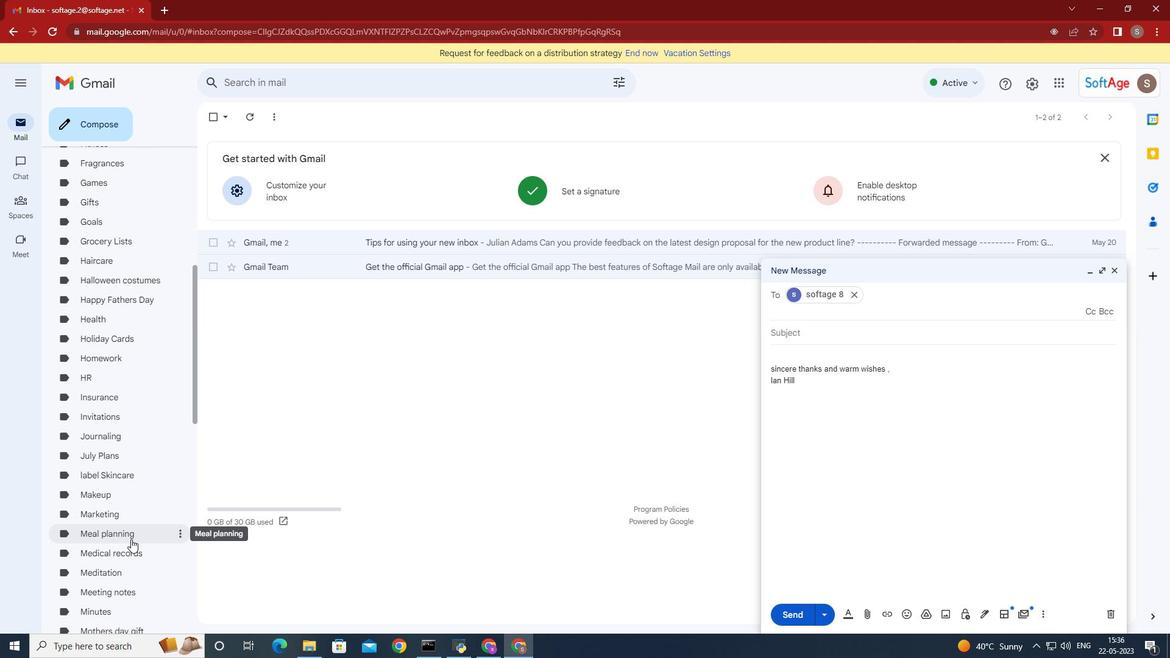 
Action: Mouse scrolled (131, 539) with delta (0, 0)
Screenshot: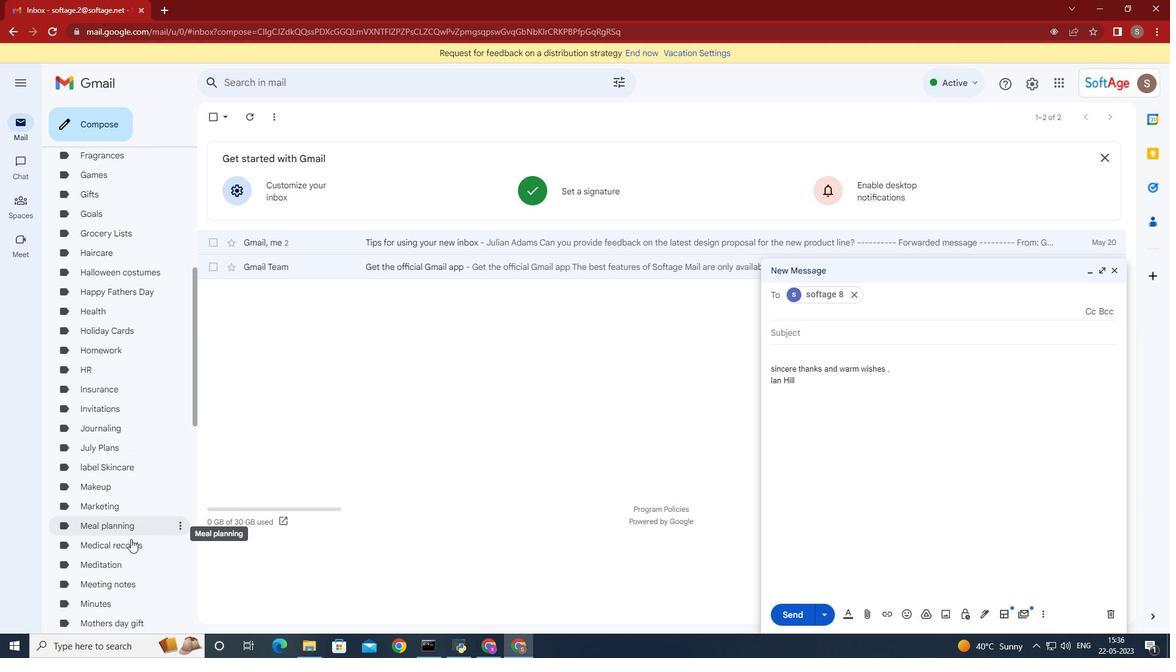 
Action: Mouse scrolled (131, 539) with delta (0, 0)
Screenshot: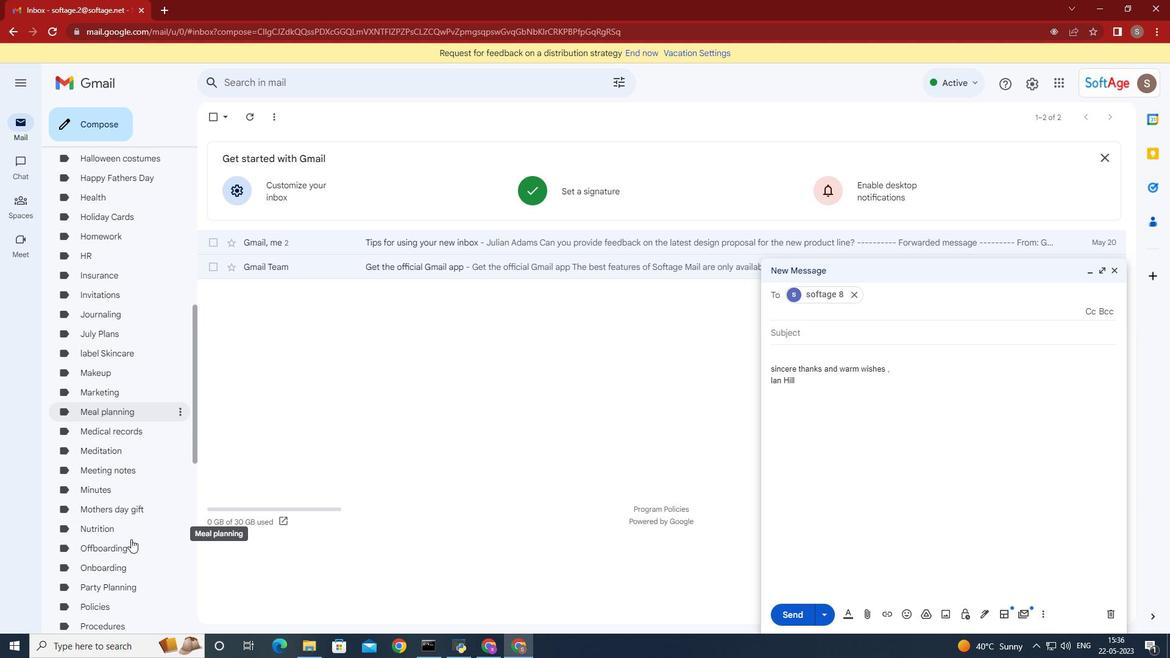 
Action: Mouse scrolled (131, 539) with delta (0, 0)
Screenshot: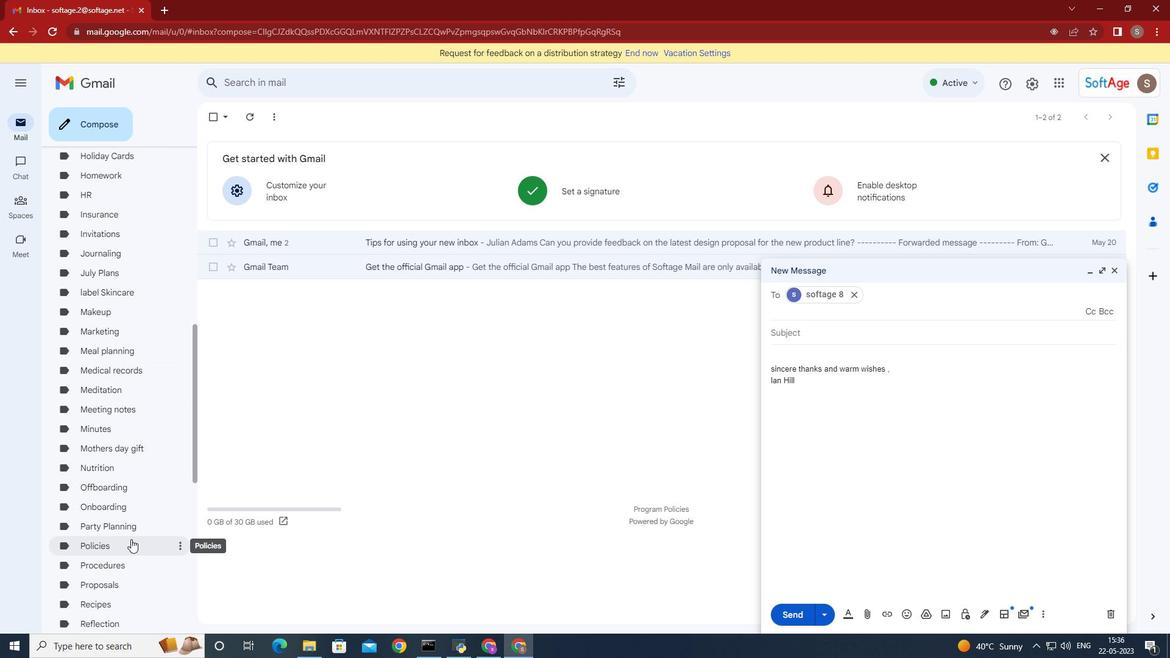 
Action: Mouse scrolled (131, 539) with delta (0, 0)
Screenshot: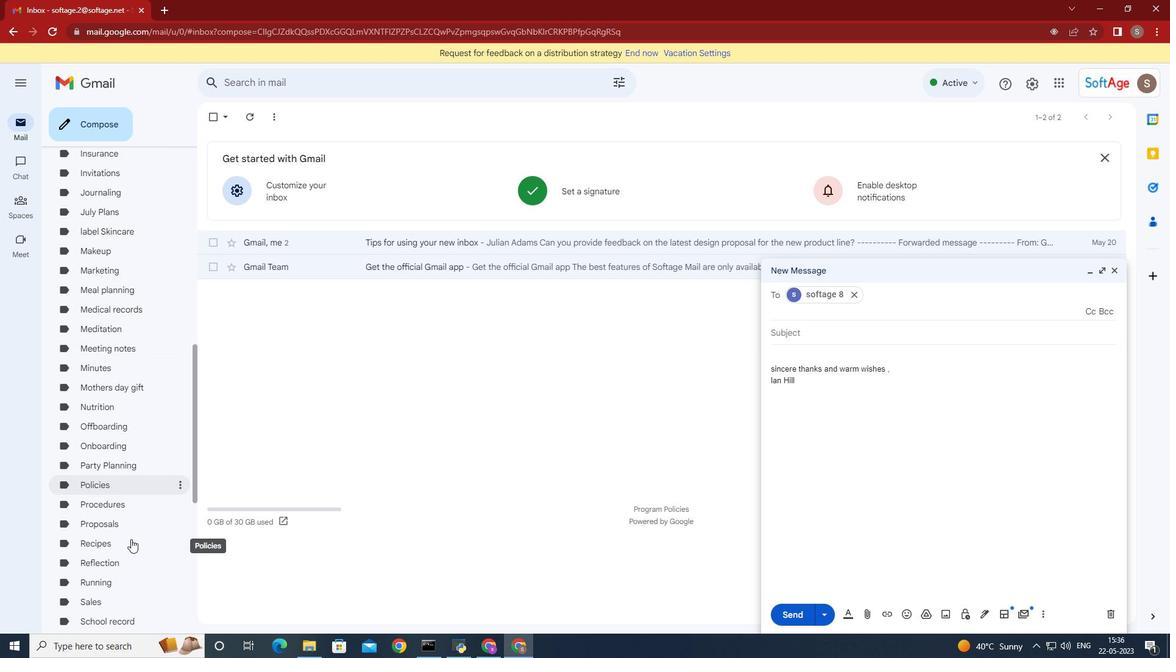 
Action: Mouse scrolled (131, 539) with delta (0, 0)
Screenshot: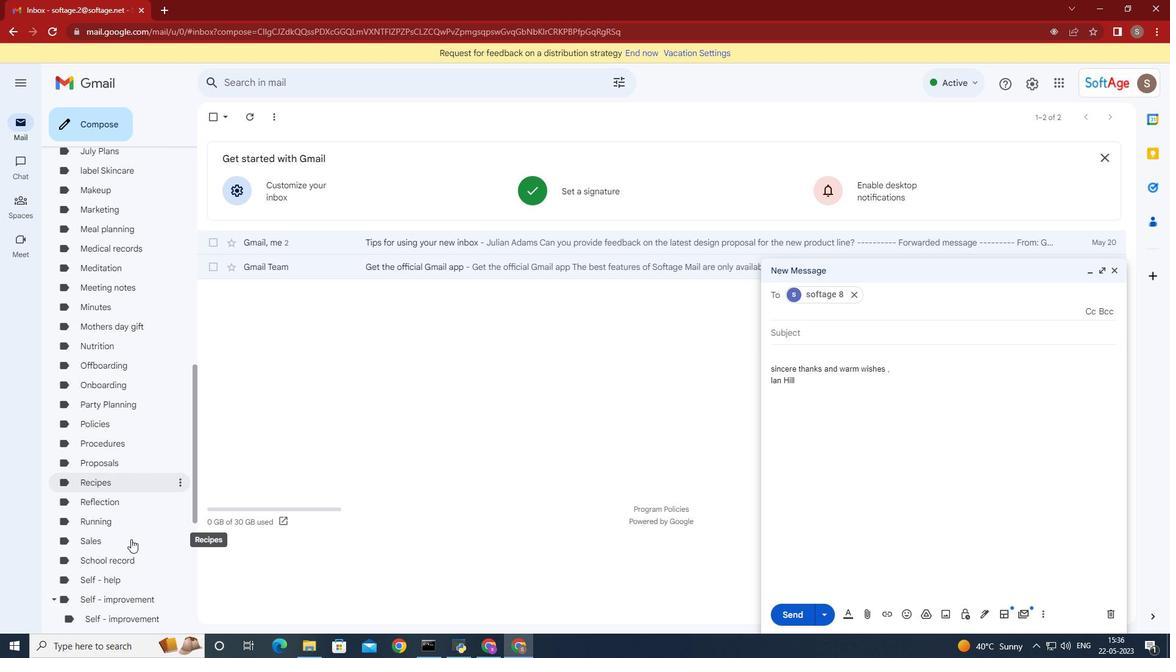 
Action: Mouse moved to (130, 542)
Screenshot: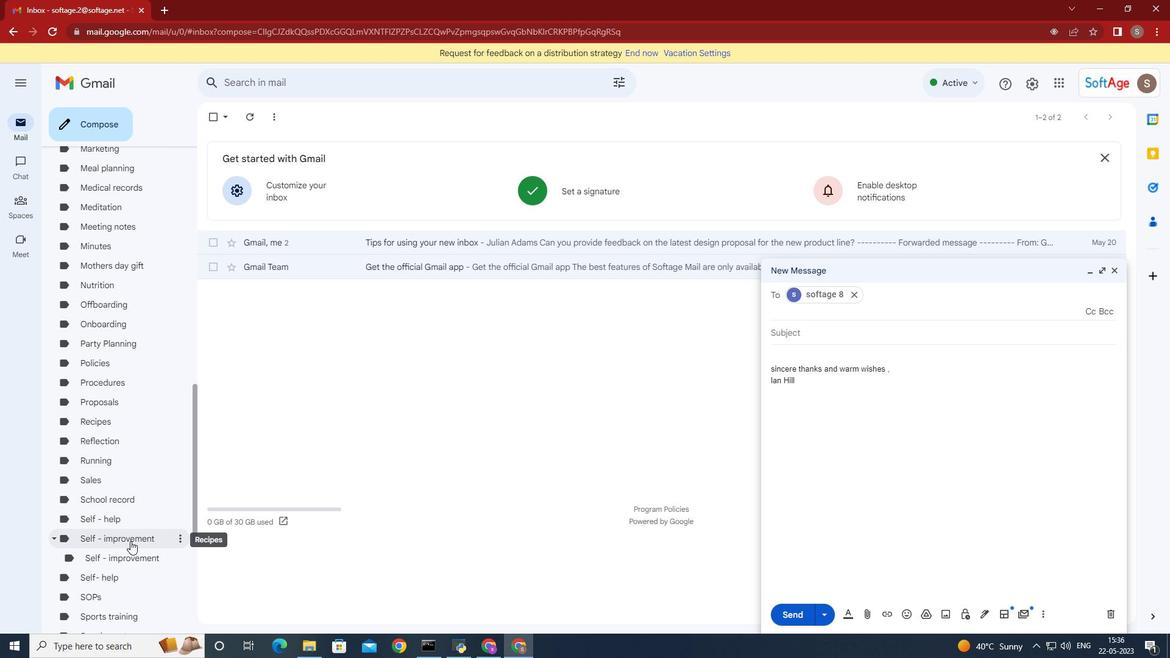 
Action: Mouse scrolled (130, 541) with delta (0, 0)
Screenshot: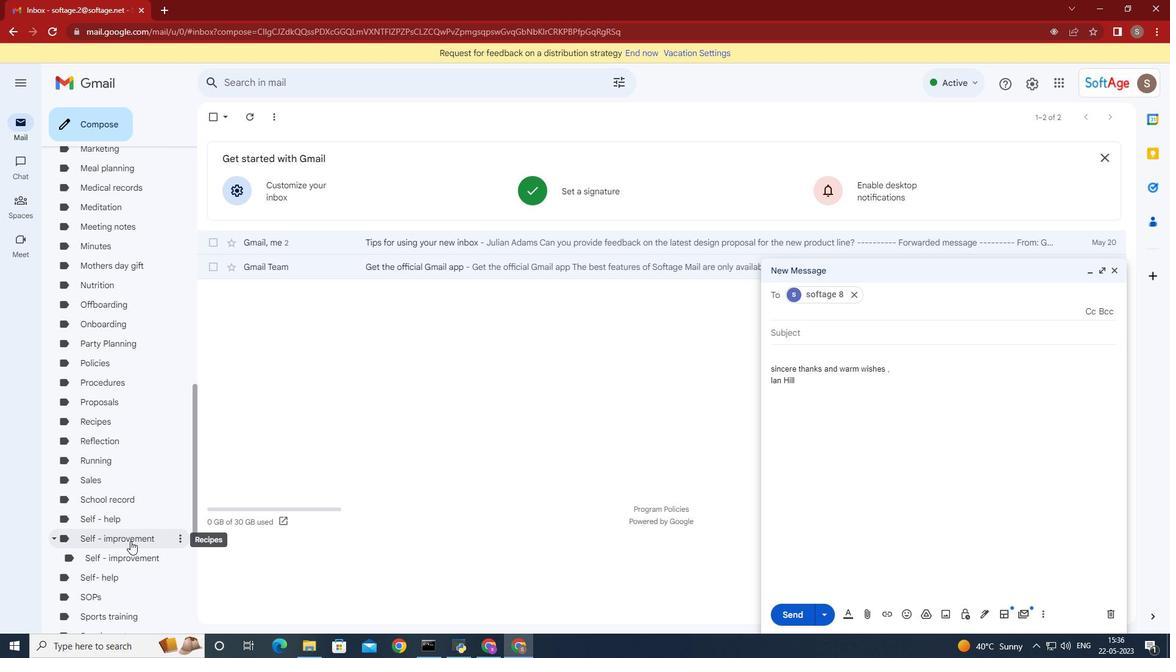 
Action: Mouse moved to (130, 542)
Screenshot: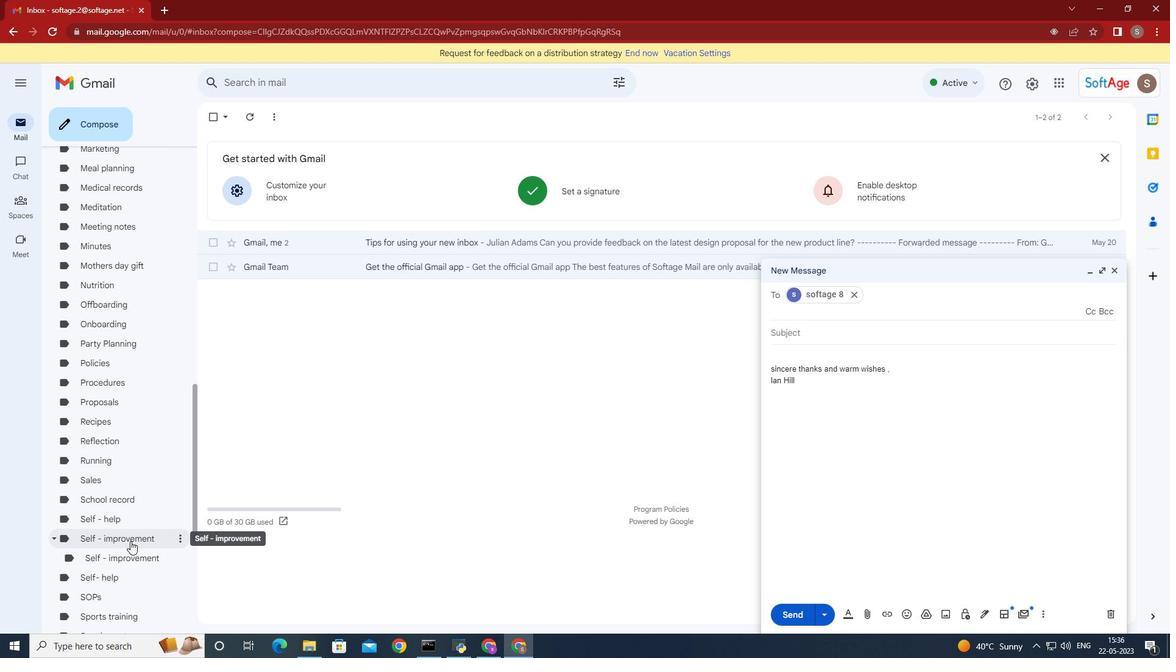 
Action: Mouse scrolled (130, 541) with delta (0, 0)
Screenshot: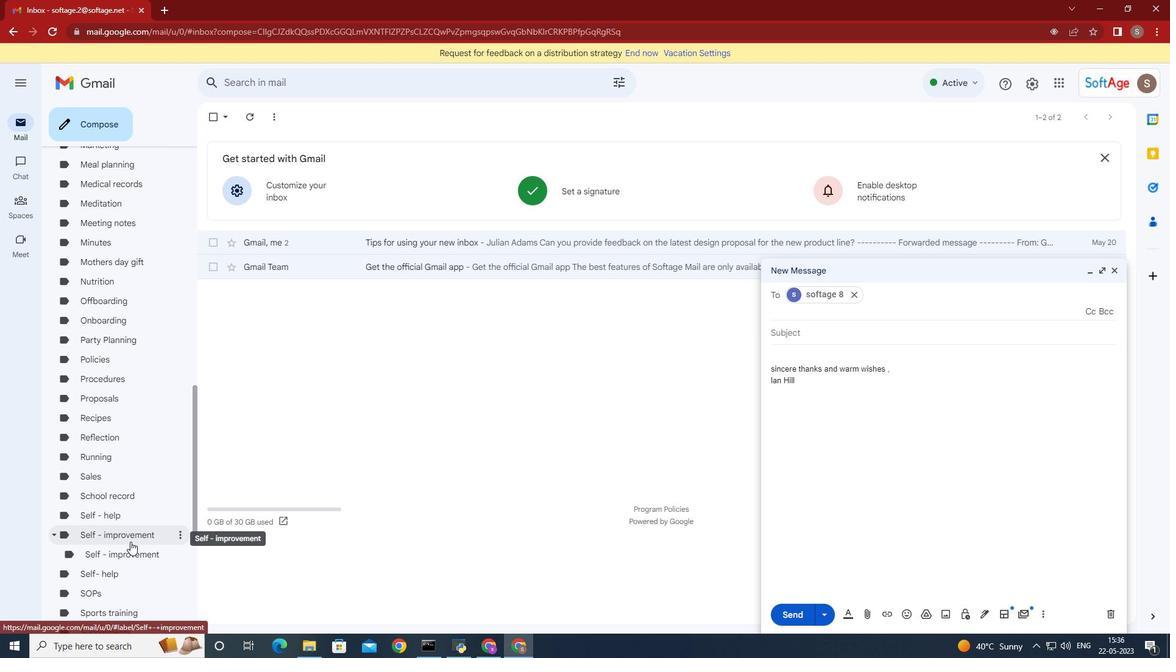 
Action: Mouse scrolled (130, 541) with delta (0, 0)
Screenshot: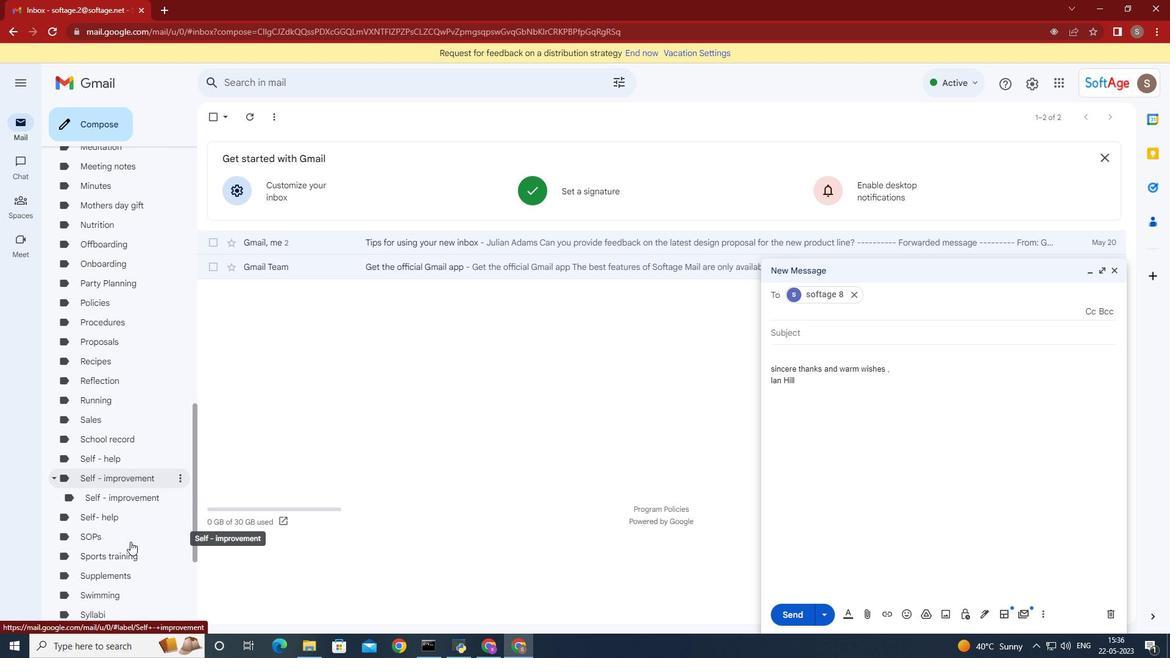 
Action: Mouse scrolled (130, 541) with delta (0, 0)
Screenshot: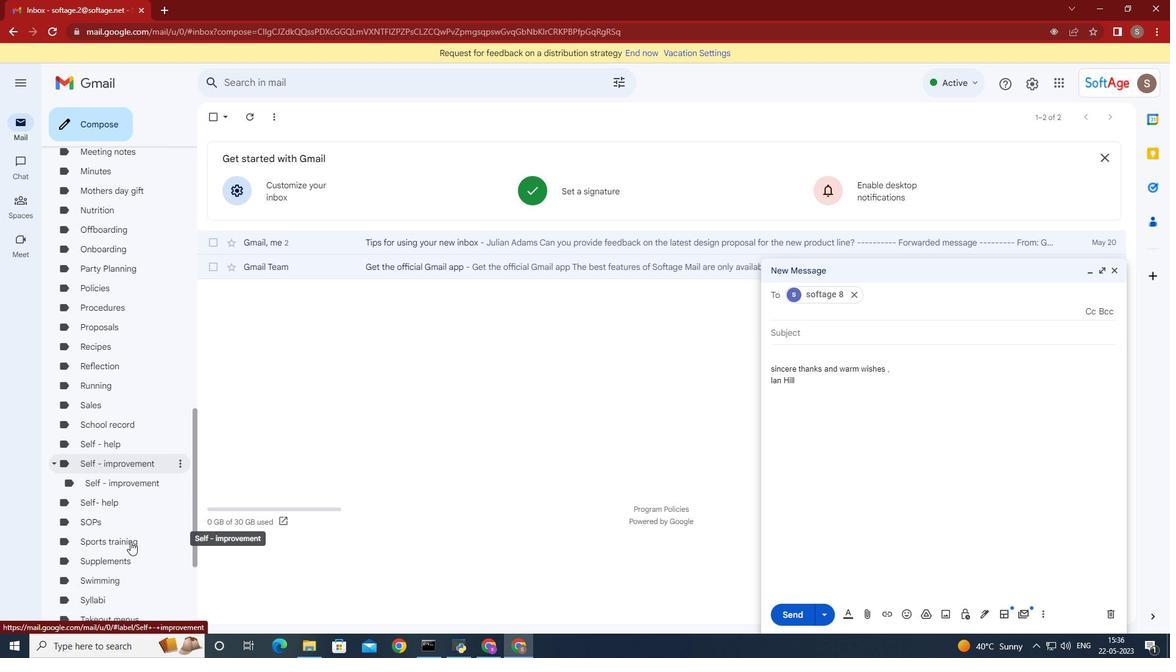 
Action: Mouse moved to (128, 530)
Screenshot: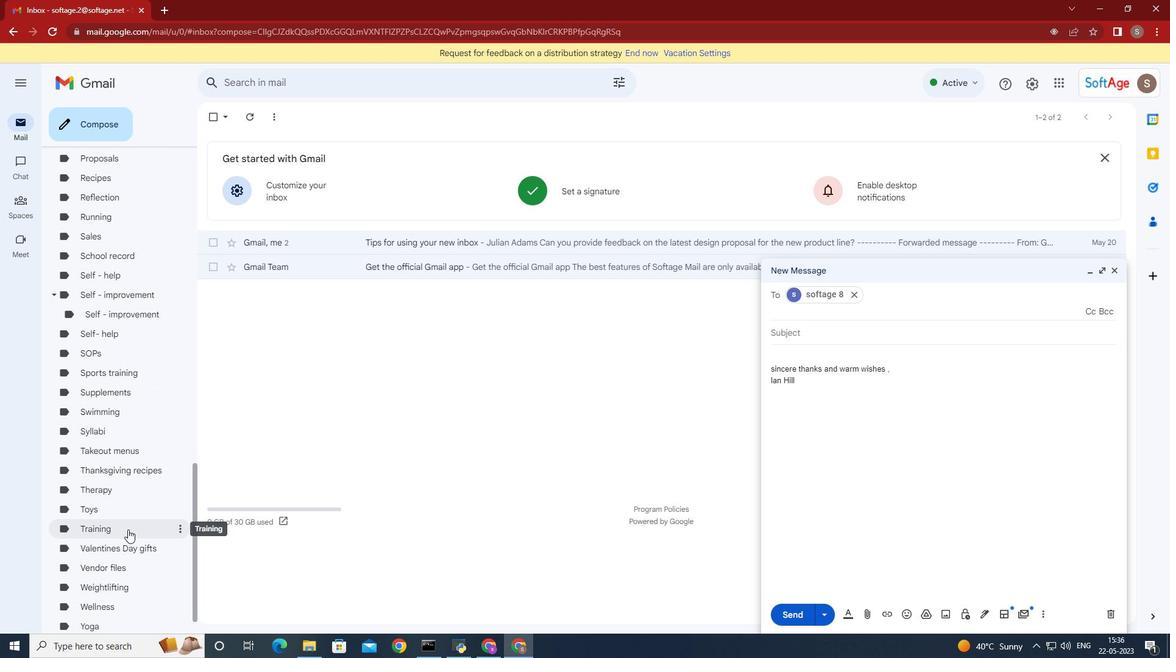 
Action: Mouse scrolled (128, 529) with delta (0, 0)
Screenshot: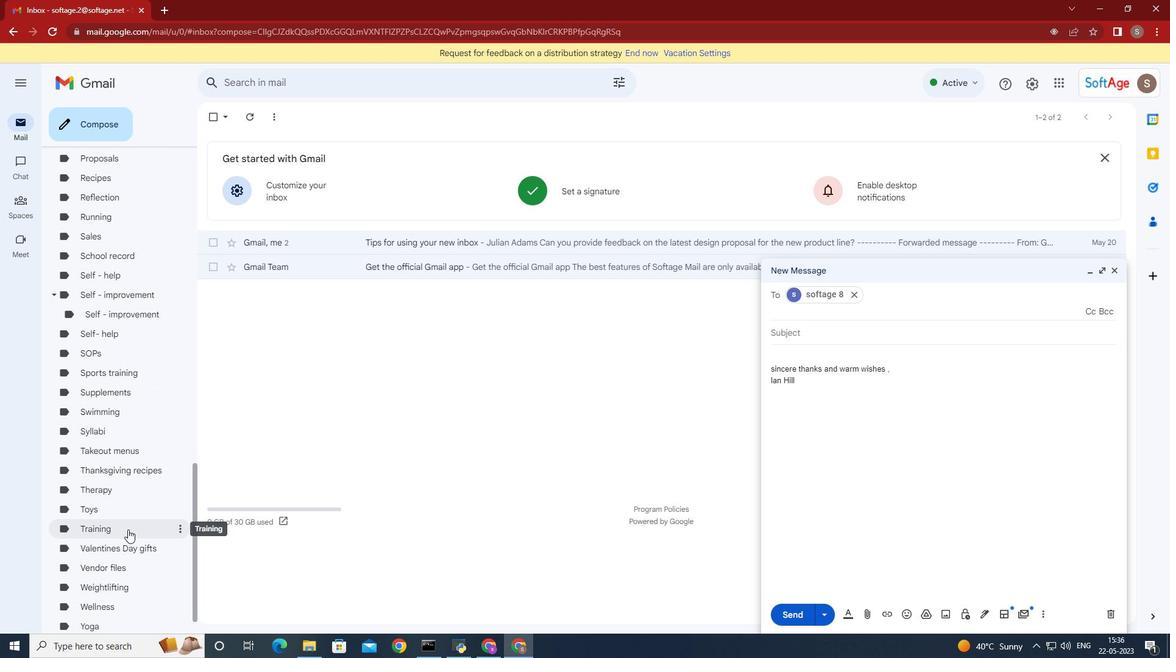 
Action: Mouse moved to (128, 530)
Screenshot: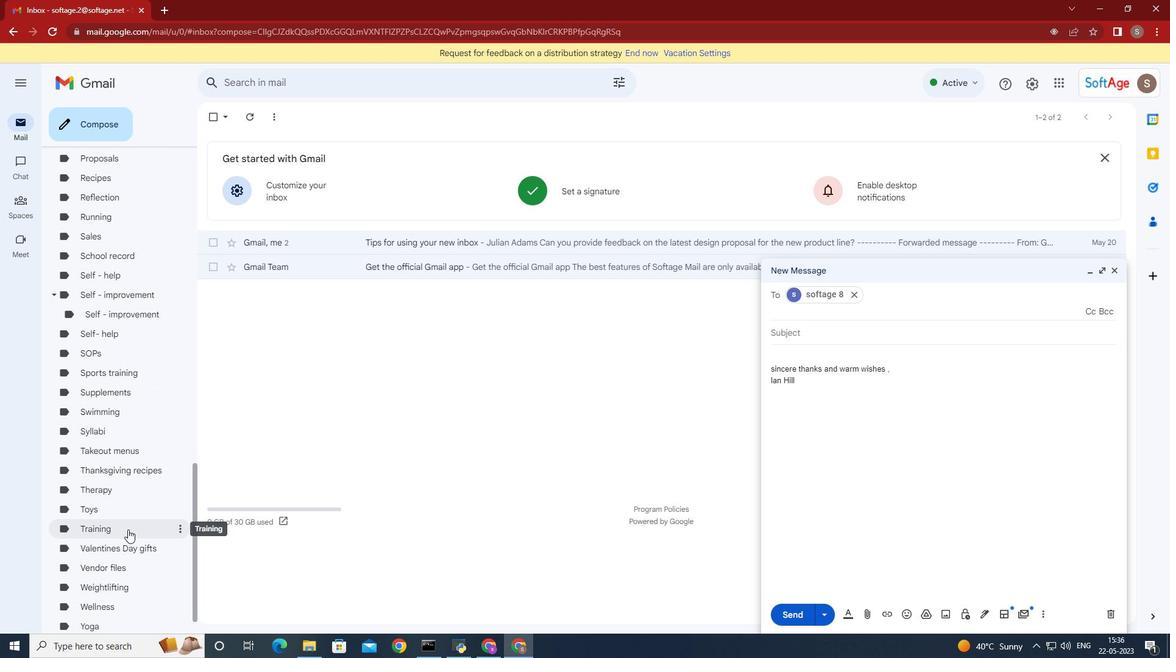 
Action: Mouse scrolled (128, 529) with delta (0, 0)
Screenshot: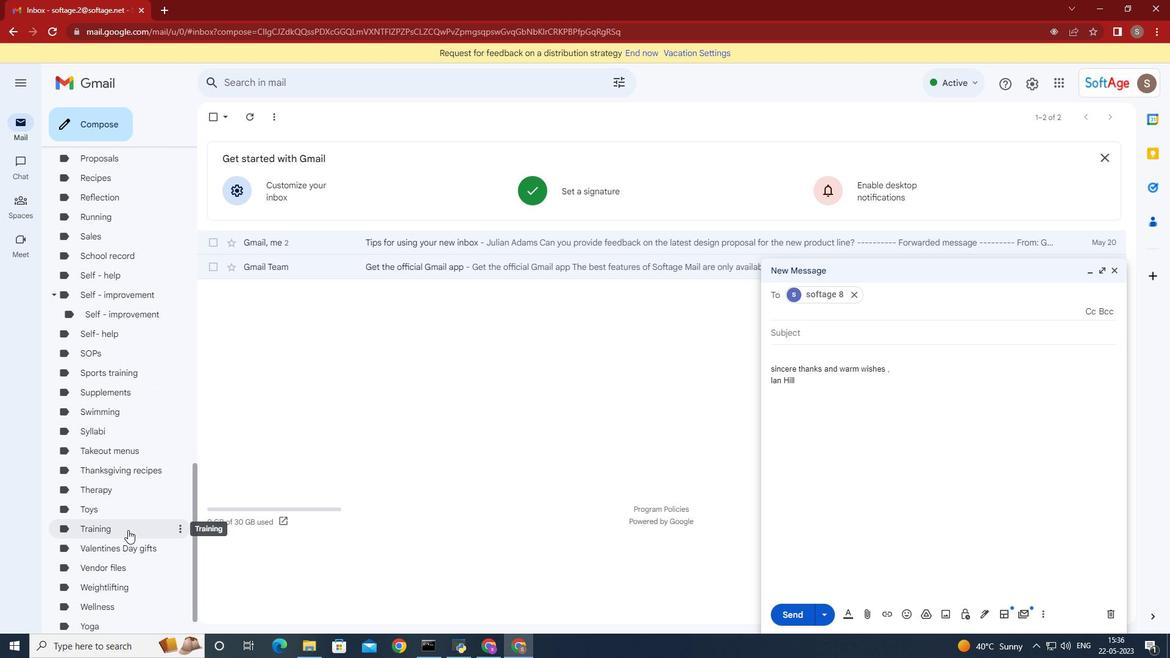 
Action: Mouse scrolled (128, 529) with delta (0, 0)
Screenshot: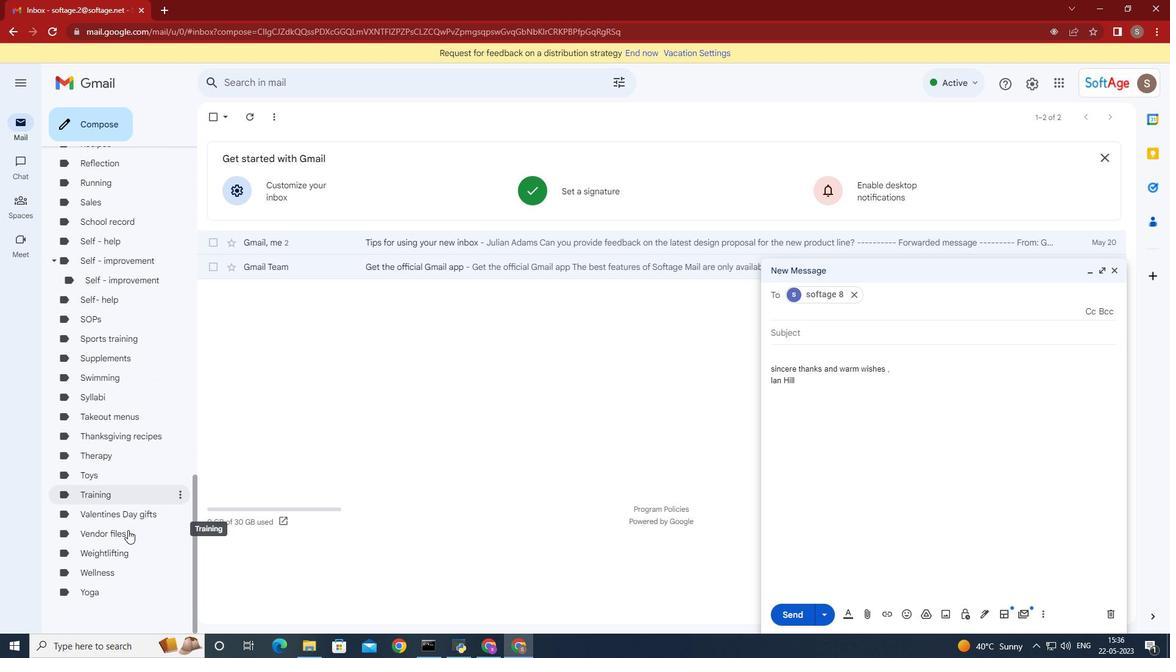 
Action: Mouse moved to (128, 531)
Screenshot: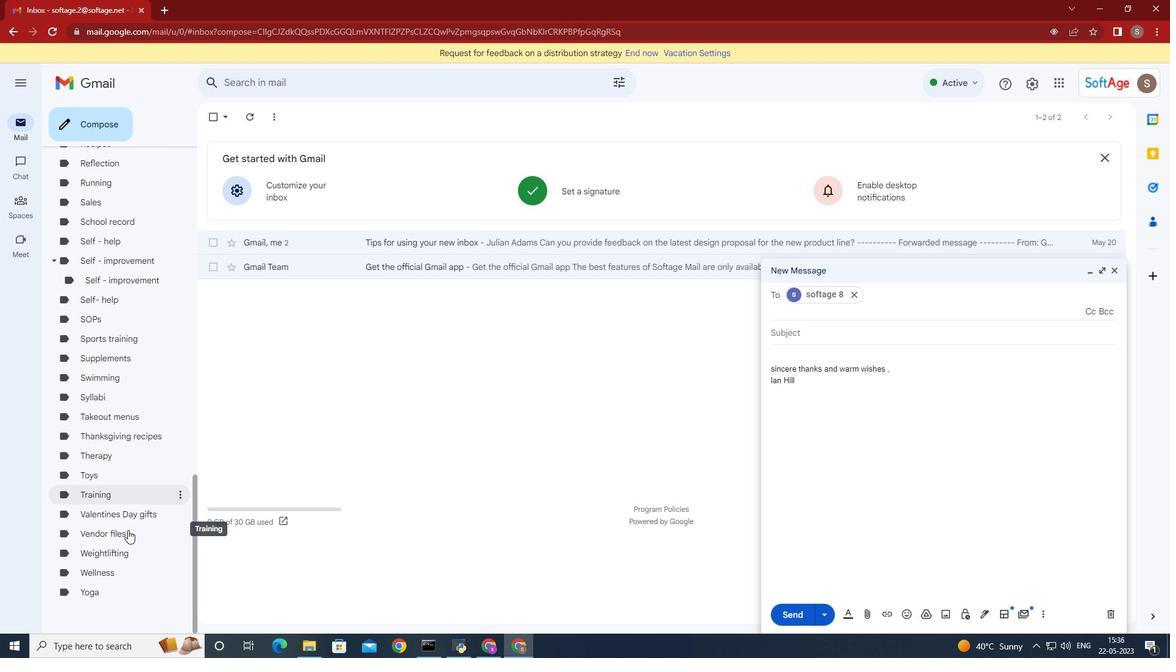 
Action: Mouse scrolled (128, 531) with delta (0, 0)
Screenshot: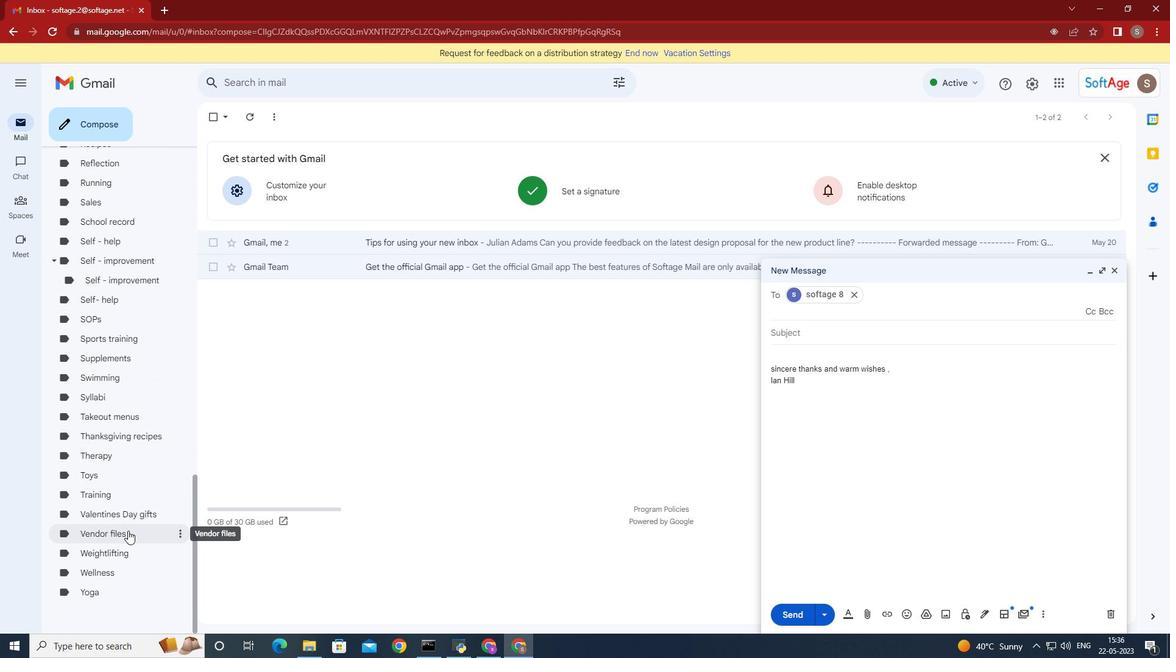 
Action: Mouse scrolled (128, 531) with delta (0, 0)
Screenshot: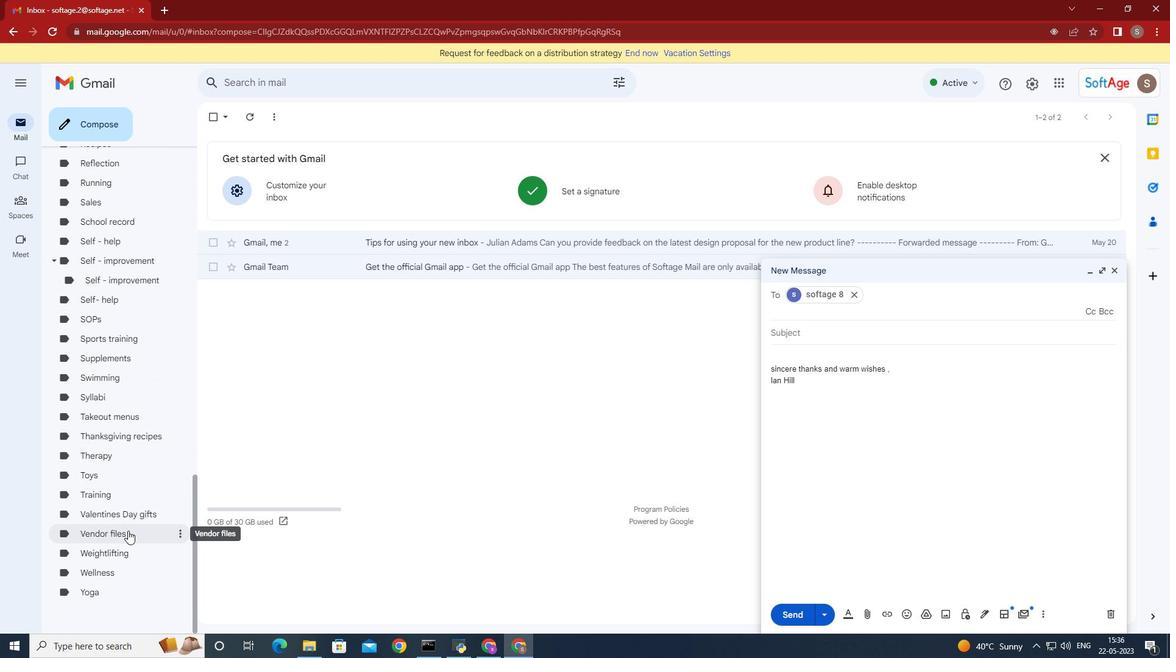 
Action: Mouse scrolled (128, 531) with delta (0, 0)
Screenshot: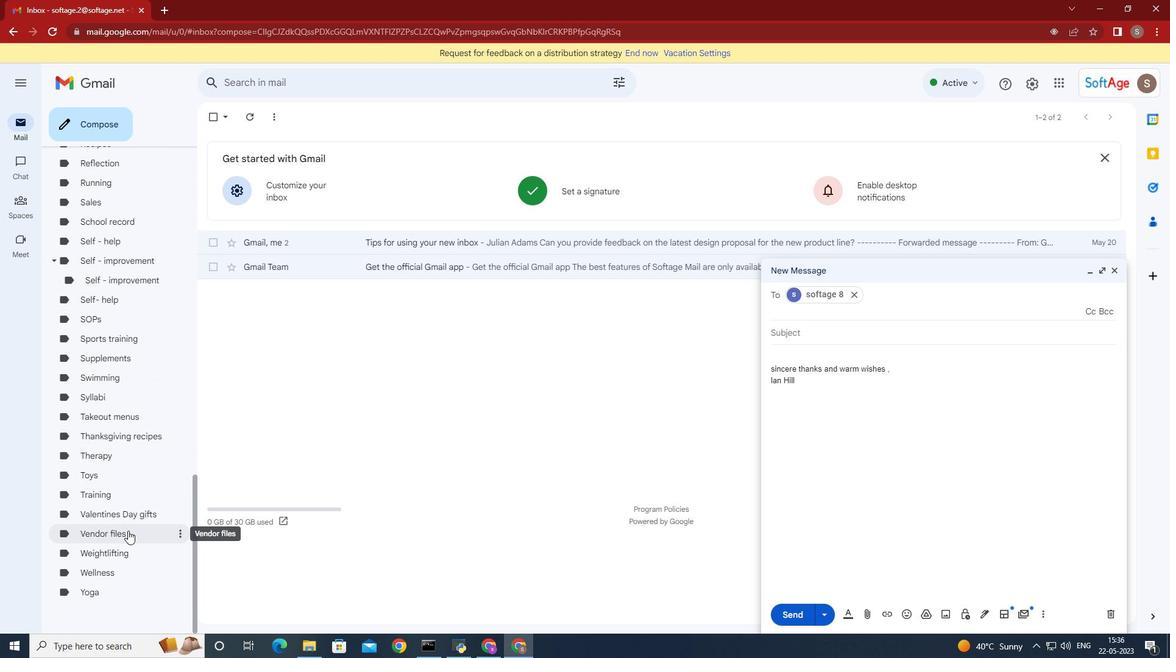 
Action: Mouse scrolled (128, 531) with delta (0, 0)
Screenshot: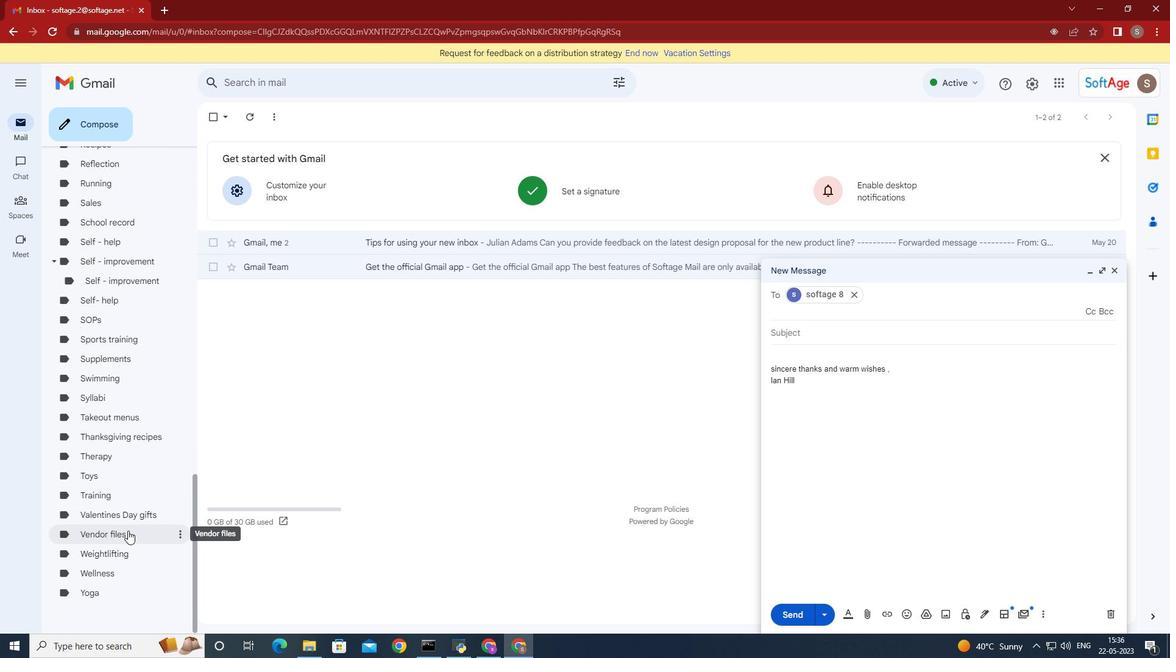 
Action: Mouse scrolled (128, 531) with delta (0, 0)
Screenshot: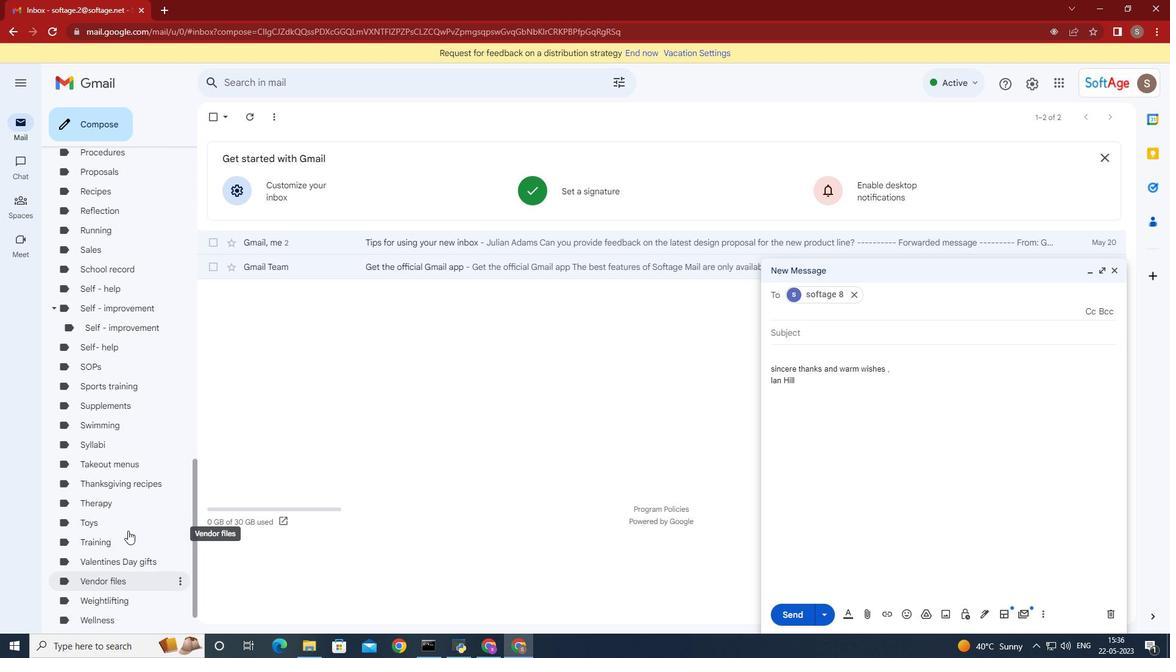 
Action: Mouse scrolled (128, 531) with delta (0, 0)
Screenshot: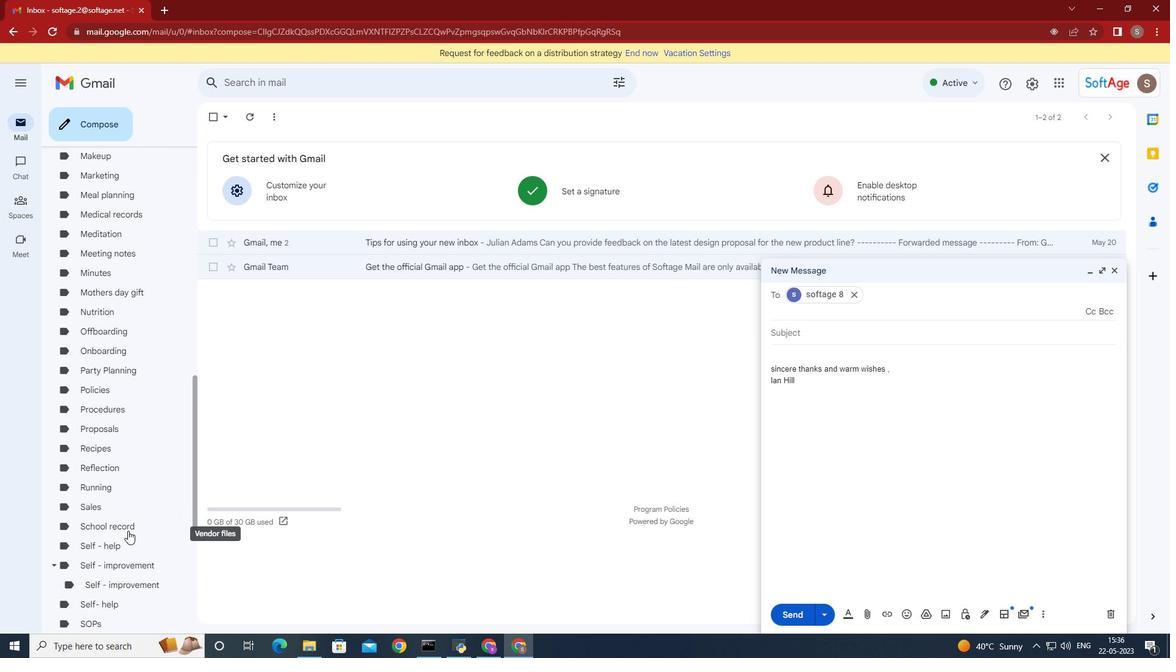 
Action: Mouse scrolled (128, 531) with delta (0, 0)
Screenshot: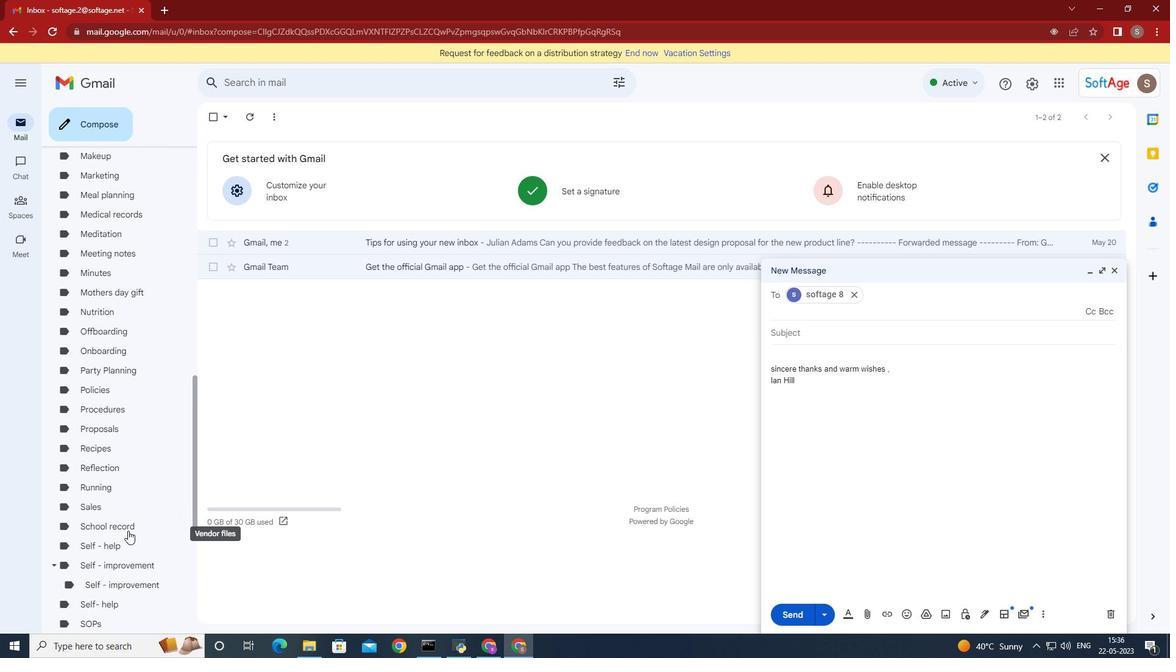 
Action: Mouse scrolled (128, 531) with delta (0, 0)
Screenshot: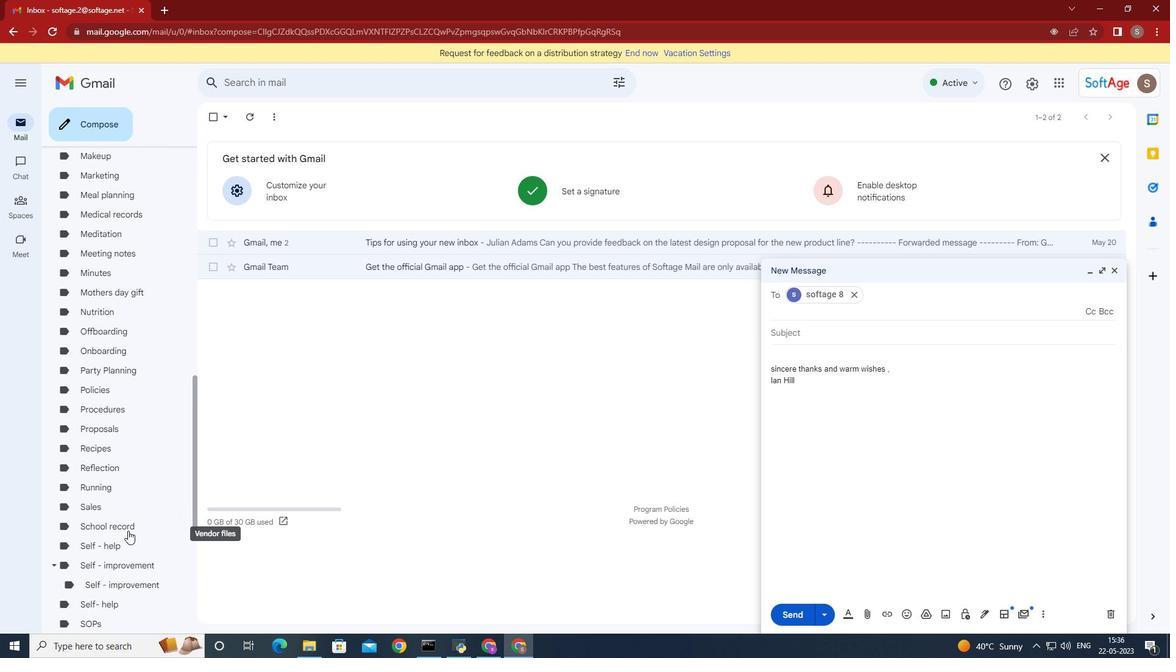 
Action: Mouse scrolled (128, 531) with delta (0, 0)
Screenshot: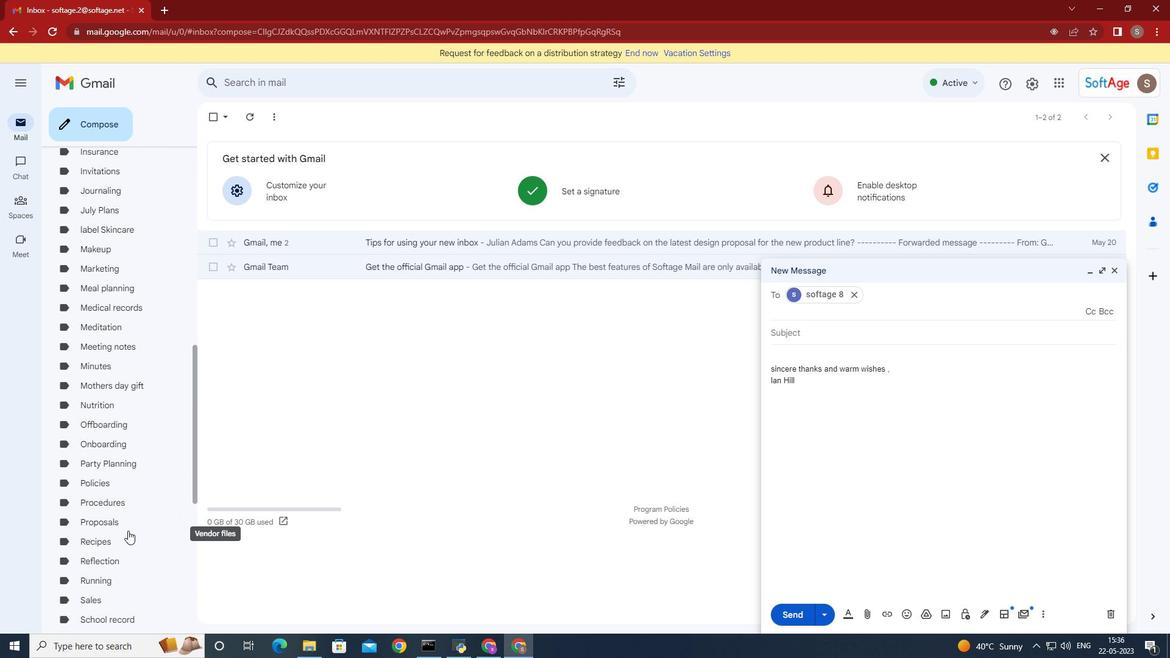 
Action: Mouse scrolled (128, 531) with delta (0, 0)
Screenshot: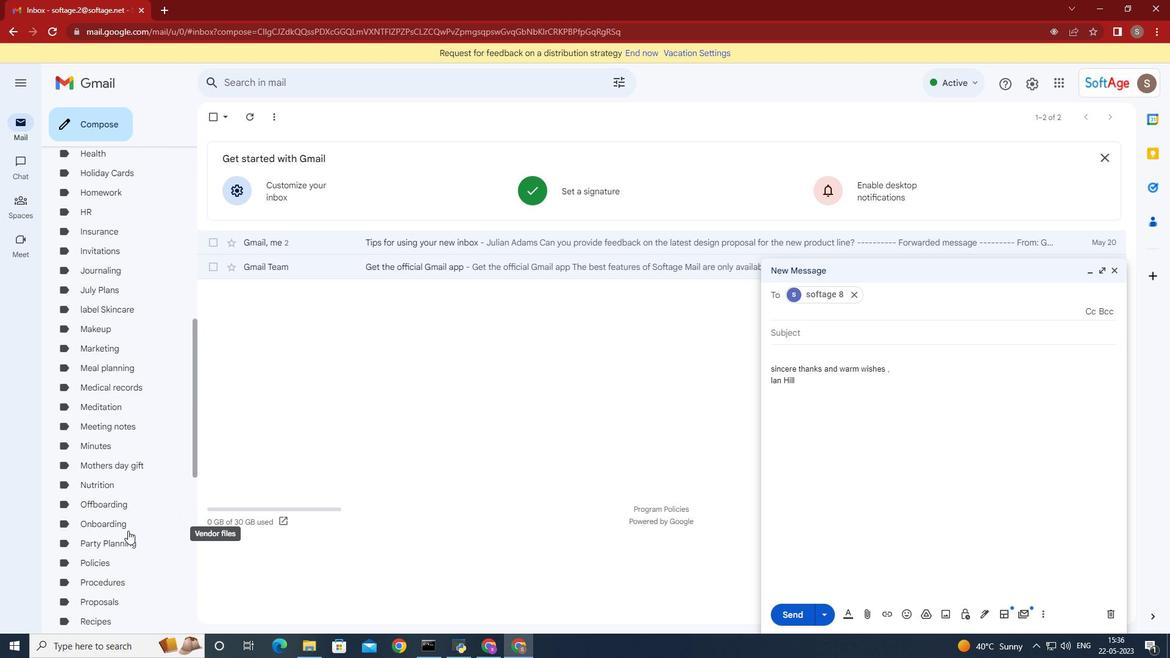 
Action: Mouse moved to (187, 384)
Screenshot: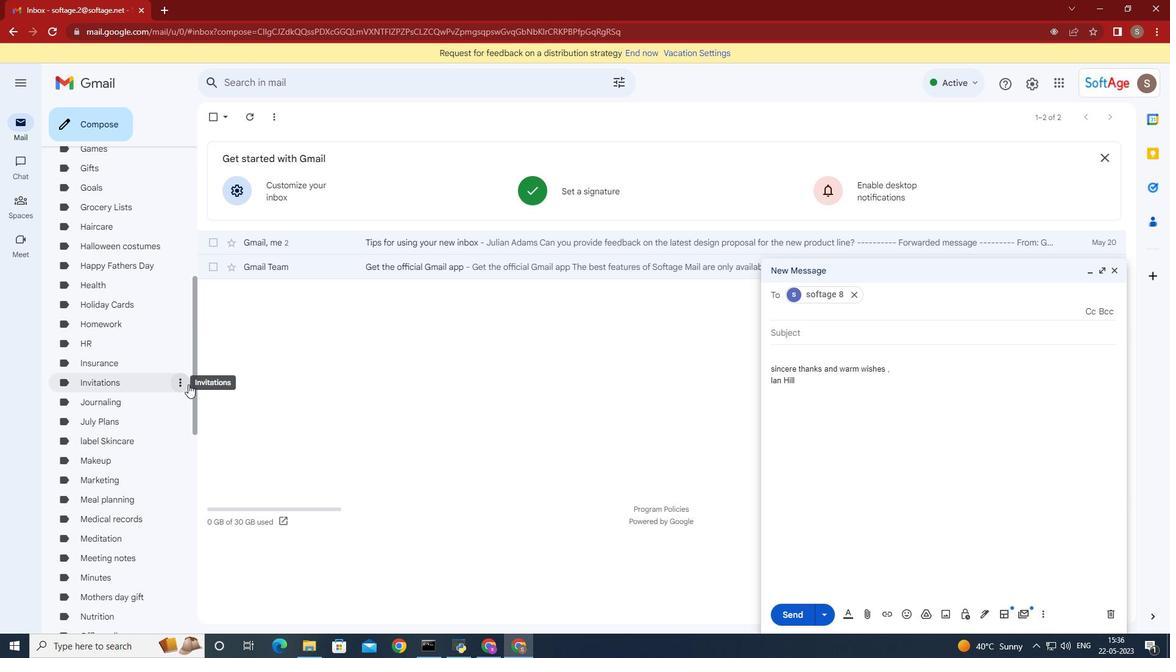 
Action: Mouse pressed left at (187, 384)
Screenshot: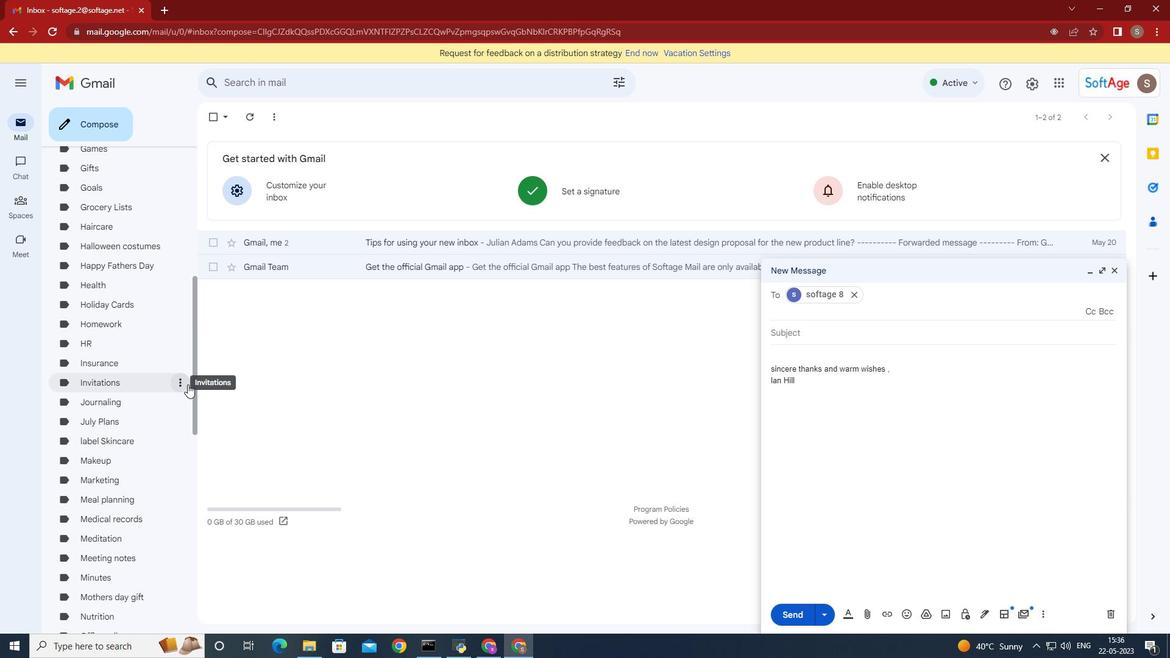 
Action: Mouse moved to (227, 342)
Screenshot: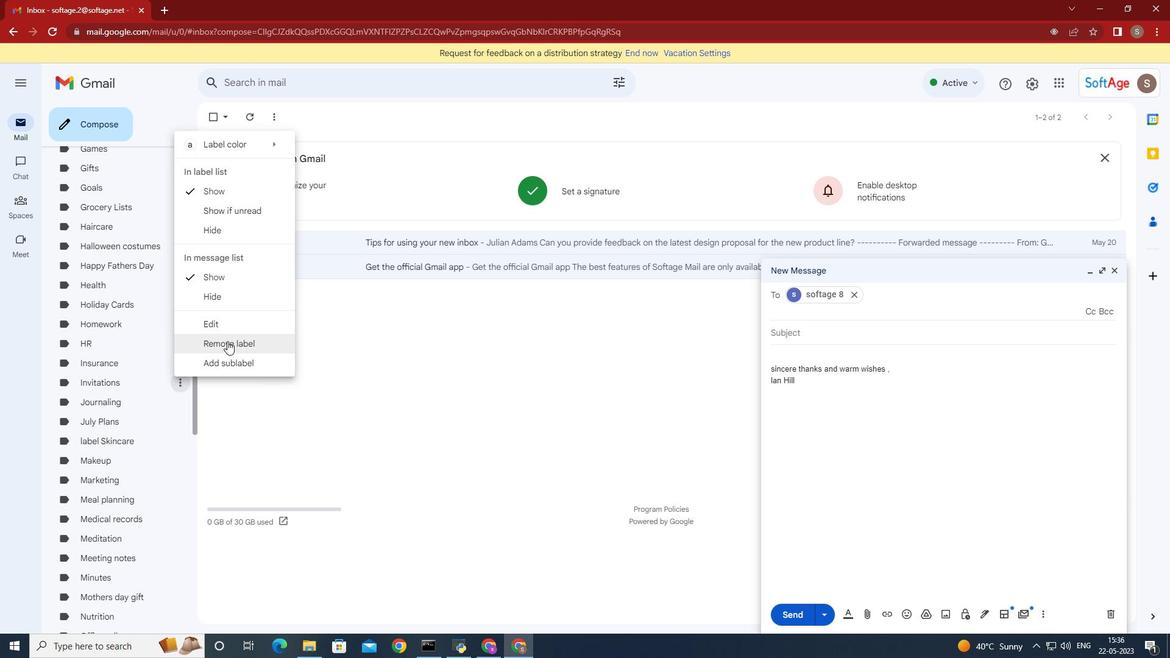 
Action: Mouse pressed left at (227, 342)
Screenshot: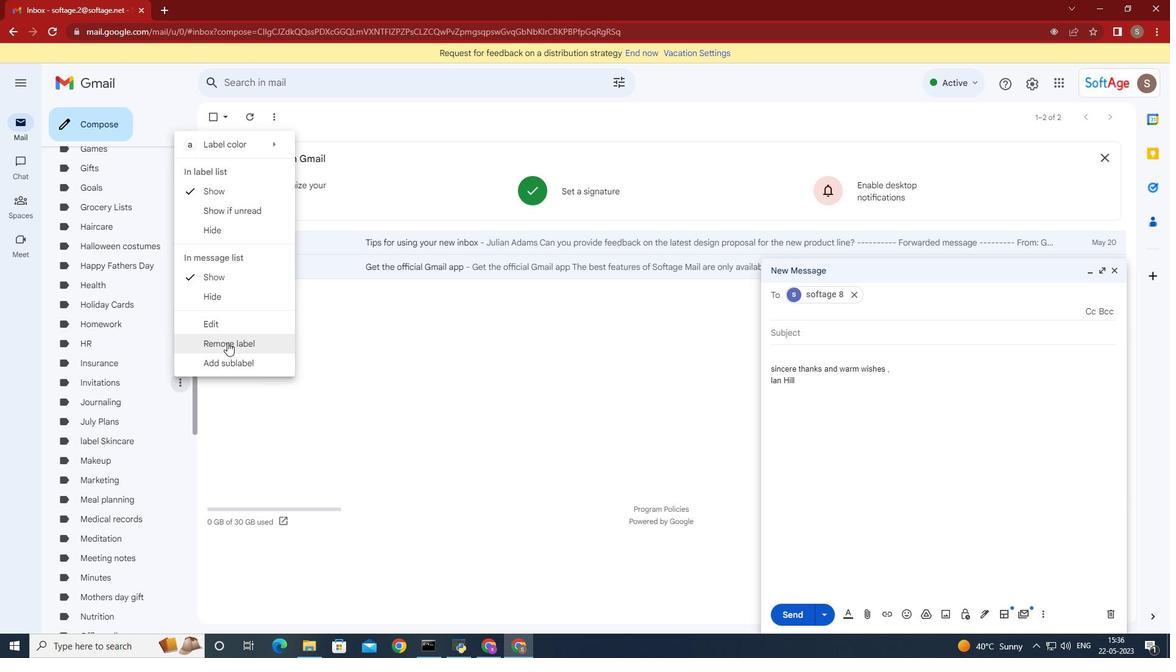 
Action: Mouse moved to (683, 369)
Screenshot: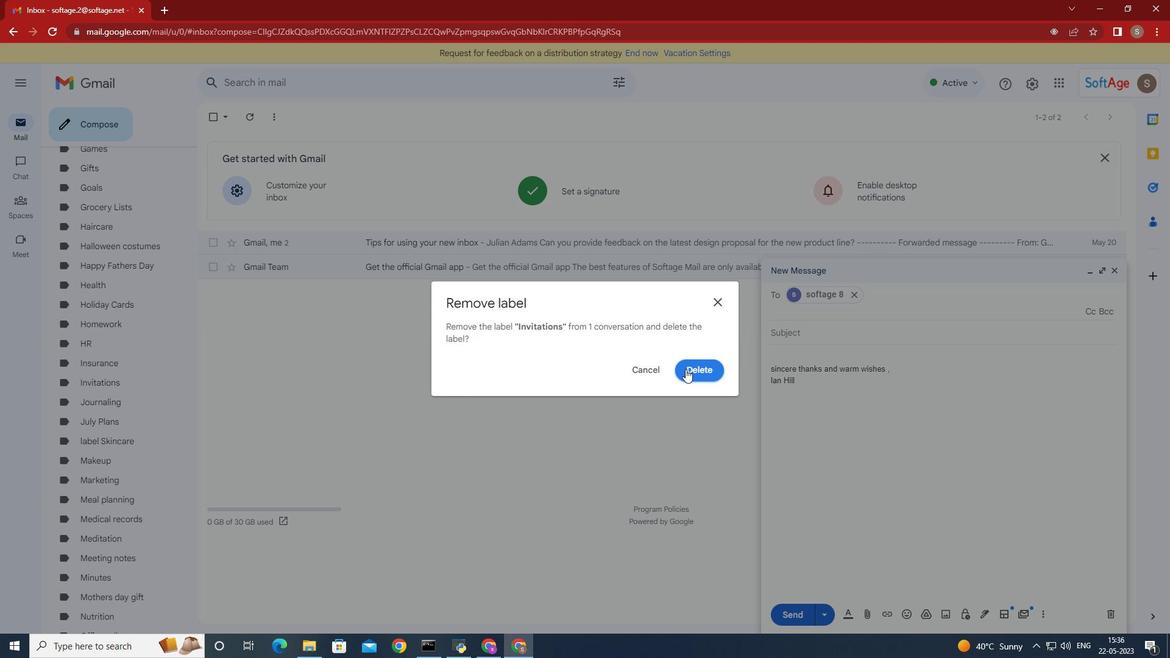 
Action: Mouse pressed left at (683, 369)
Screenshot: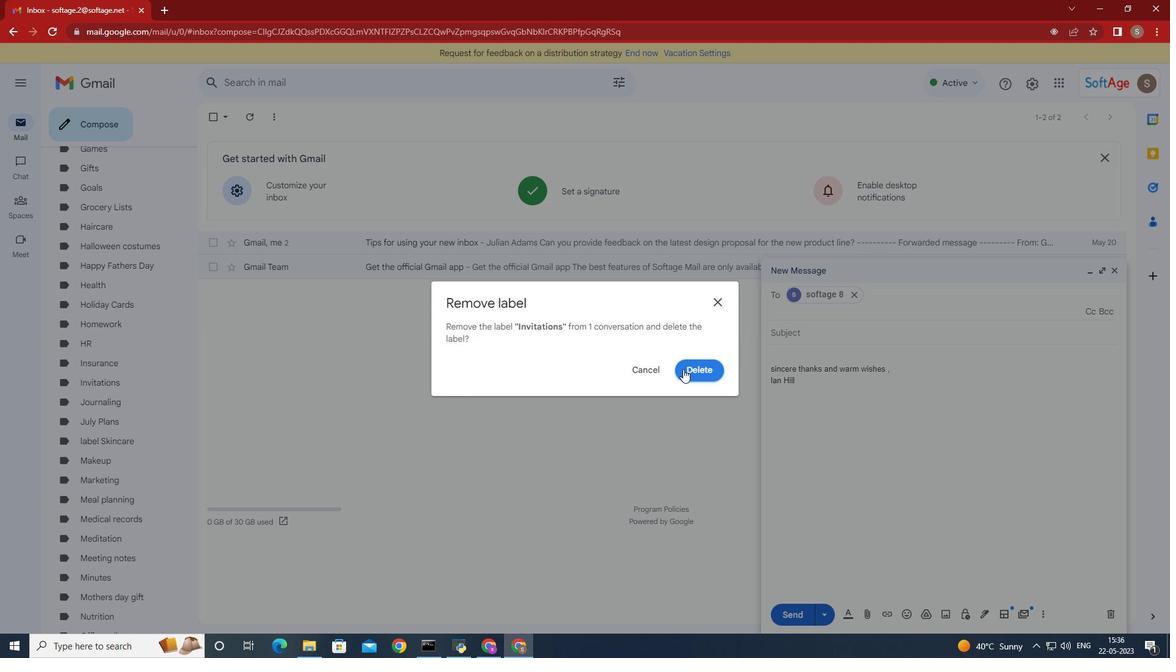 
Action: Mouse moved to (210, 362)
Screenshot: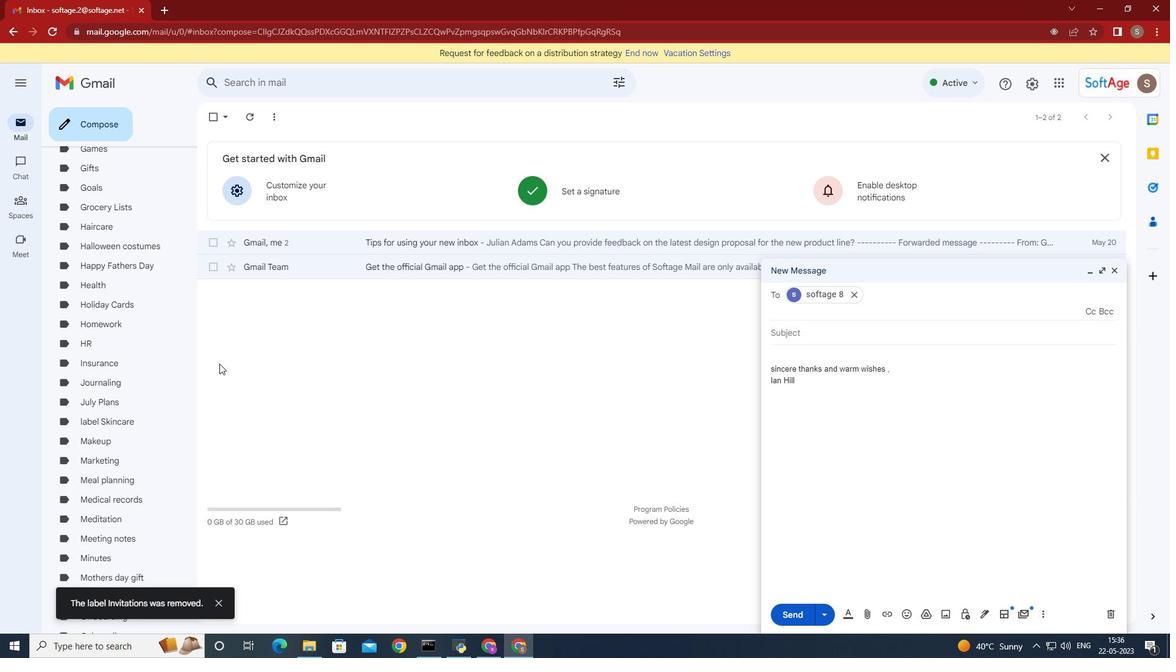 
Action: Mouse scrolled (210, 362) with delta (0, 0)
Screenshot: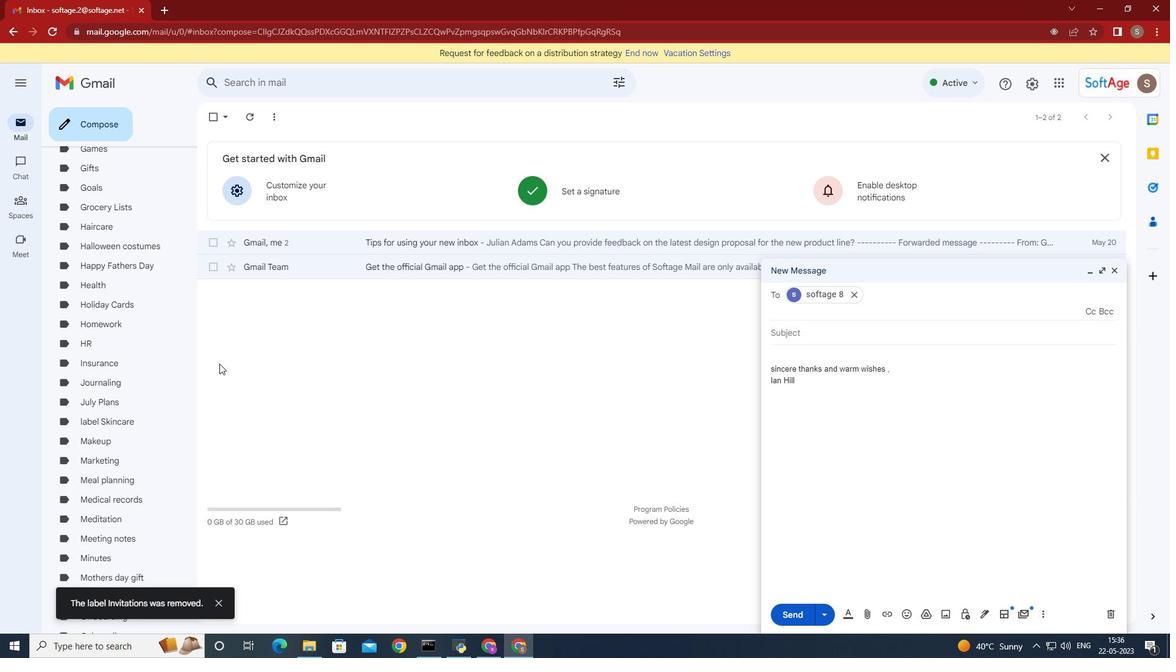 
Action: Mouse moved to (206, 361)
Screenshot: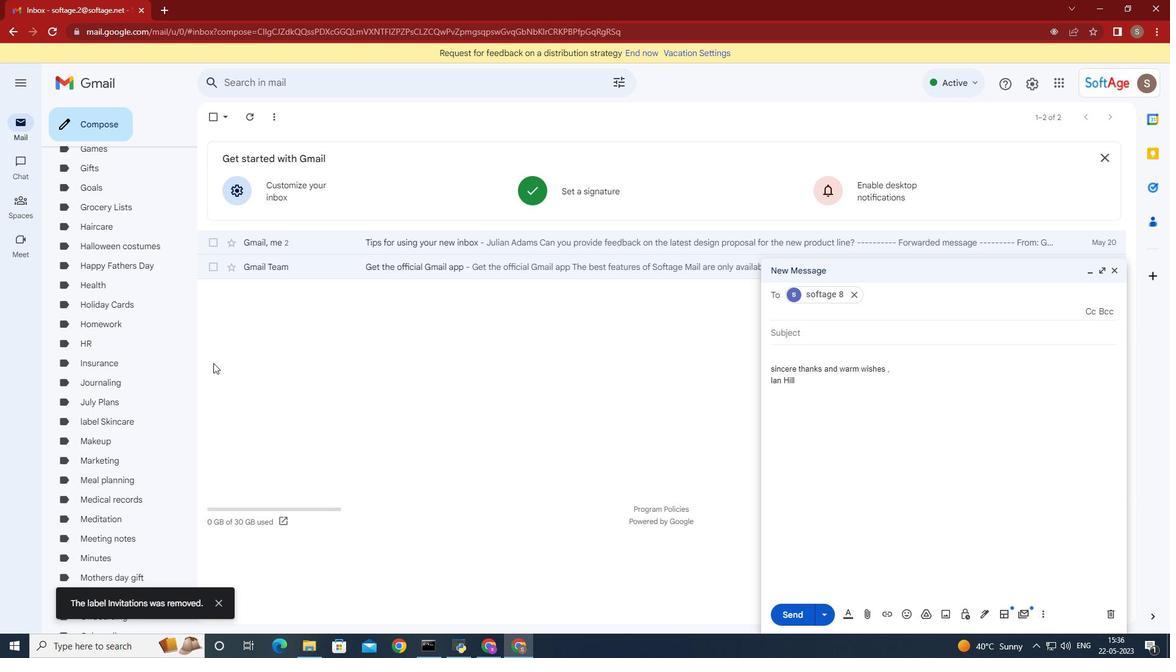 
Action: Mouse scrolled (206, 361) with delta (0, 0)
Screenshot: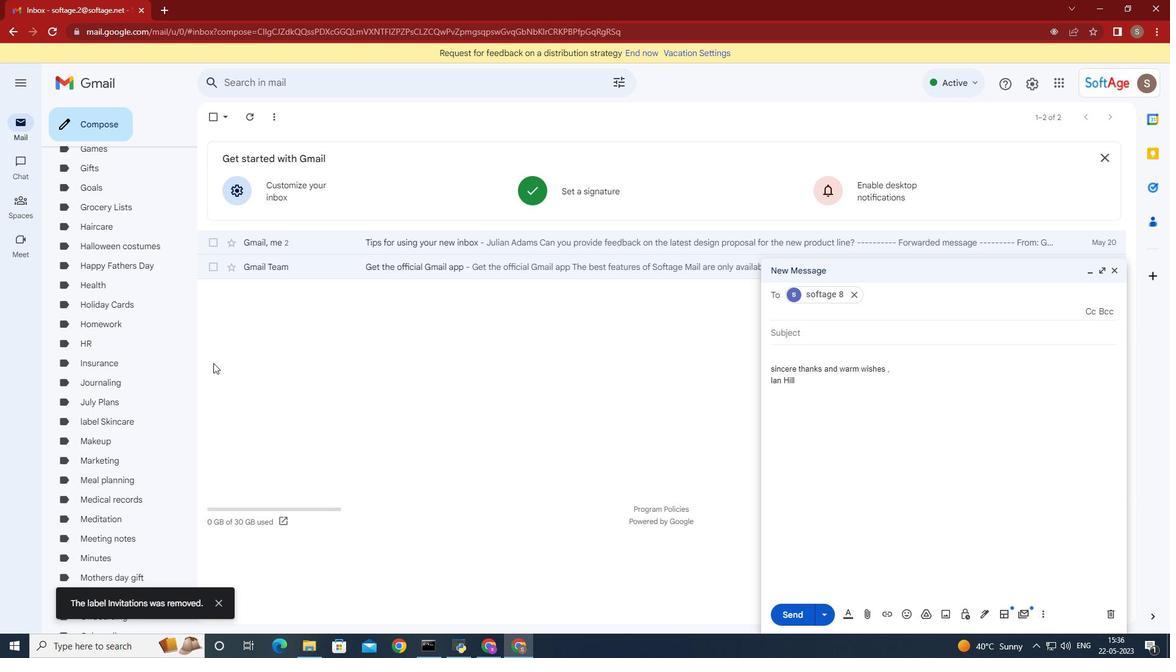 
Action: Mouse moved to (202, 361)
Screenshot: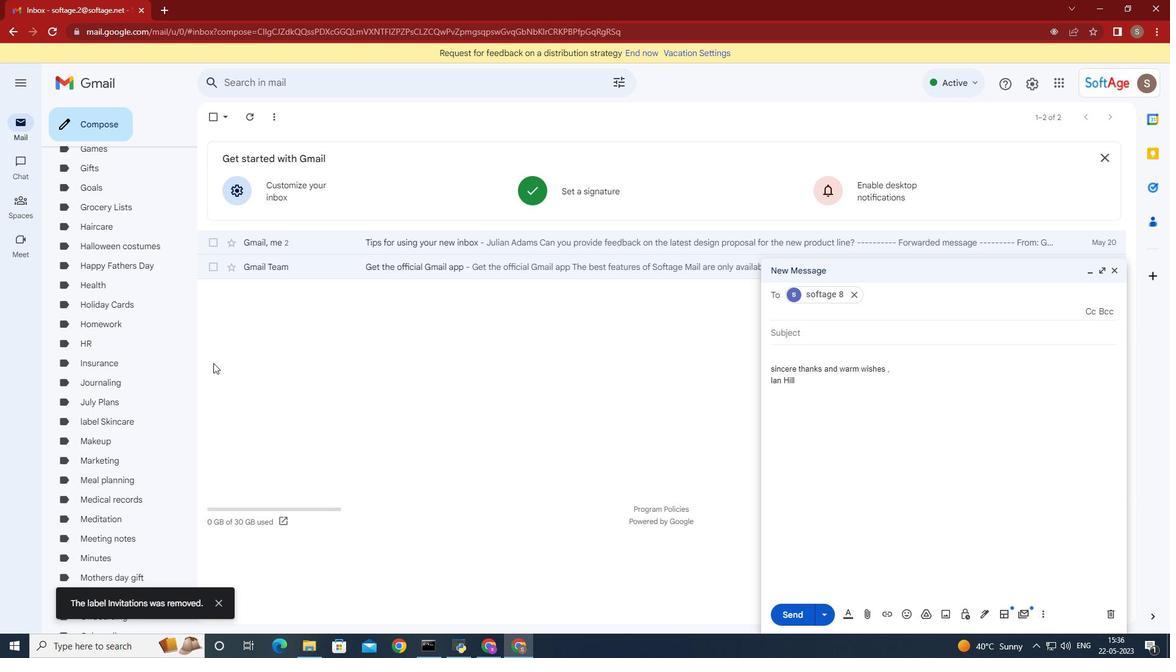 
Action: Mouse scrolled (202, 361) with delta (0, 0)
Screenshot: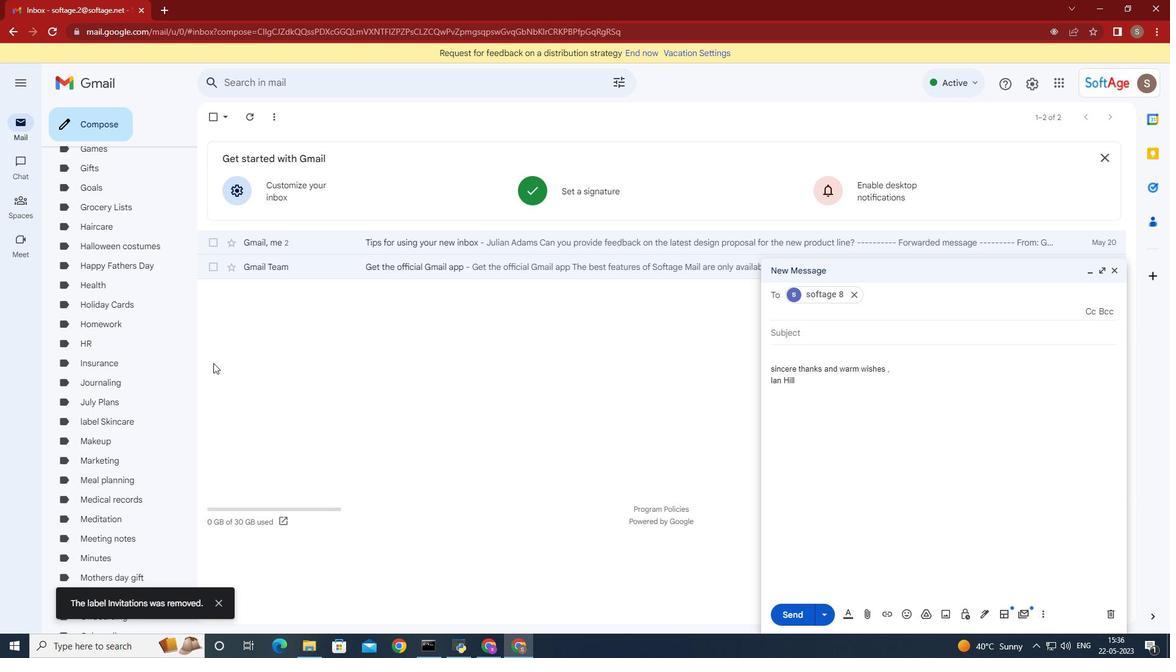 
Action: Mouse moved to (201, 361)
Screenshot: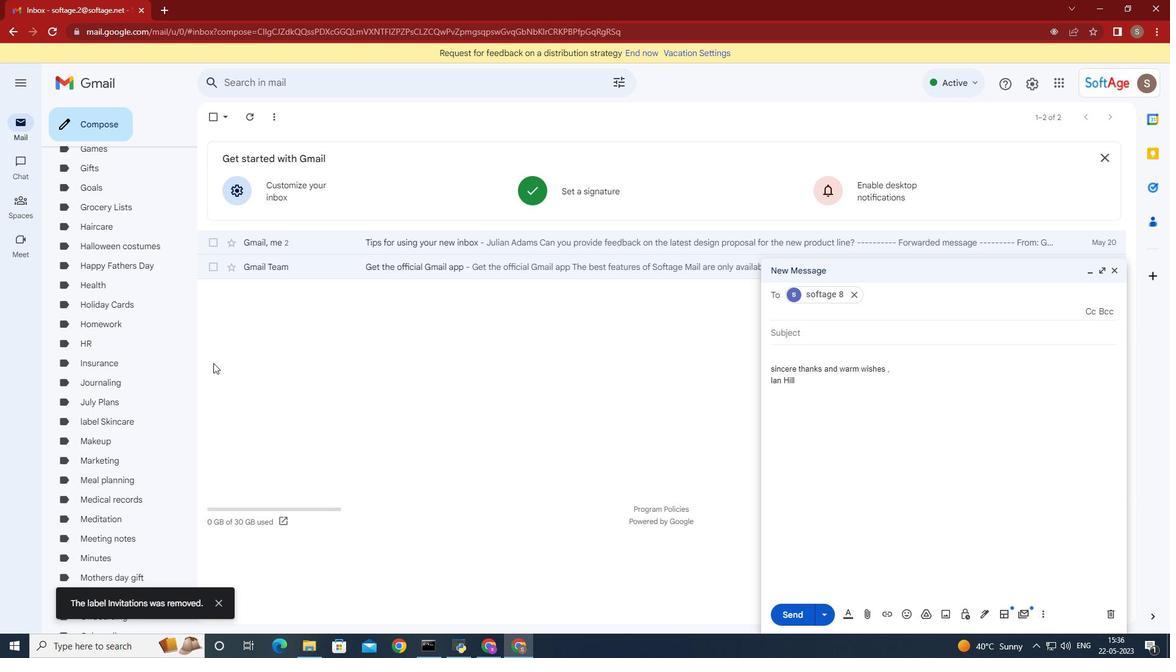
Action: Mouse scrolled (201, 361) with delta (0, 0)
Screenshot: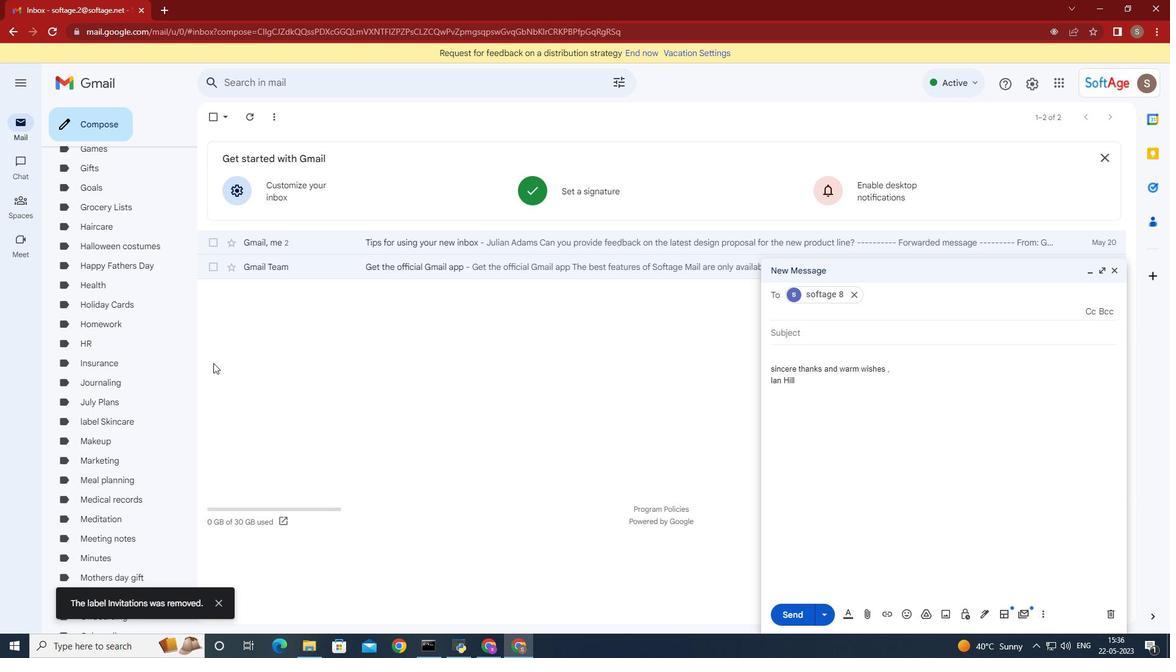 
Action: Mouse moved to (196, 362)
Screenshot: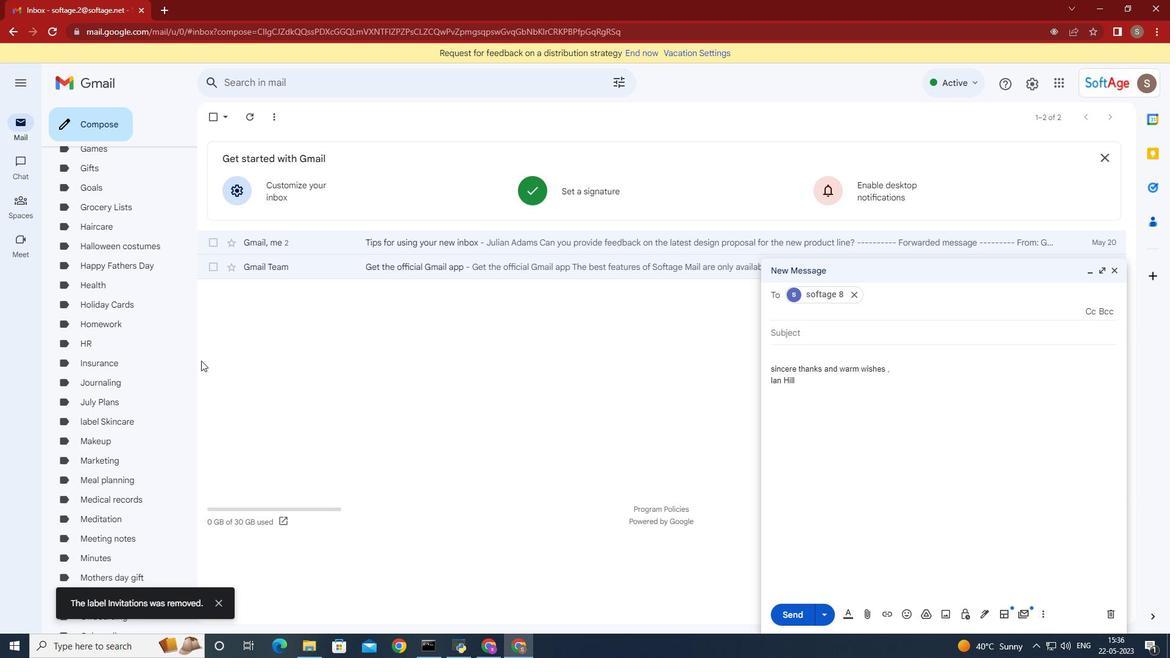 
Action: Mouse scrolled (196, 362) with delta (0, 0)
Screenshot: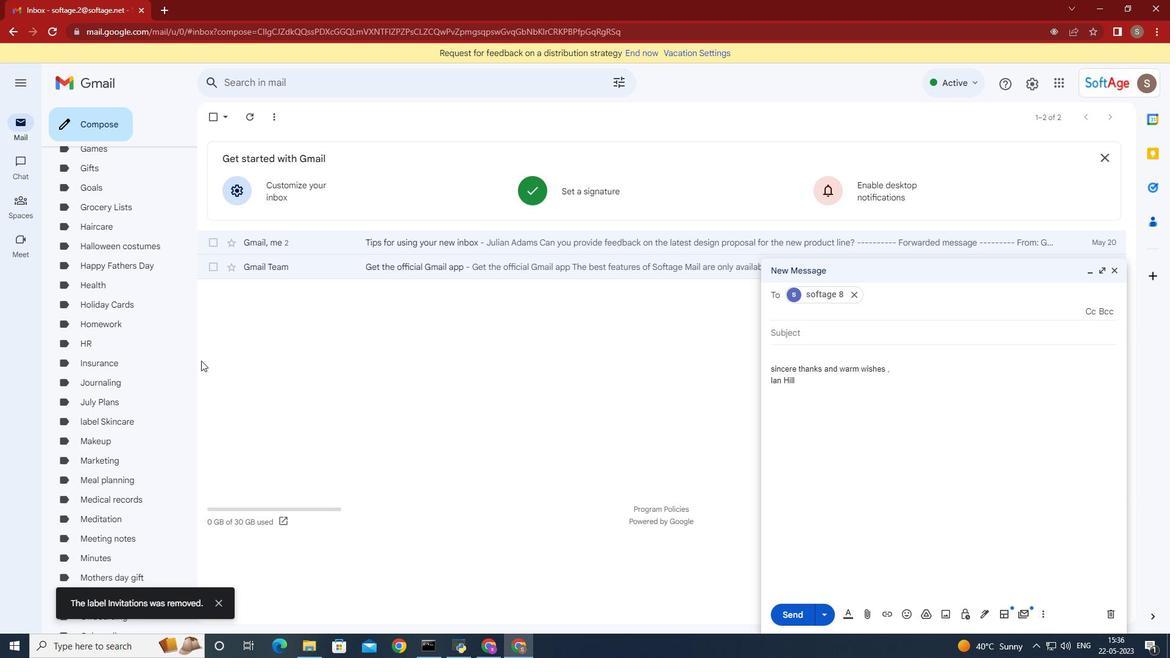 
Action: Mouse moved to (154, 373)
Screenshot: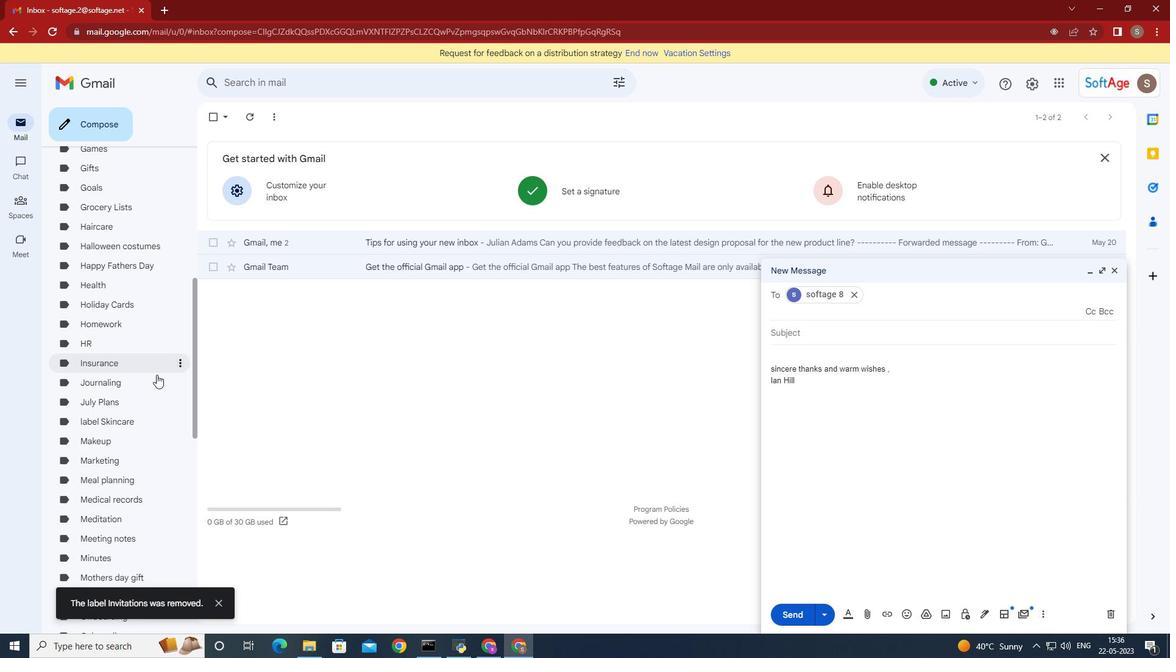 
Action: Mouse scrolled (154, 373) with delta (0, 0)
Screenshot: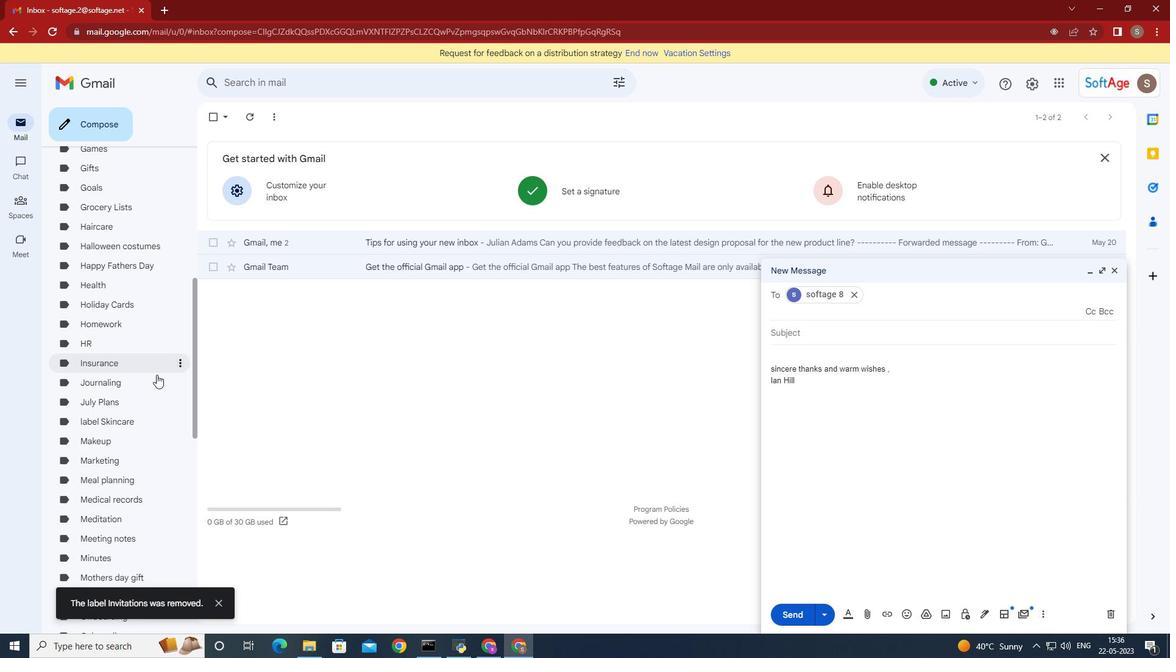 
Action: Mouse moved to (154, 373)
Screenshot: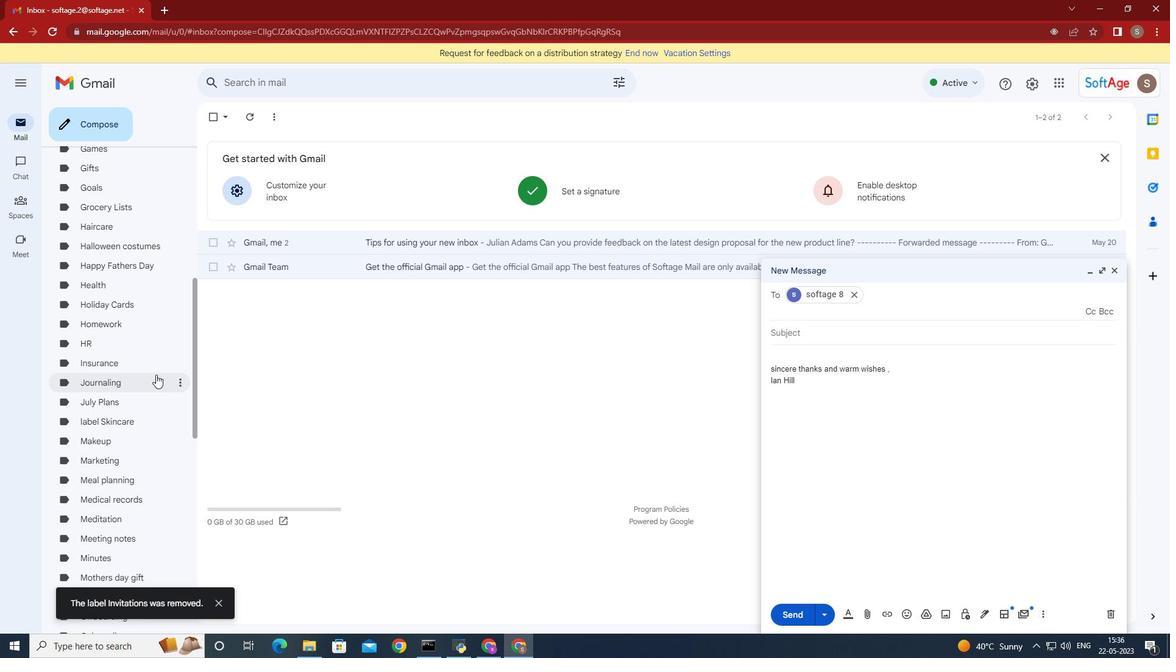 
Action: Mouse scrolled (154, 373) with delta (0, 0)
Screenshot: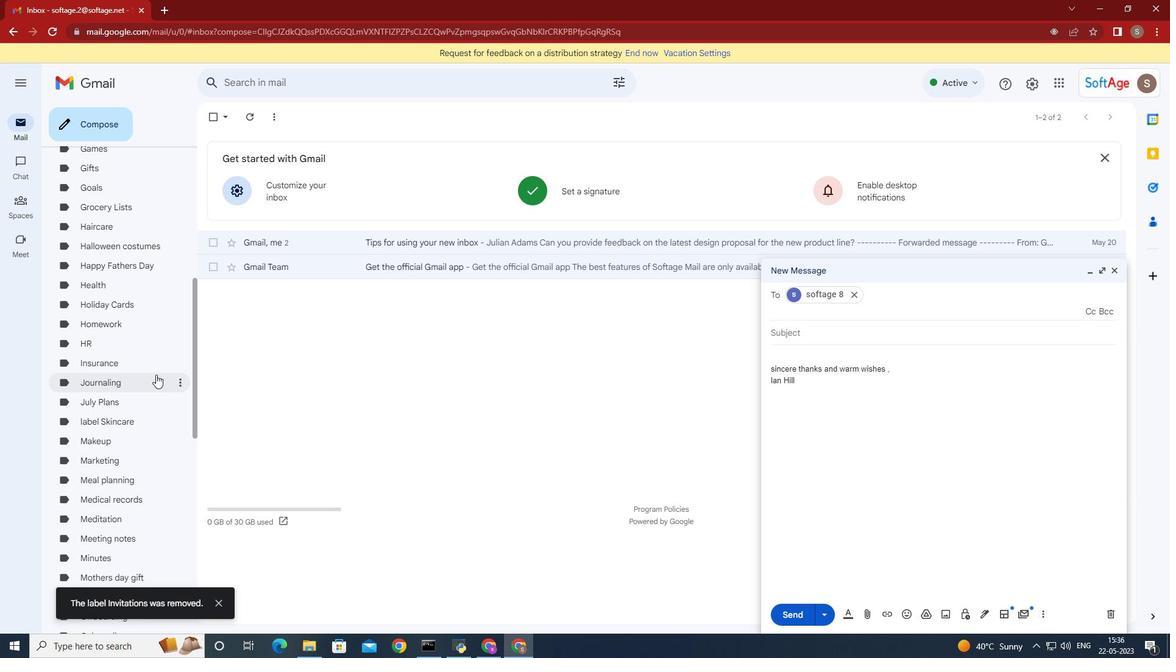 
Action: Mouse moved to (154, 372)
Screenshot: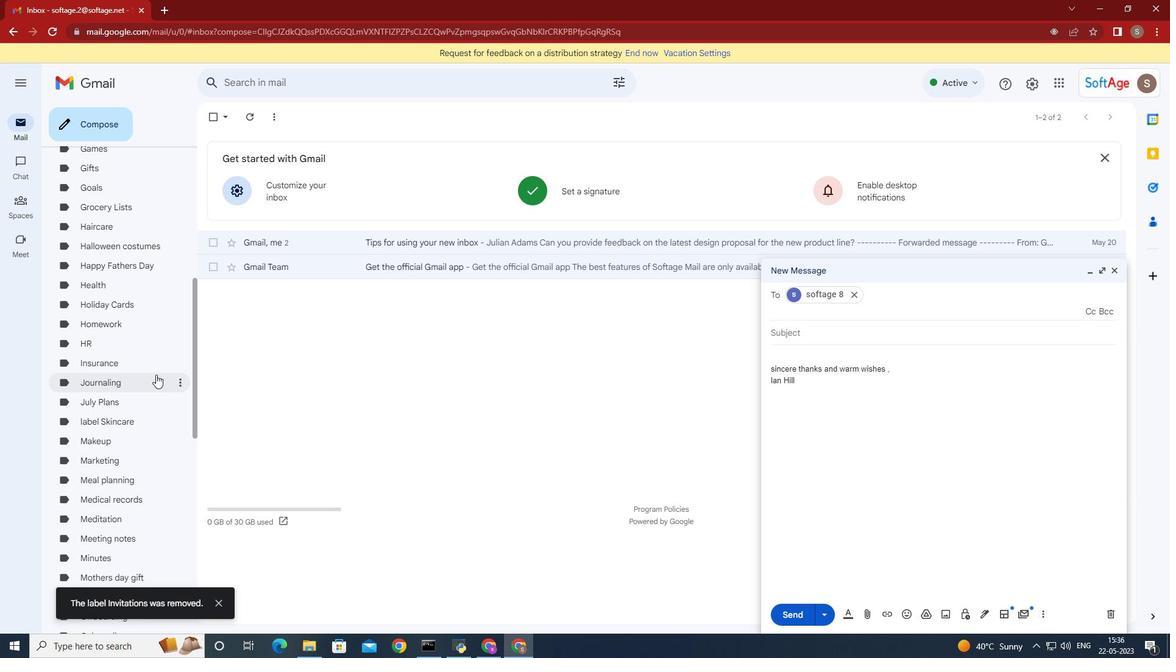 
Action: Mouse scrolled (154, 373) with delta (0, 0)
Screenshot: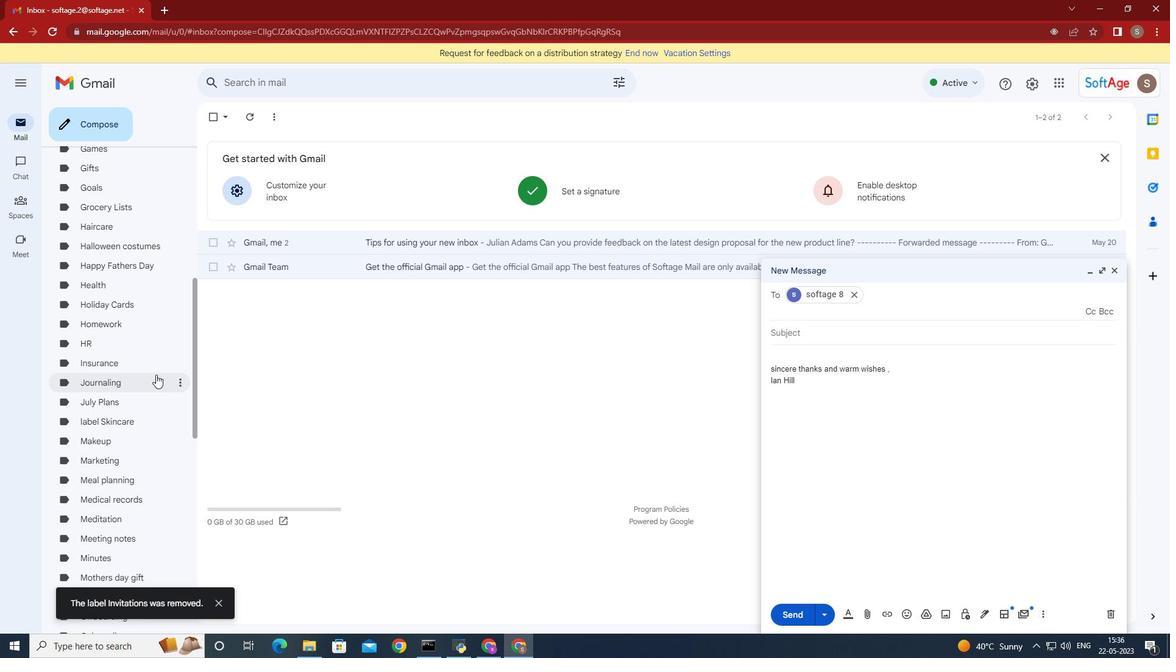 
Action: Mouse moved to (154, 372)
Screenshot: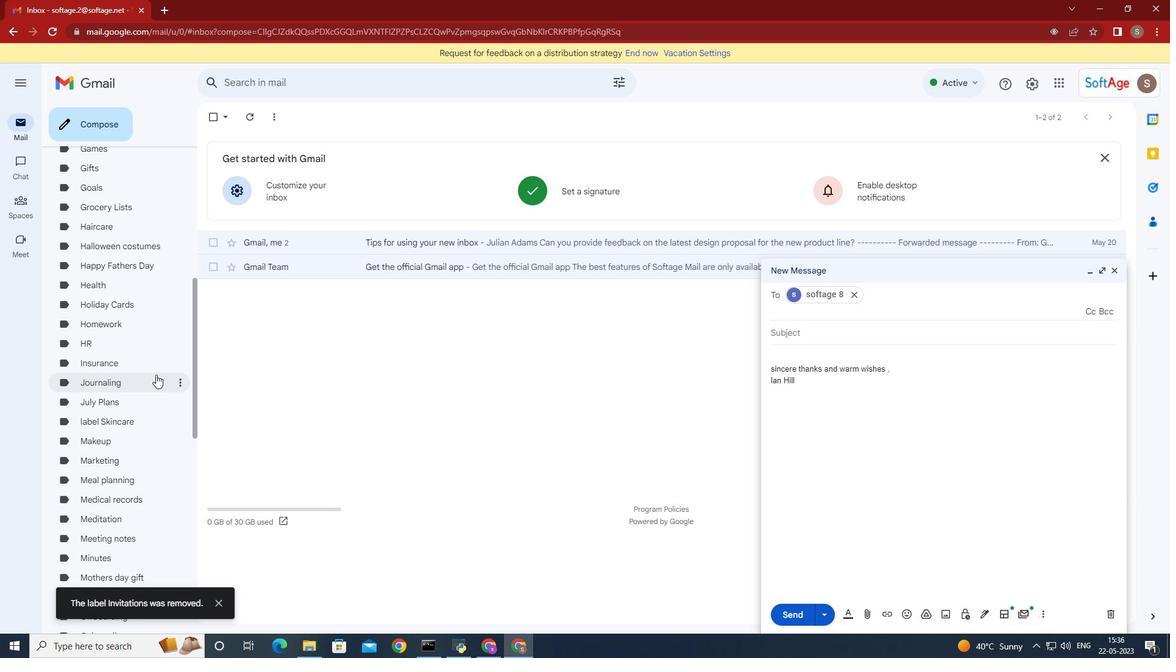 
Action: Mouse scrolled (154, 373) with delta (0, 0)
Screenshot: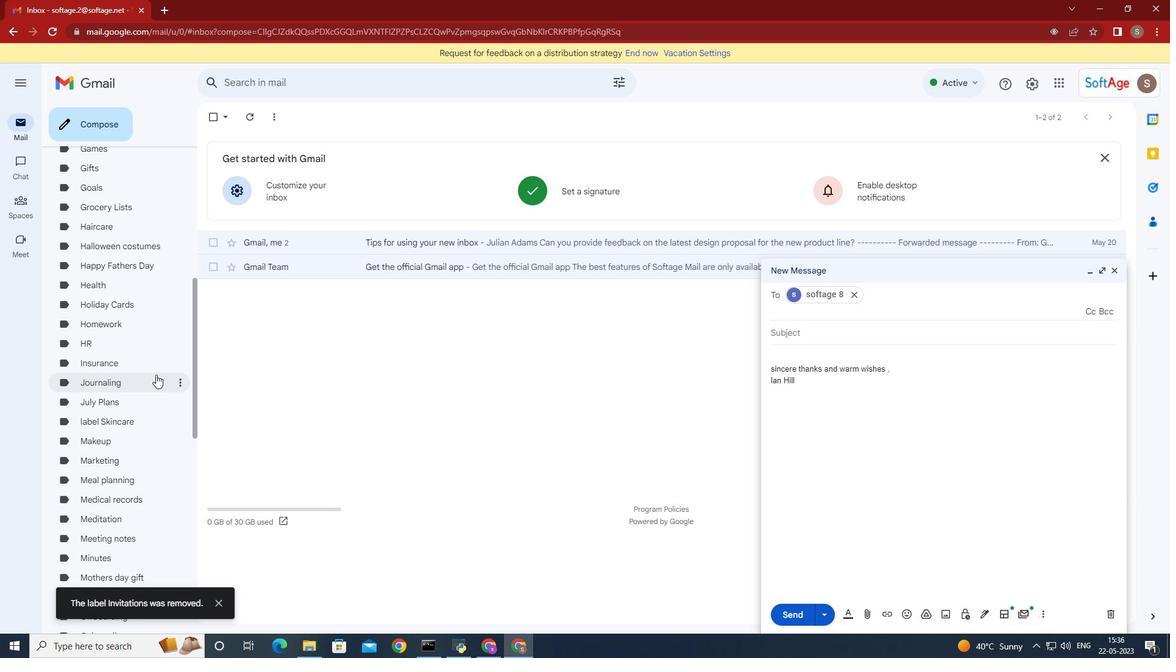 
Action: Mouse scrolled (154, 373) with delta (0, 0)
Screenshot: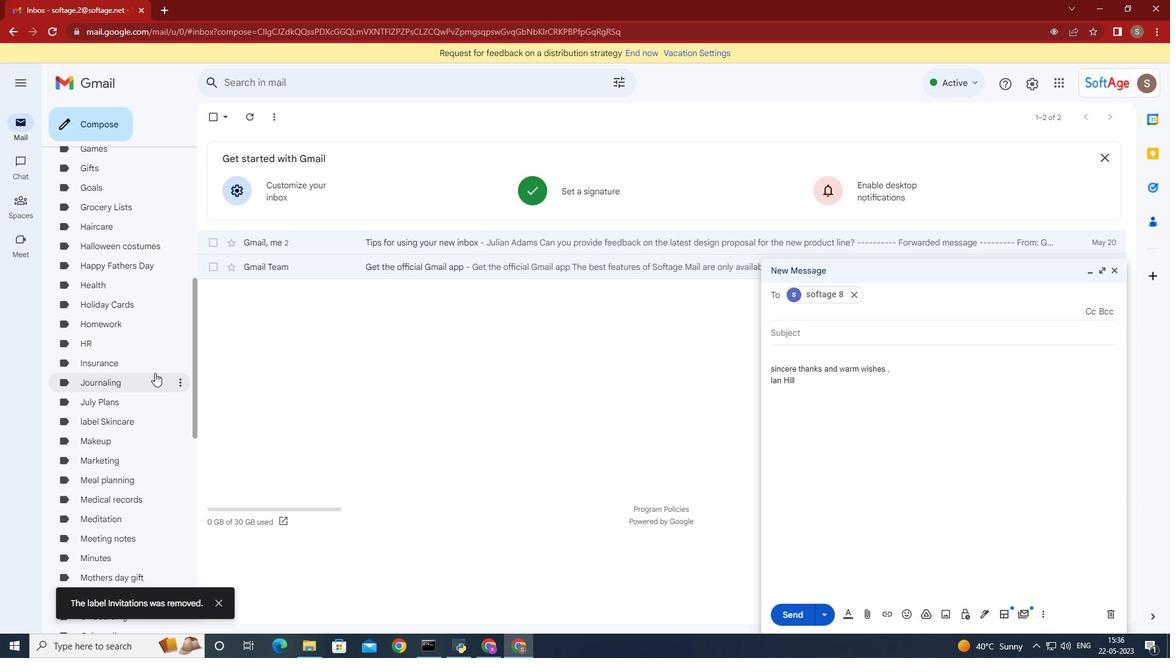 
Action: Mouse moved to (175, 194)
Screenshot: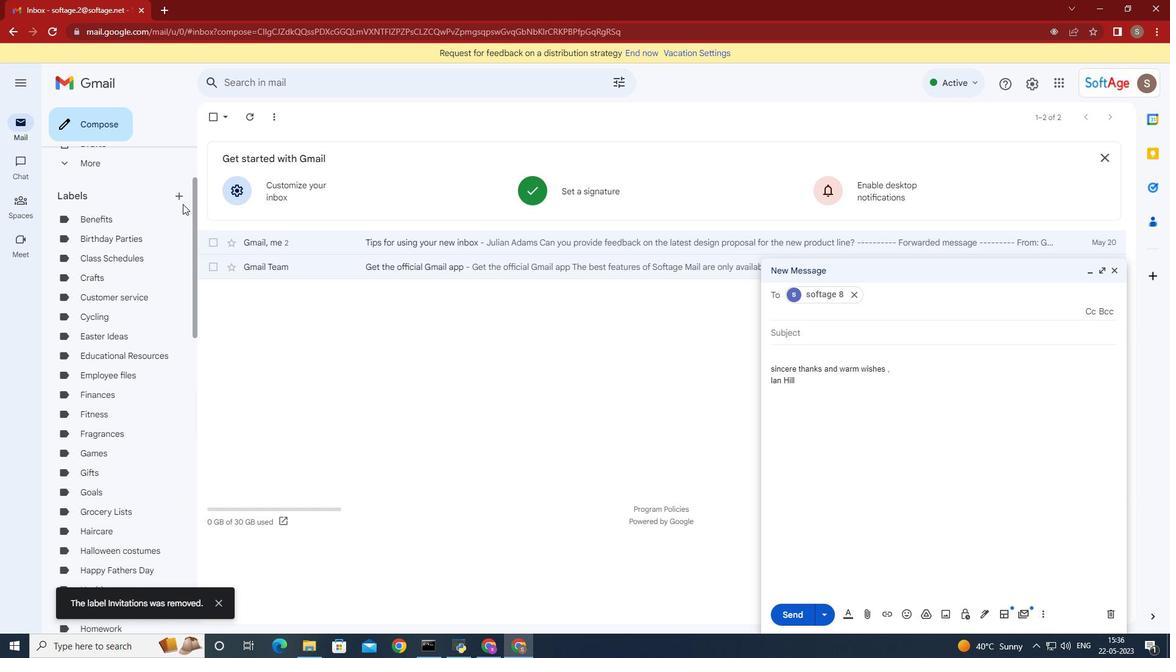 
Action: Mouse pressed left at (175, 194)
Screenshot: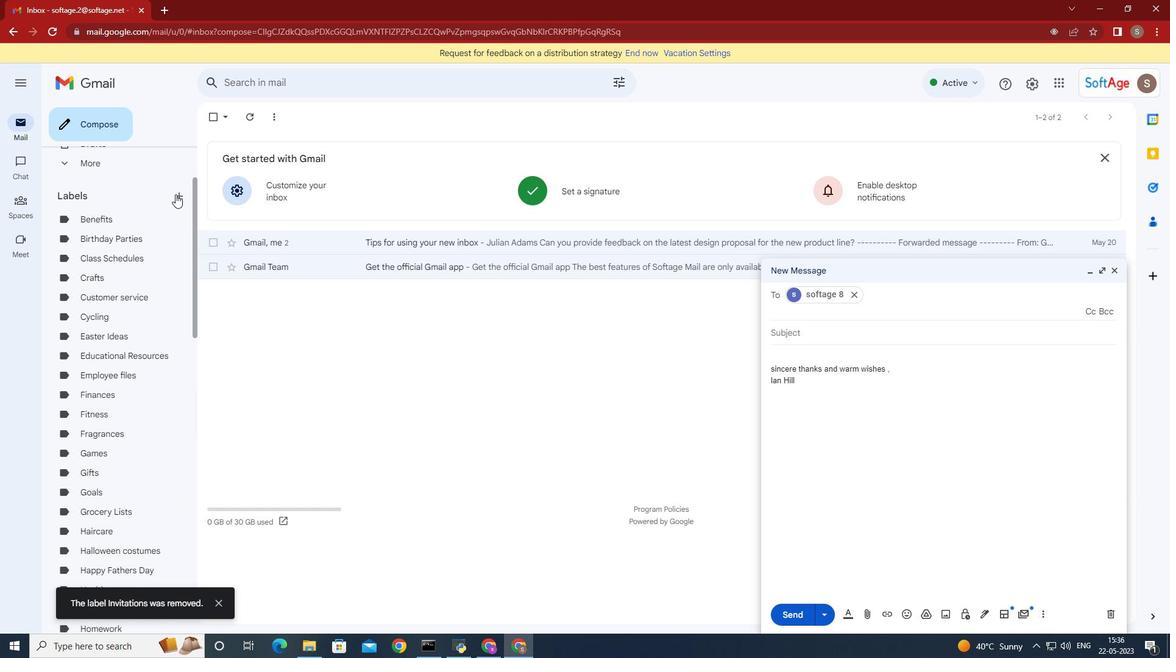 
Action: Mouse moved to (495, 343)
Screenshot: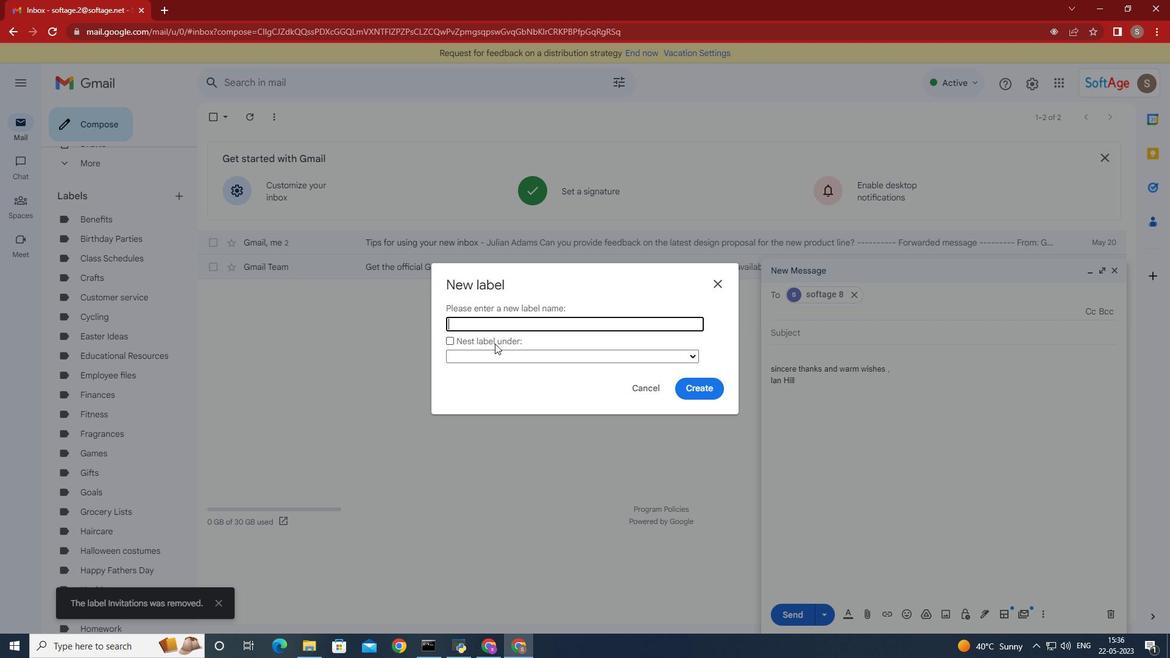 
Action: Key pressed <Key.shift>Invitations
Screenshot: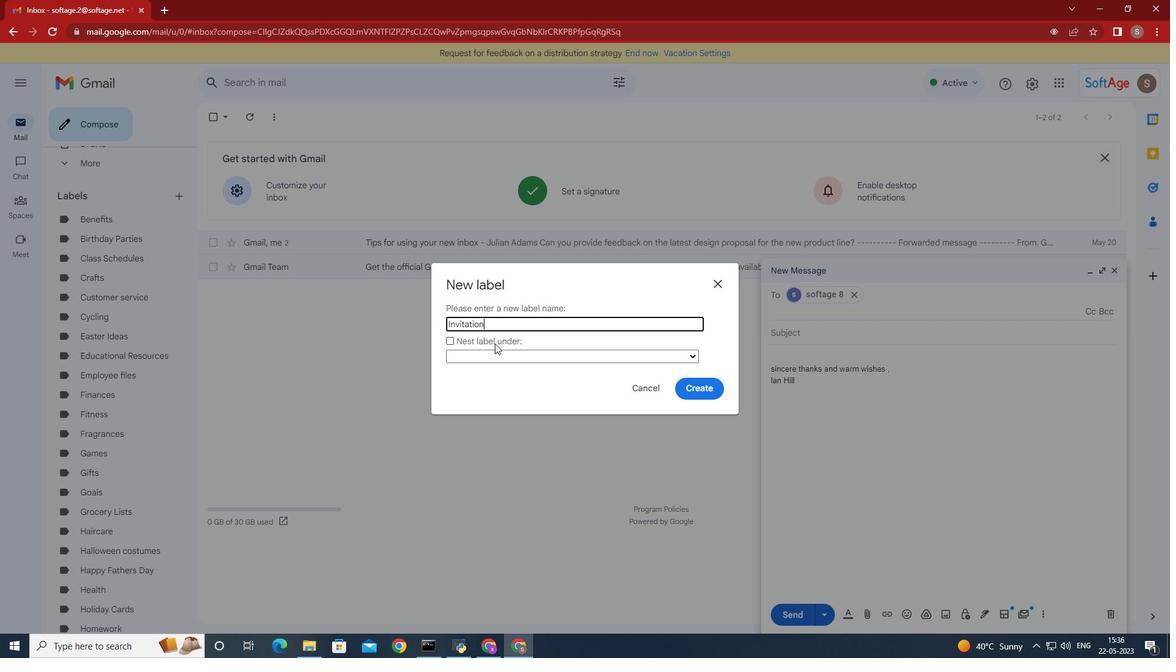 
Action: Mouse moved to (683, 390)
Screenshot: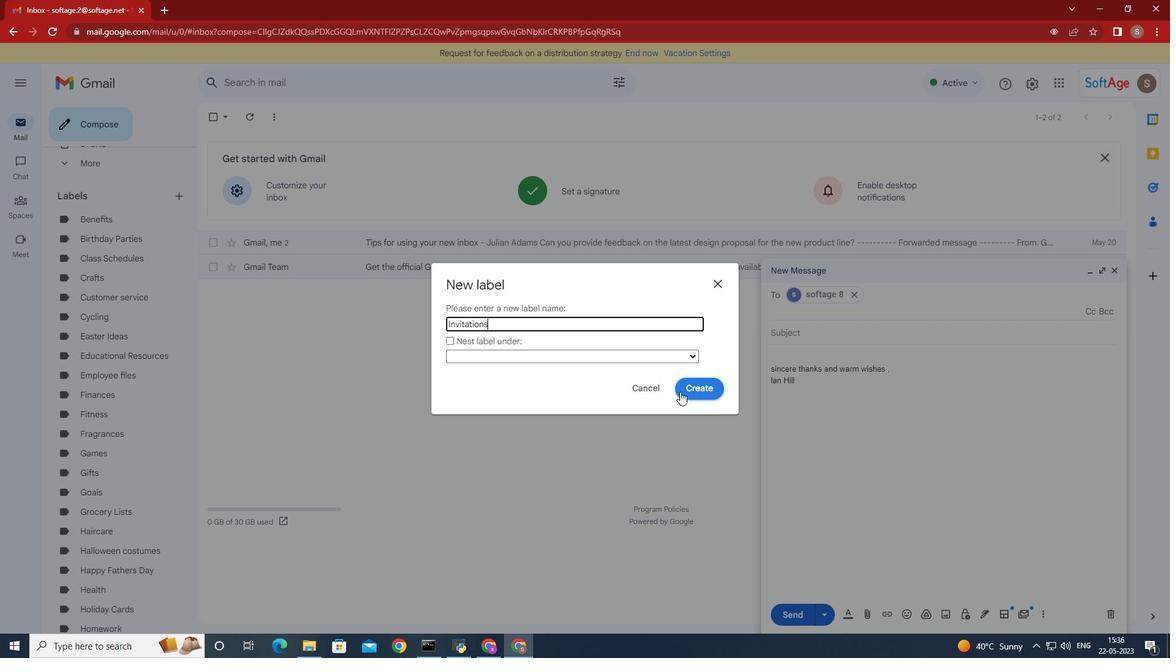 
Action: Mouse pressed left at (683, 390)
Screenshot: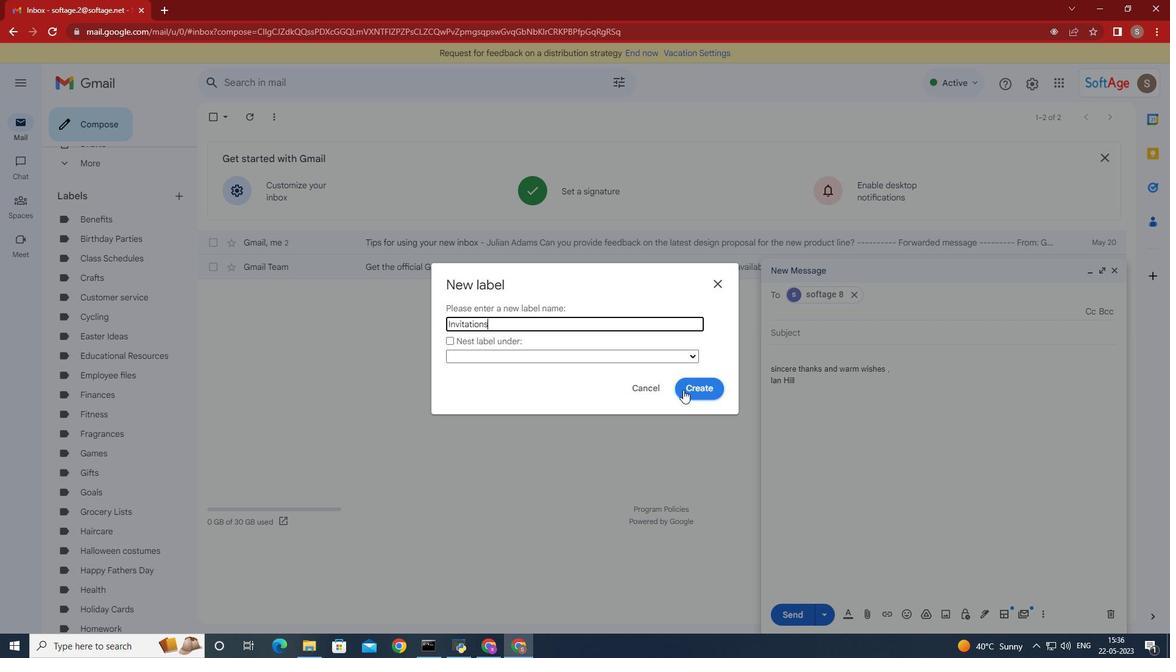
